 Task: Look for space in Polavaram, India from 5th June, 2023 to 16th June, 2023 for 2 adults in price range Rs.14000 to Rs.18000. Place can be entire place with 1  bedroom having 1 bed and 1 bathroom. Property type can be house, flat, guest house, hotel. Booking option can be shelf check-in. Required host language is English.
Action: Mouse moved to (475, 62)
Screenshot: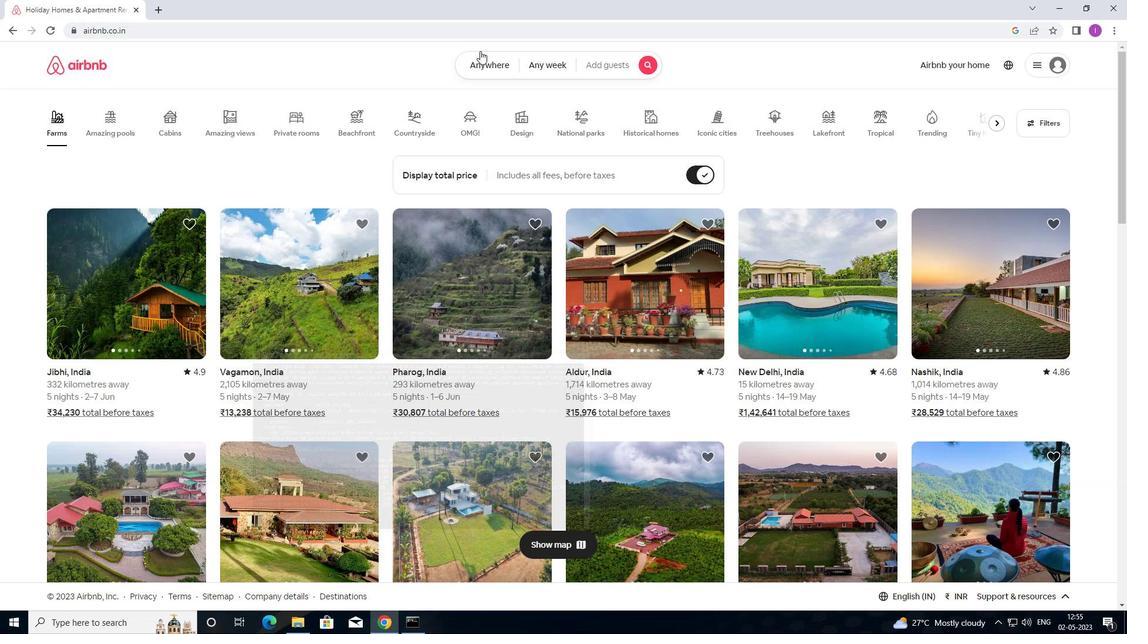 
Action: Mouse pressed left at (475, 62)
Screenshot: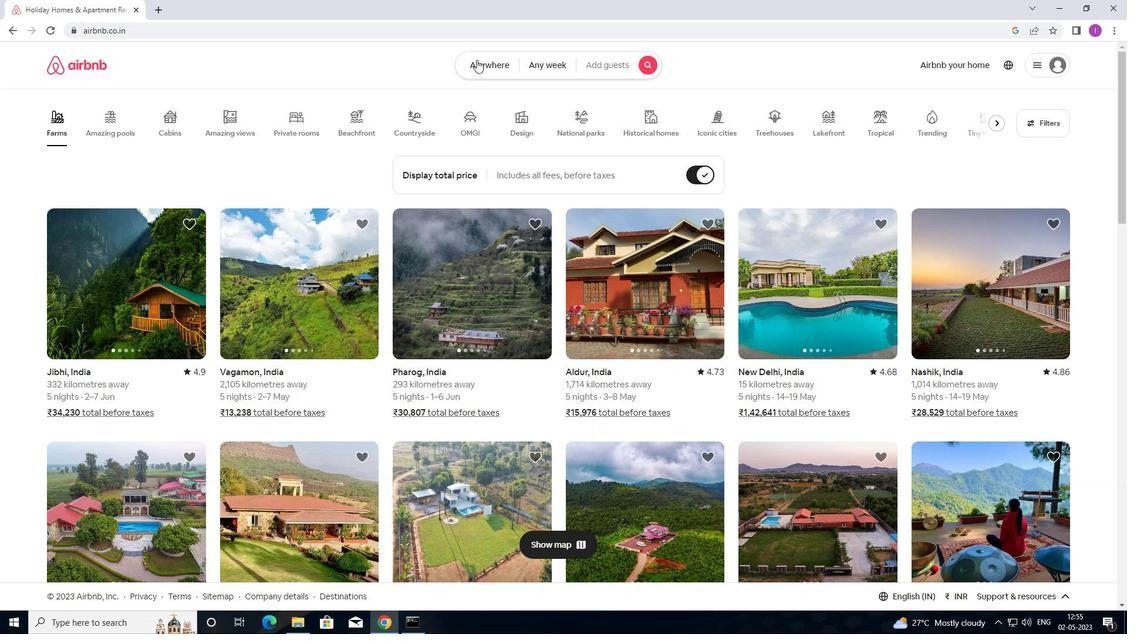 
Action: Mouse moved to (384, 113)
Screenshot: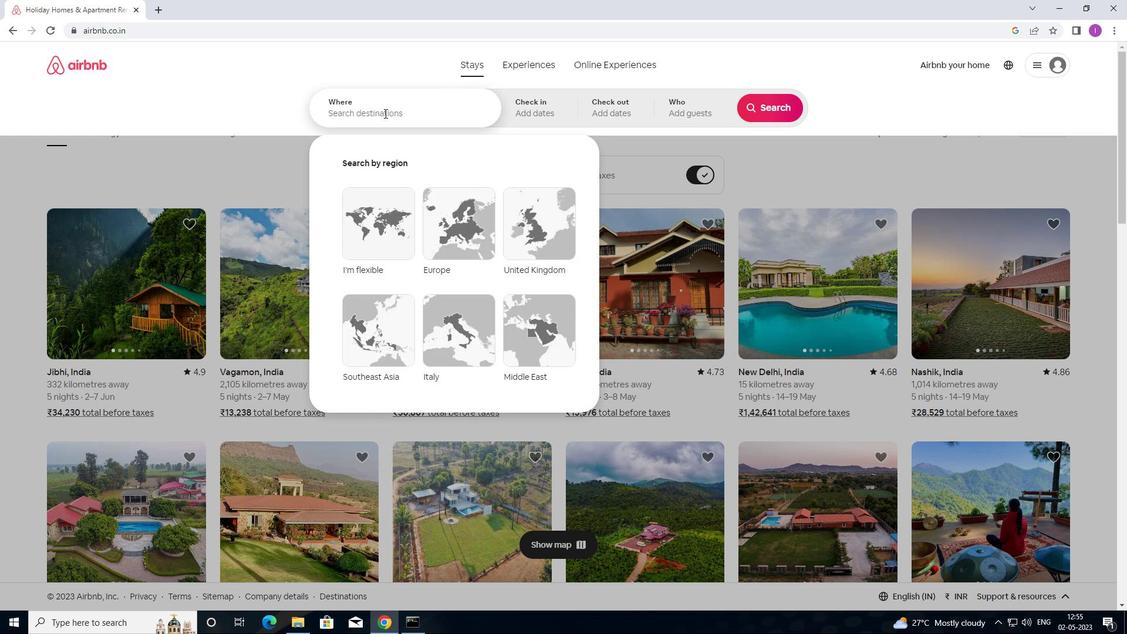 
Action: Mouse pressed left at (384, 113)
Screenshot: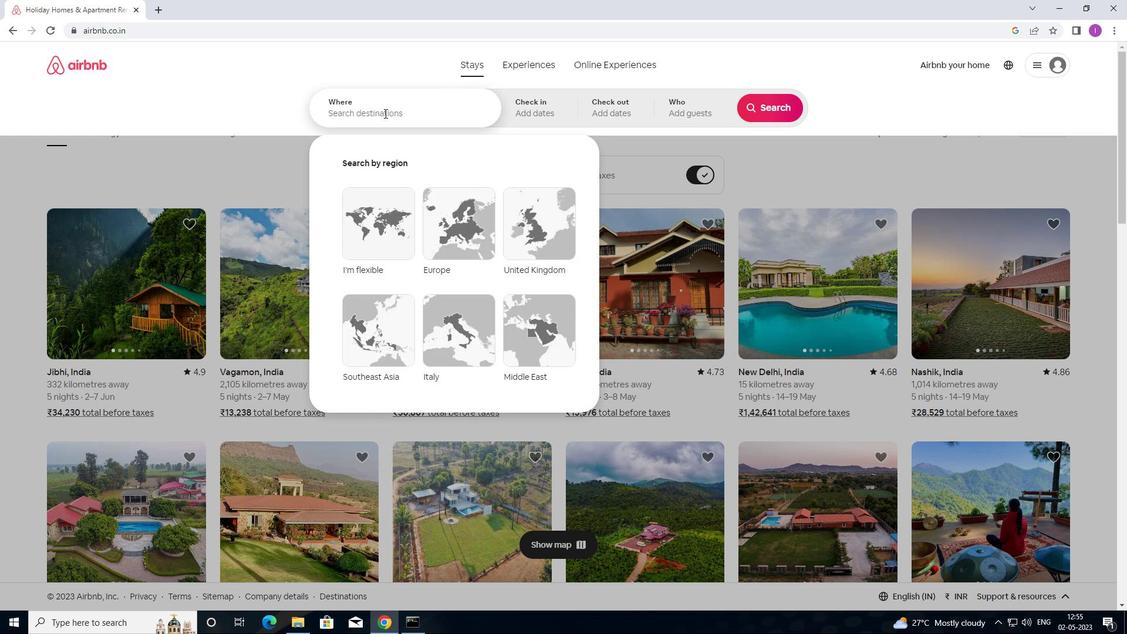 
Action: Mouse moved to (469, 102)
Screenshot: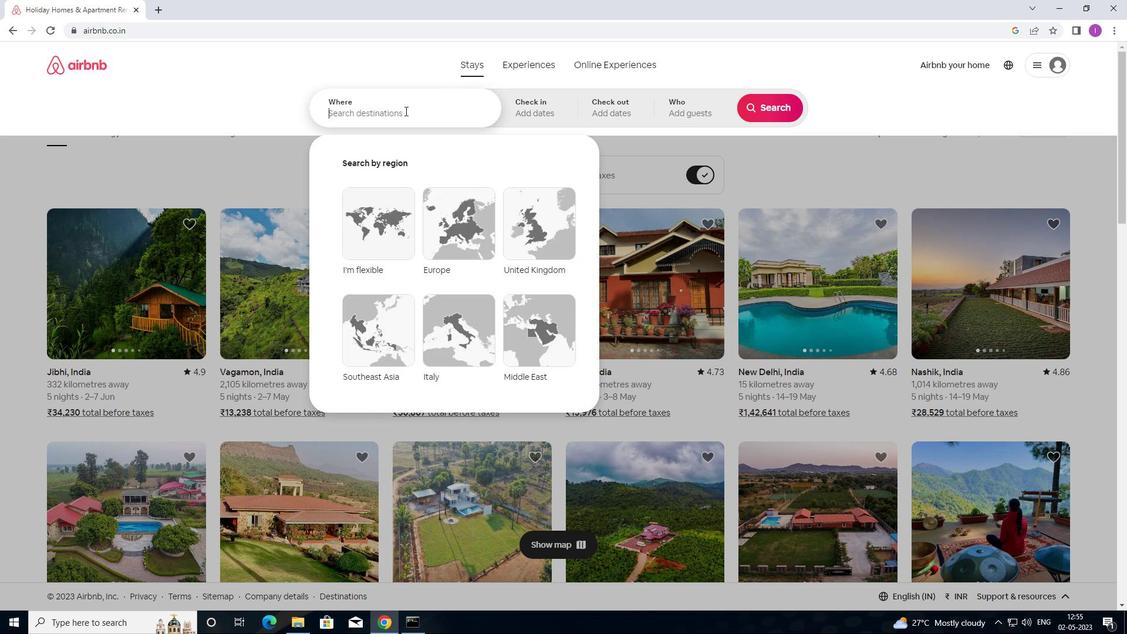 
Action: Key pressed <Key.shift>POLAVARAM,<Key.shift>INDIA
Screenshot: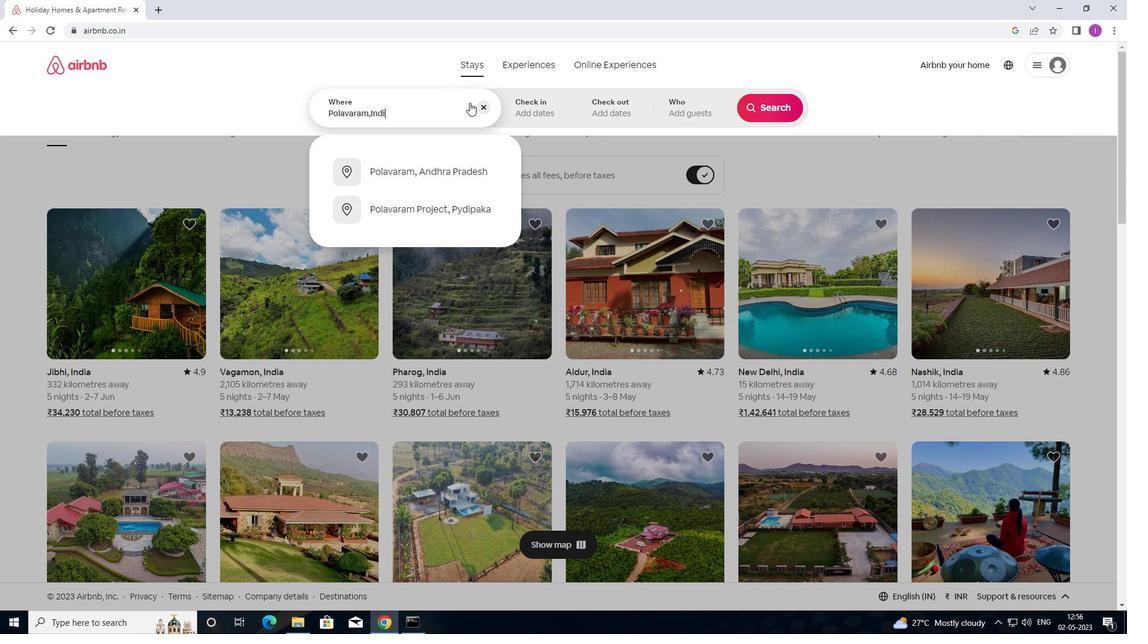 
Action: Mouse moved to (521, 105)
Screenshot: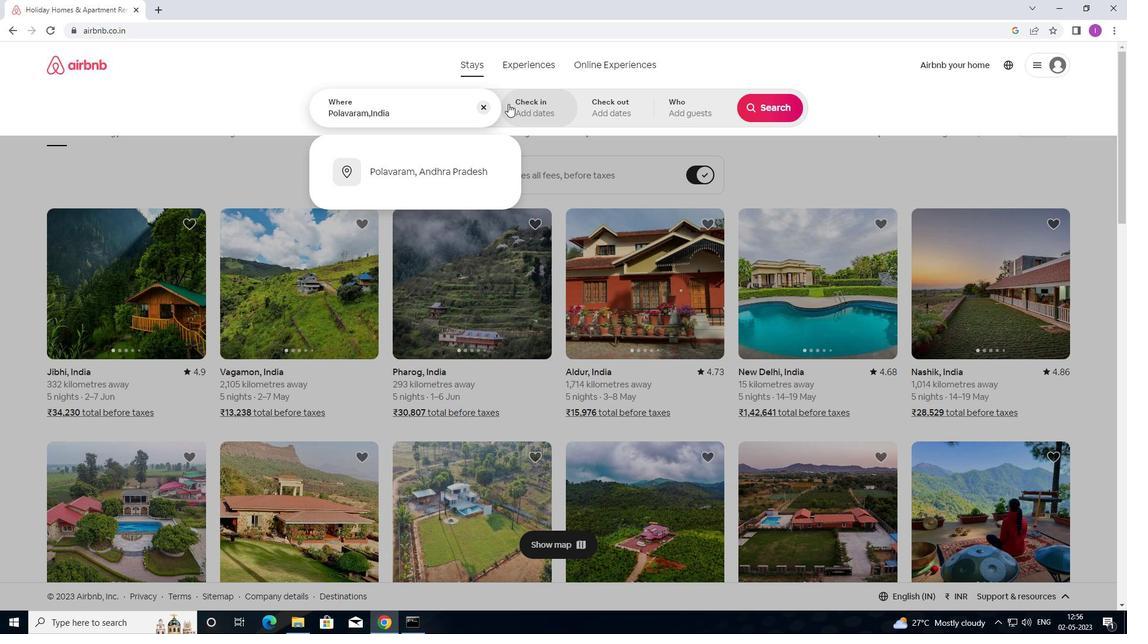 
Action: Mouse pressed left at (521, 105)
Screenshot: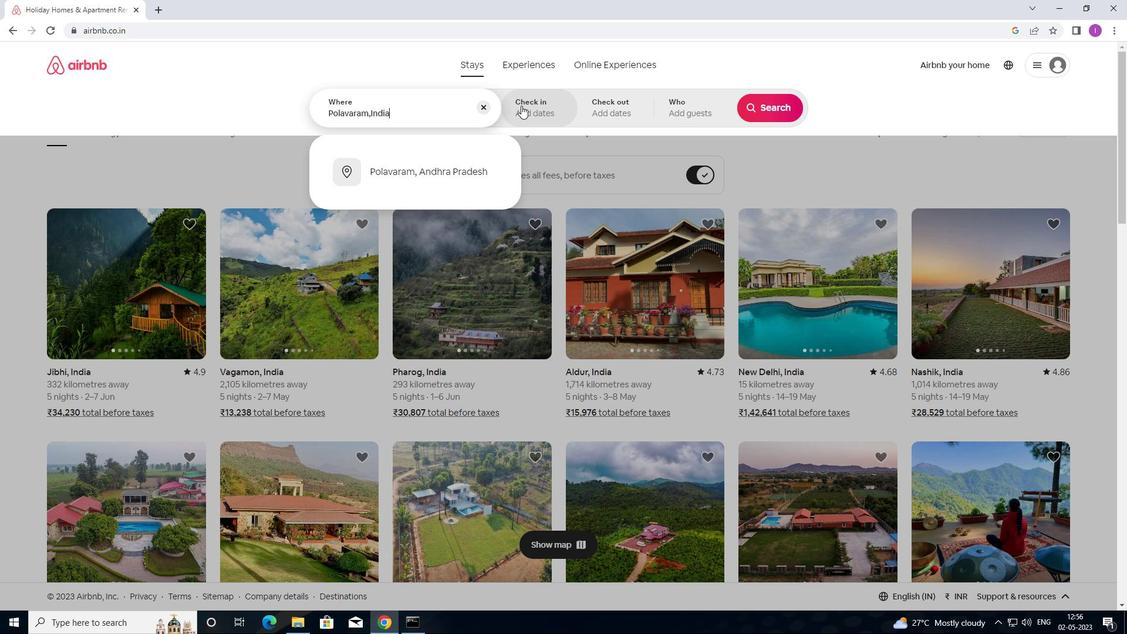 
Action: Mouse moved to (613, 278)
Screenshot: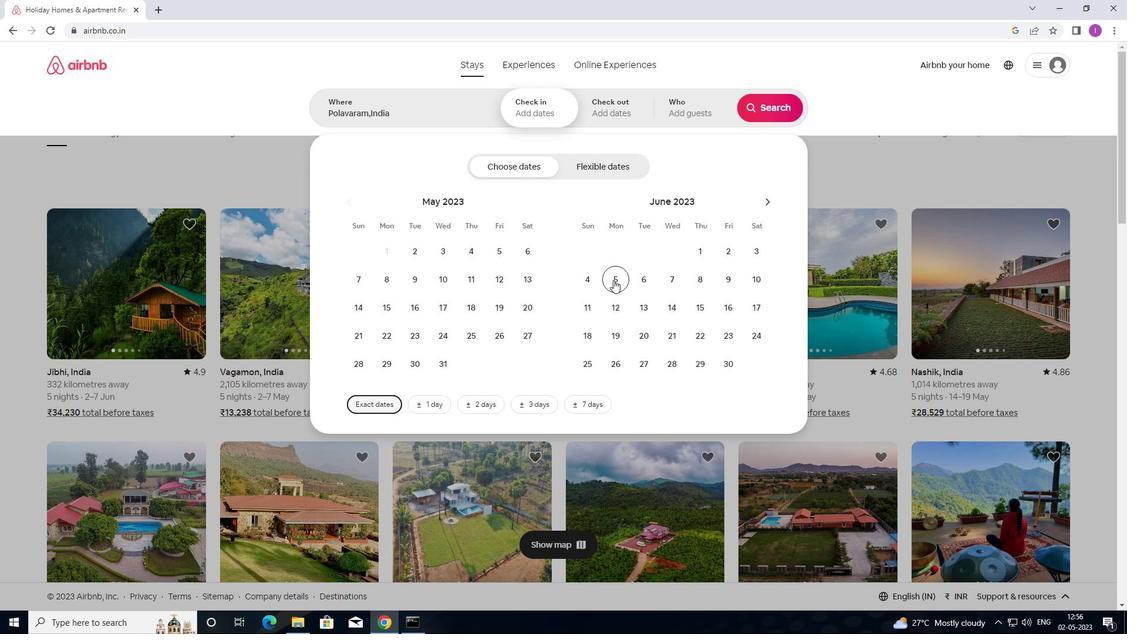 
Action: Mouse pressed left at (613, 278)
Screenshot: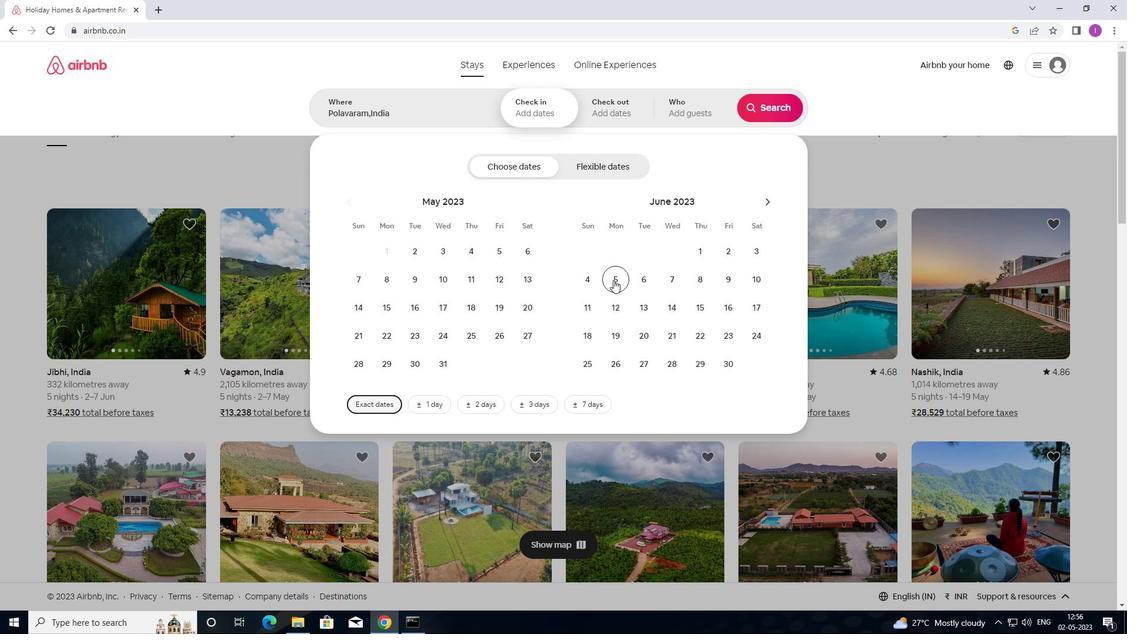 
Action: Mouse moved to (724, 304)
Screenshot: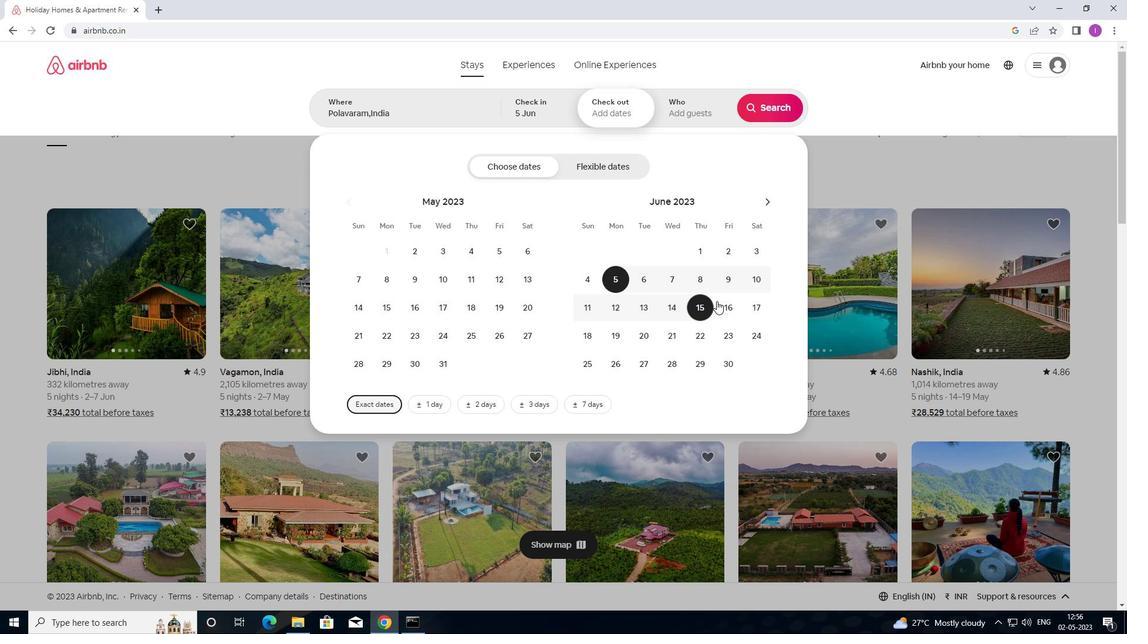 
Action: Mouse pressed left at (724, 304)
Screenshot: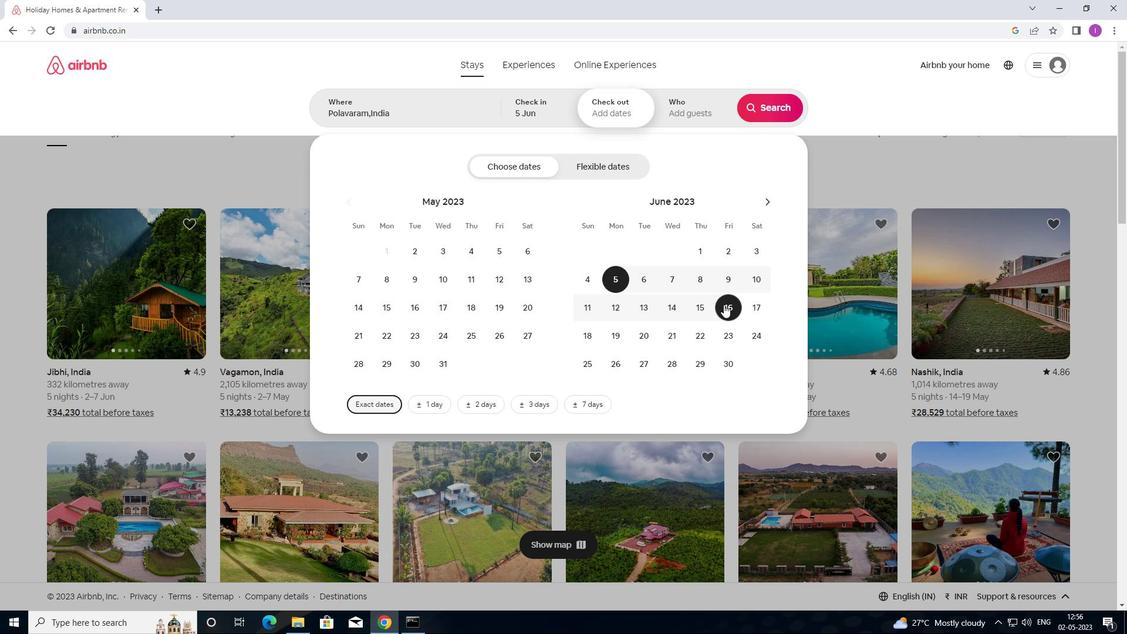 
Action: Mouse moved to (719, 104)
Screenshot: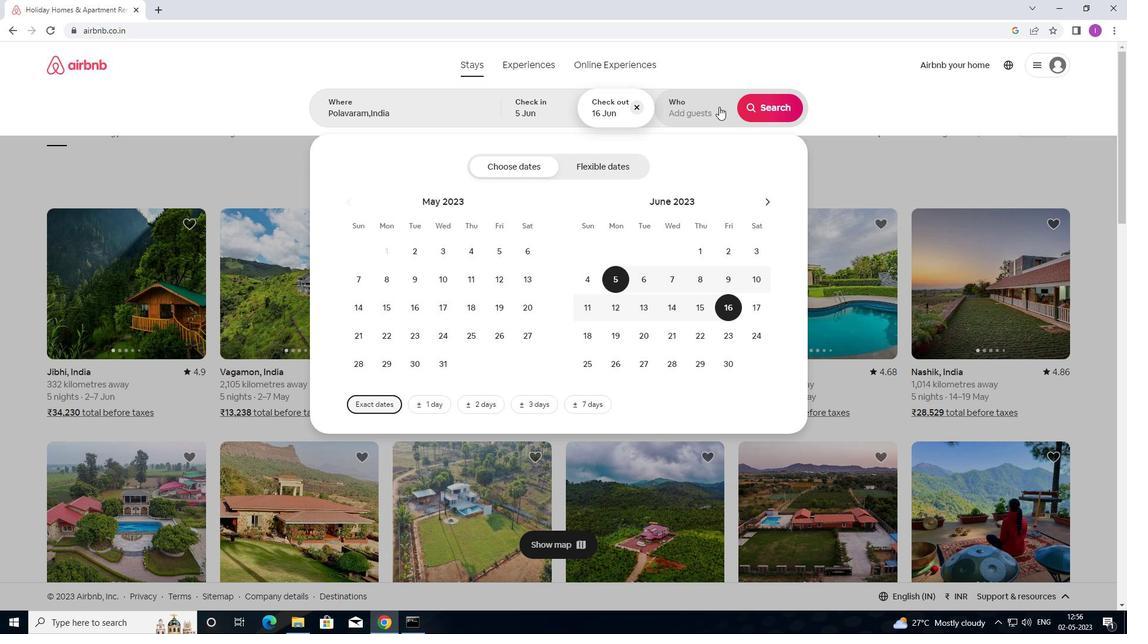 
Action: Mouse pressed left at (719, 104)
Screenshot: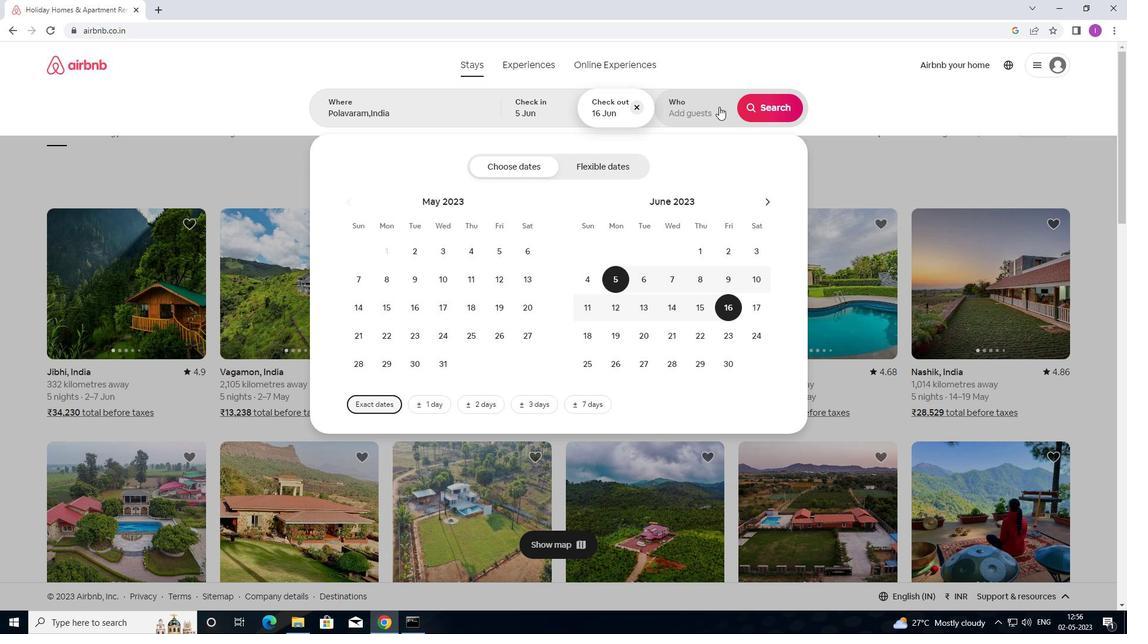 
Action: Mouse moved to (775, 163)
Screenshot: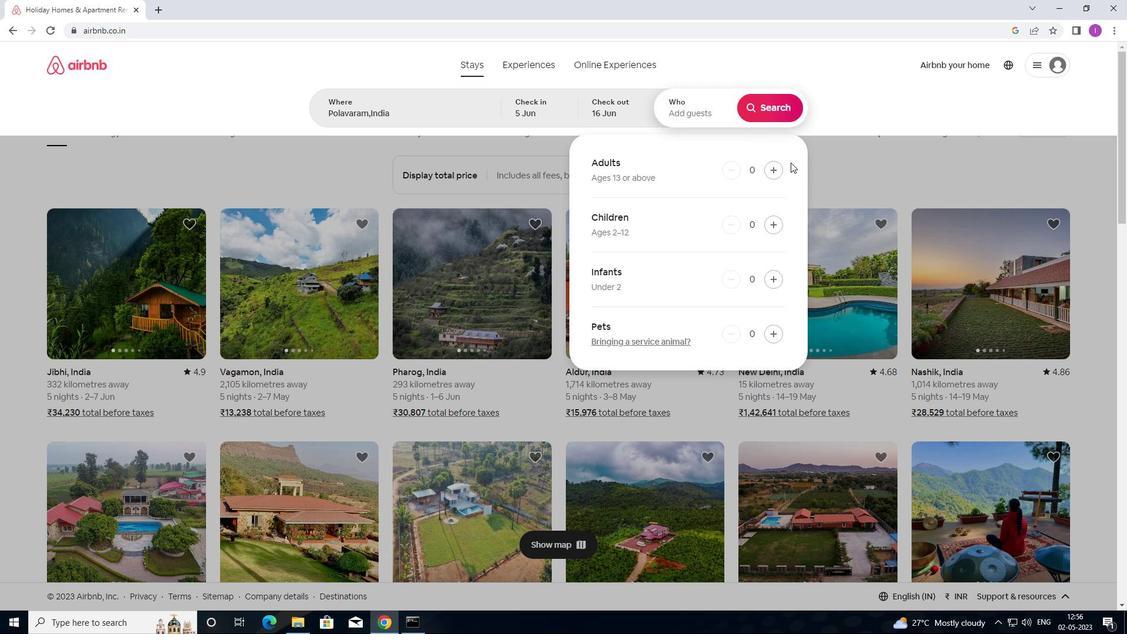 
Action: Mouse pressed left at (775, 163)
Screenshot: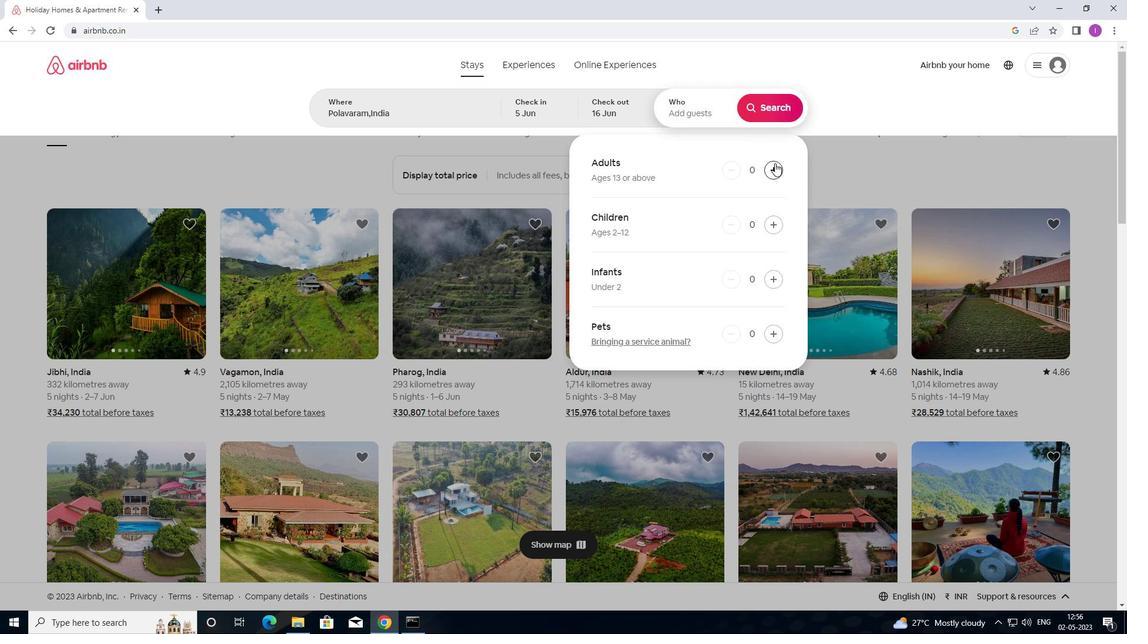 
Action: Mouse pressed left at (775, 163)
Screenshot: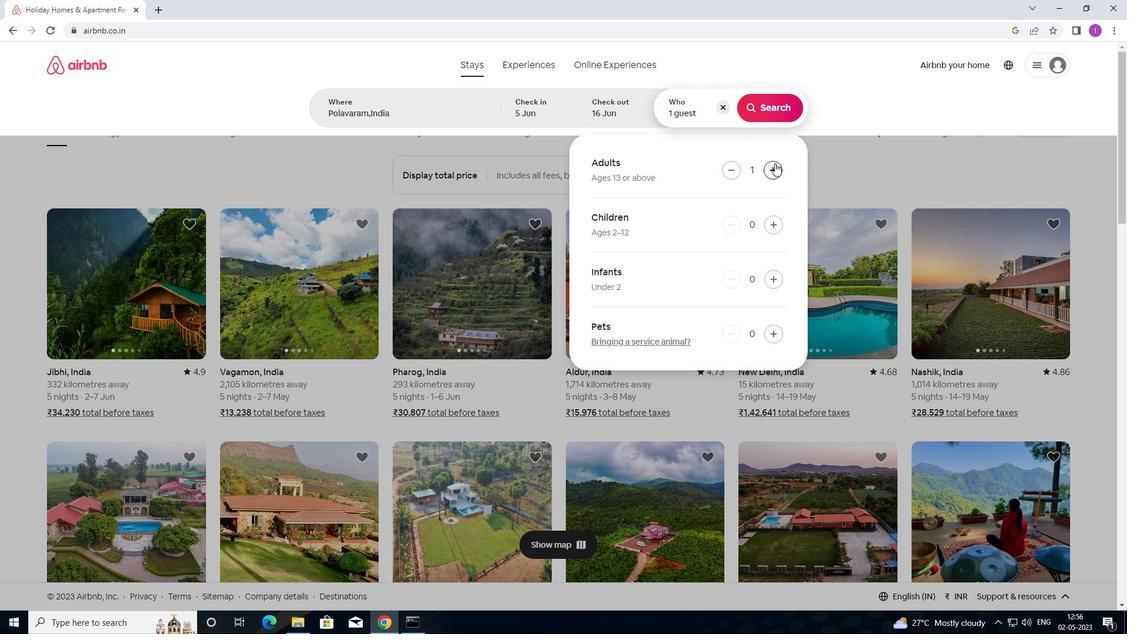 
Action: Mouse moved to (771, 109)
Screenshot: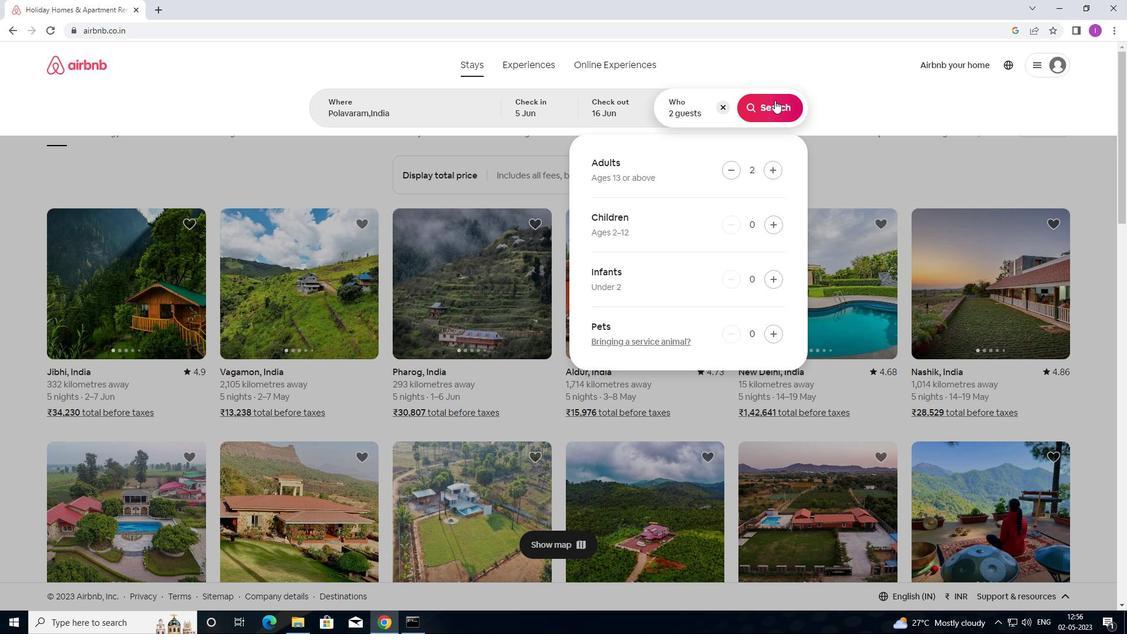
Action: Mouse pressed left at (771, 109)
Screenshot: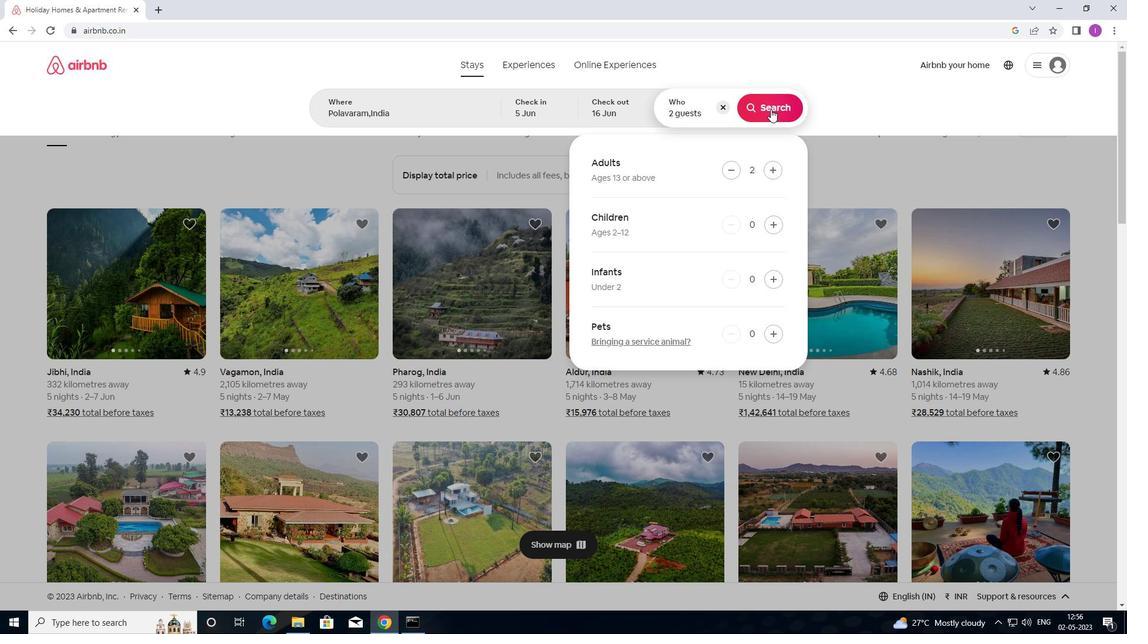 
Action: Mouse moved to (1084, 119)
Screenshot: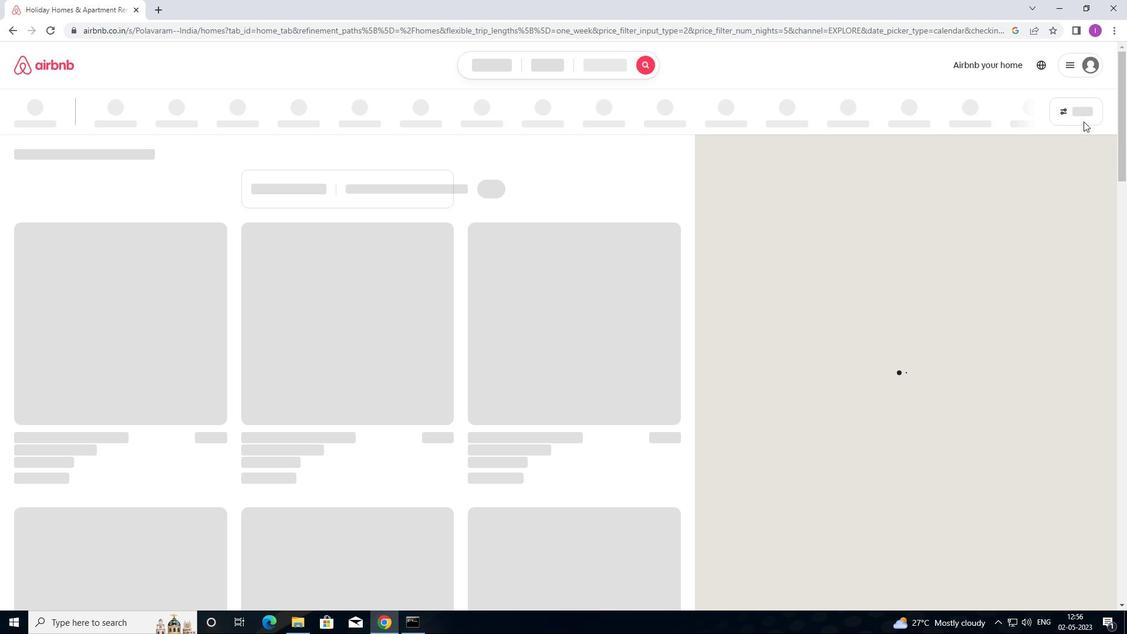 
Action: Mouse pressed left at (1084, 119)
Screenshot: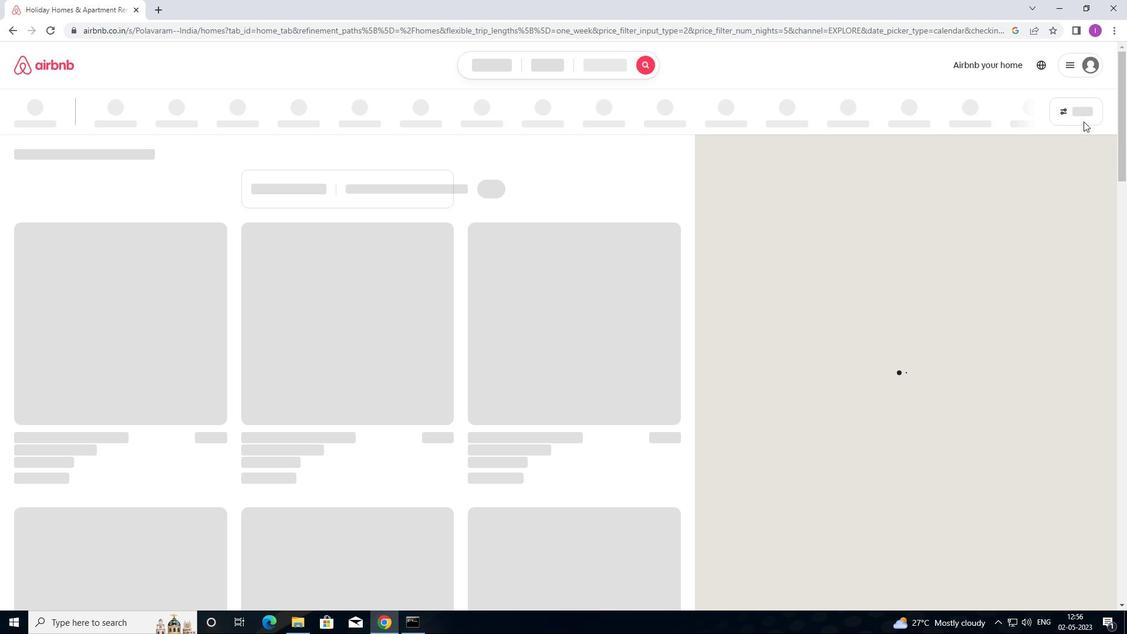 
Action: Mouse moved to (429, 255)
Screenshot: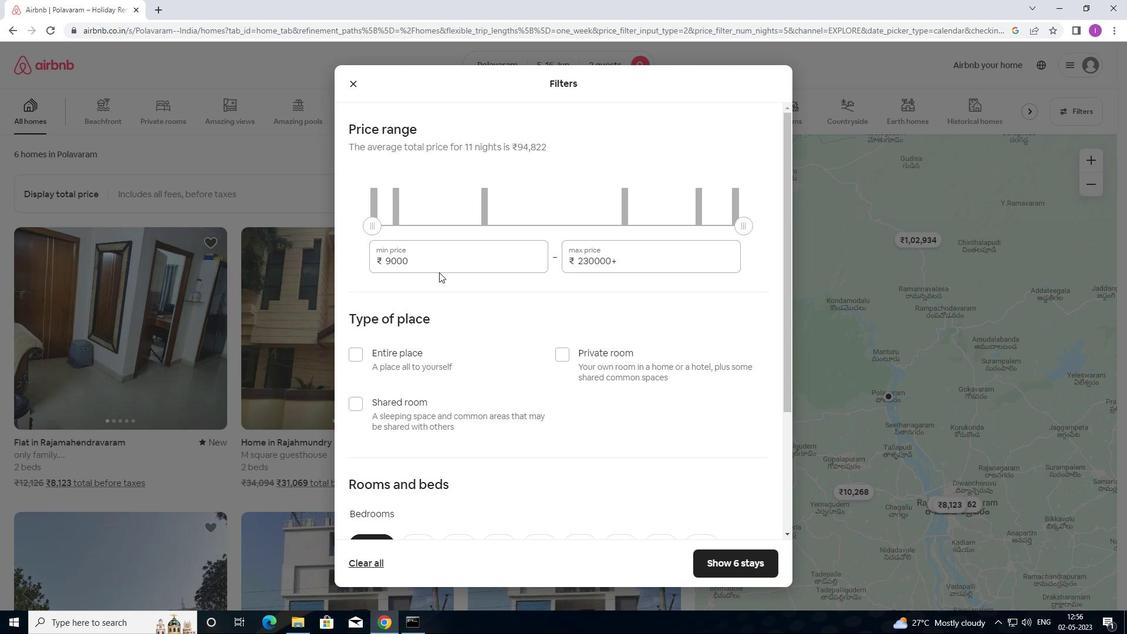 
Action: Mouse pressed left at (429, 255)
Screenshot: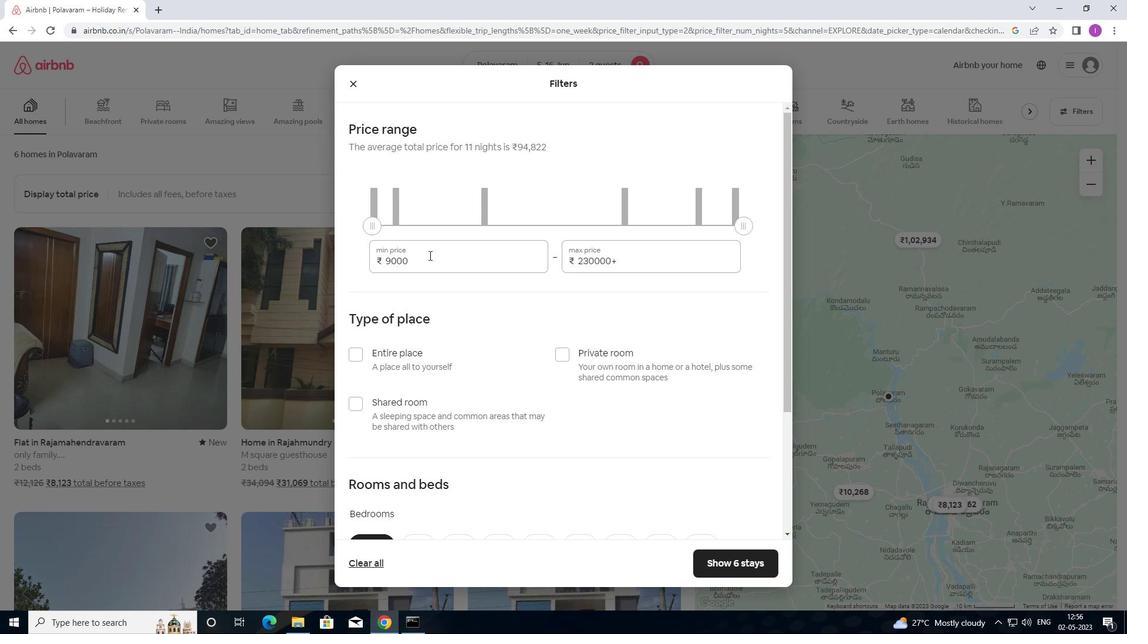 
Action: Mouse moved to (390, 247)
Screenshot: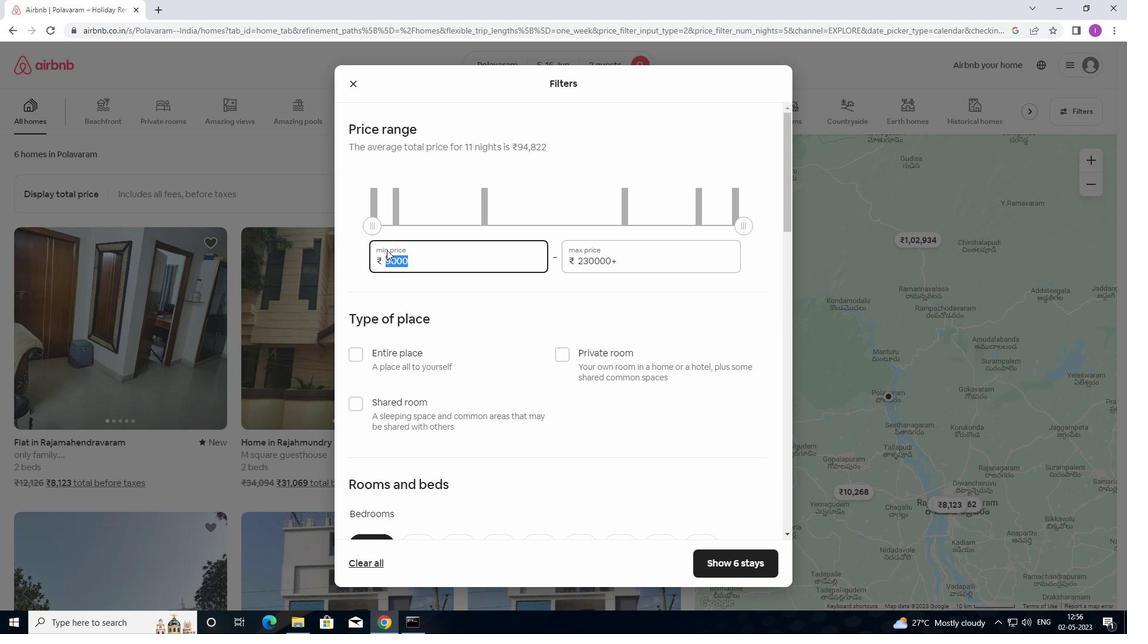 
Action: Key pressed 1
Screenshot: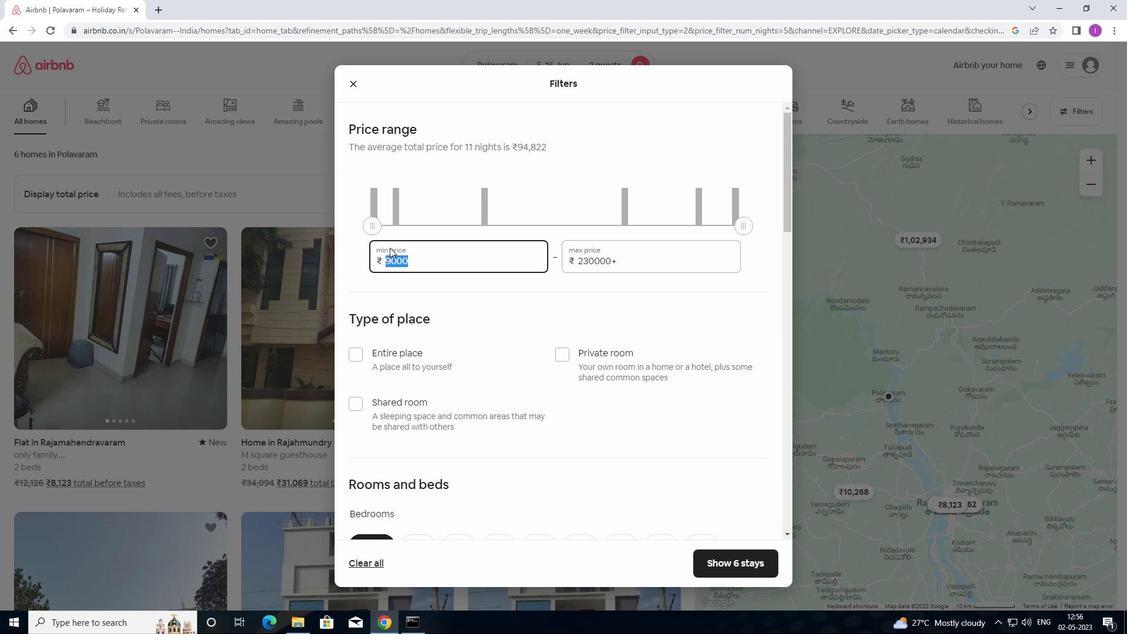 
Action: Mouse moved to (391, 247)
Screenshot: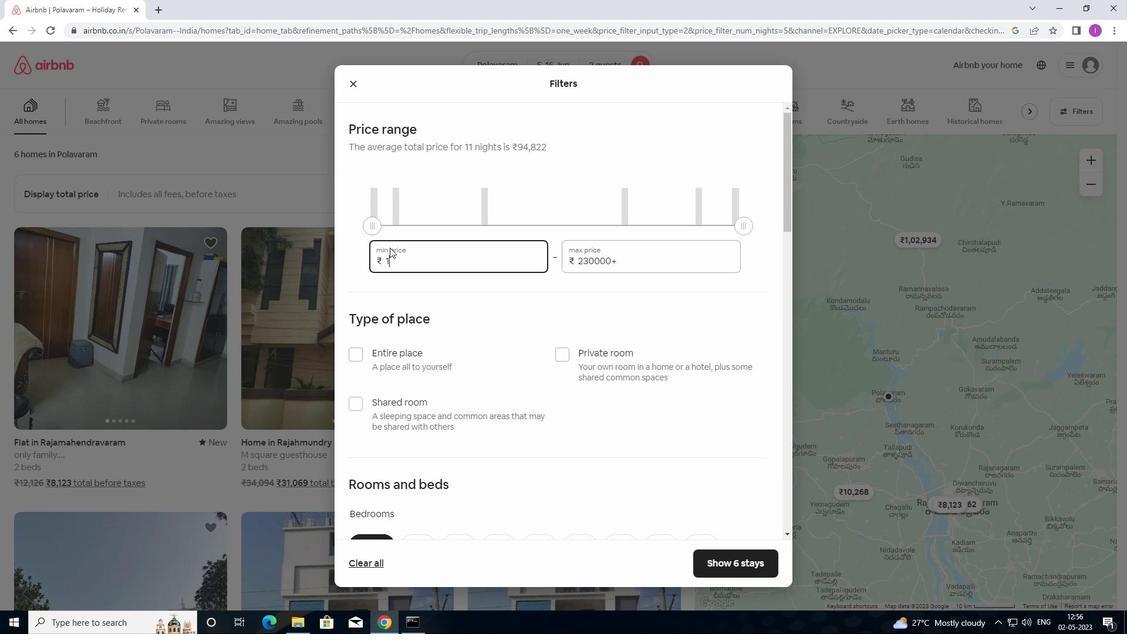
Action: Key pressed 4
Screenshot: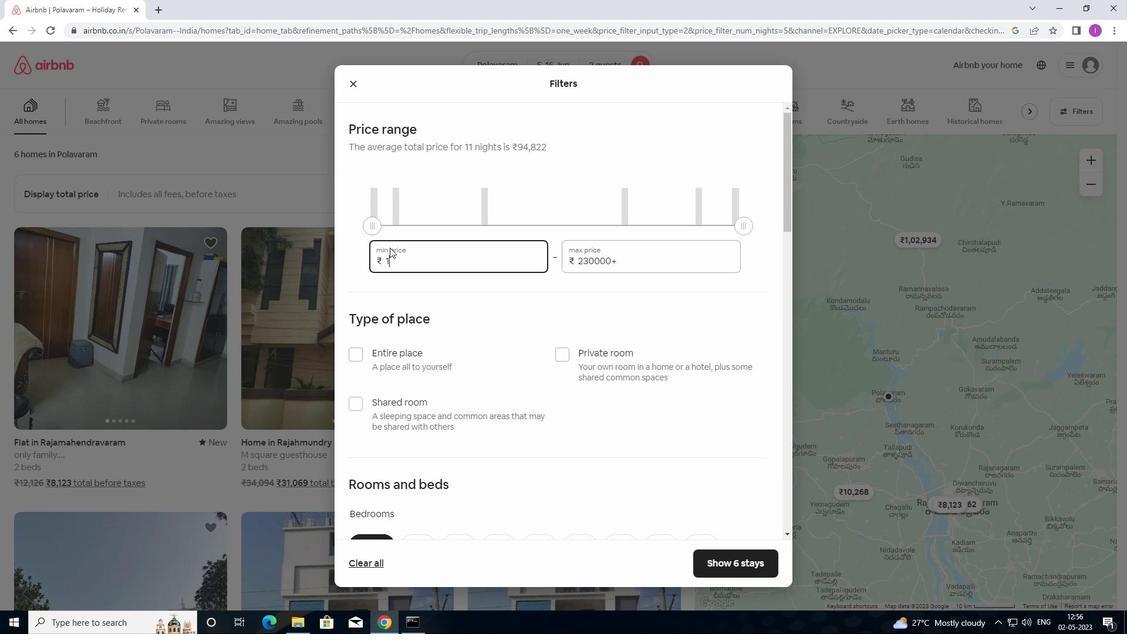 
Action: Mouse moved to (394, 244)
Screenshot: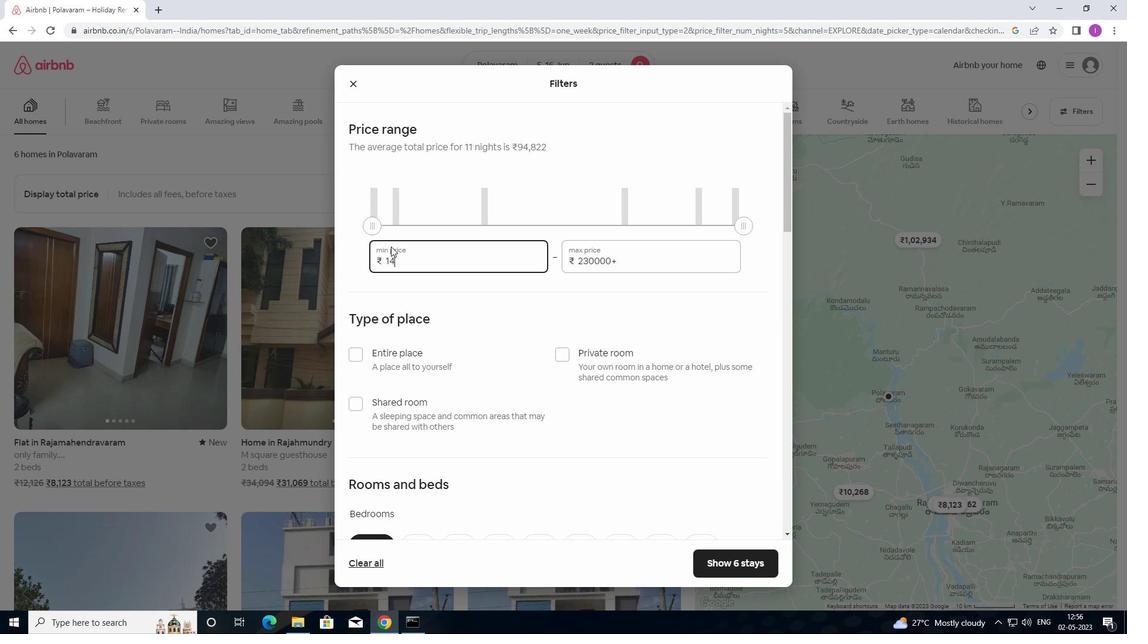 
Action: Key pressed 0
Screenshot: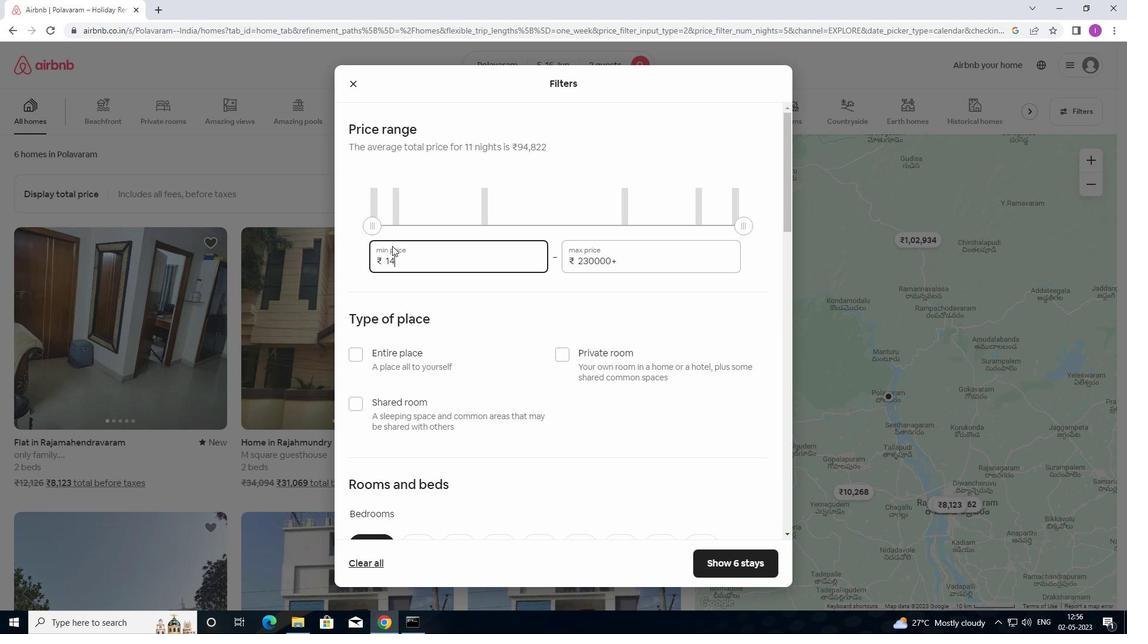 
Action: Mouse moved to (395, 244)
Screenshot: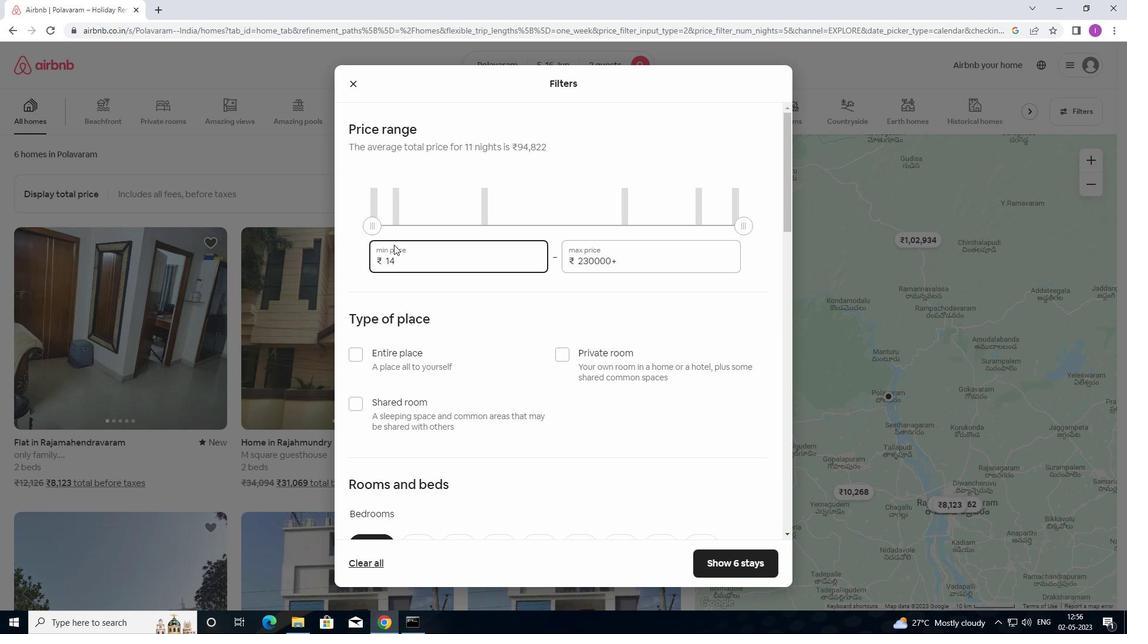 
Action: Key pressed 0
Screenshot: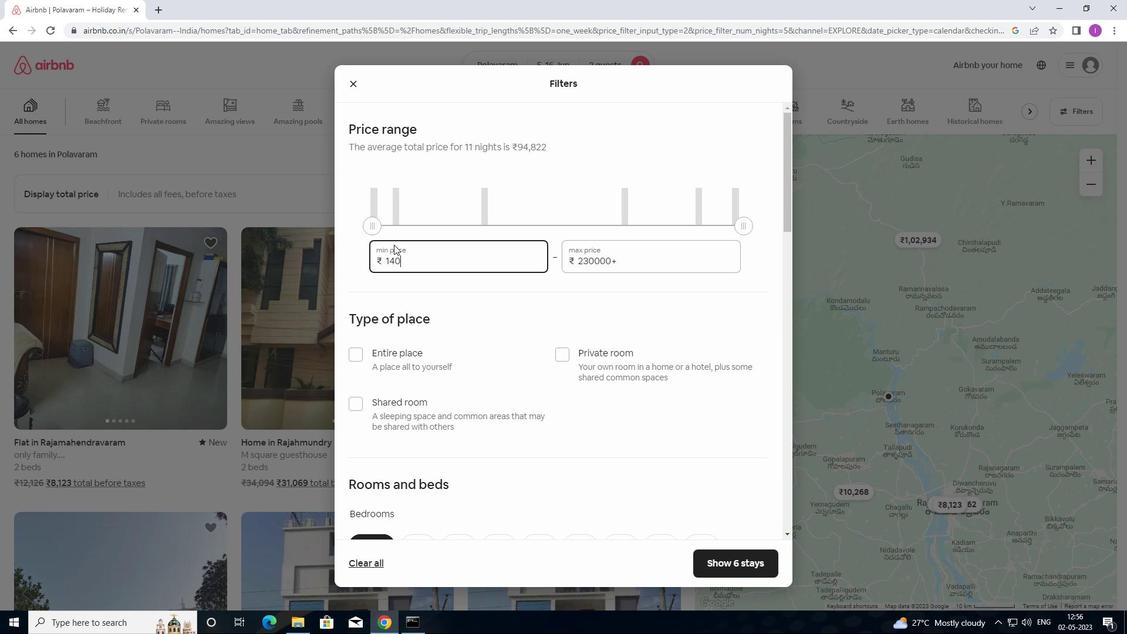 
Action: Mouse moved to (400, 240)
Screenshot: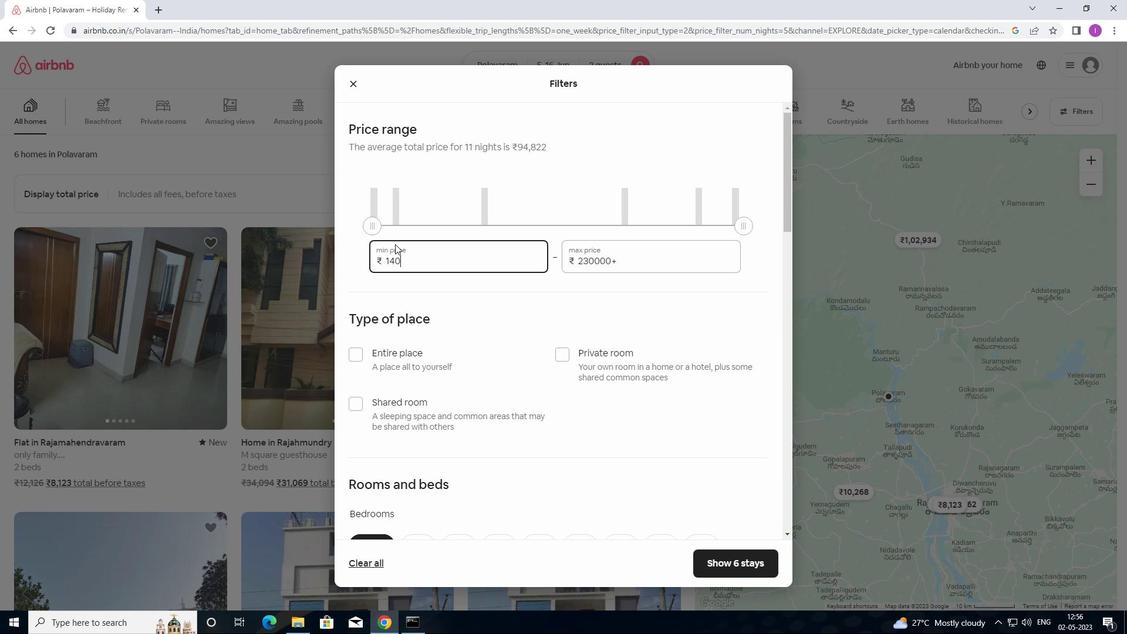 
Action: Key pressed 0
Screenshot: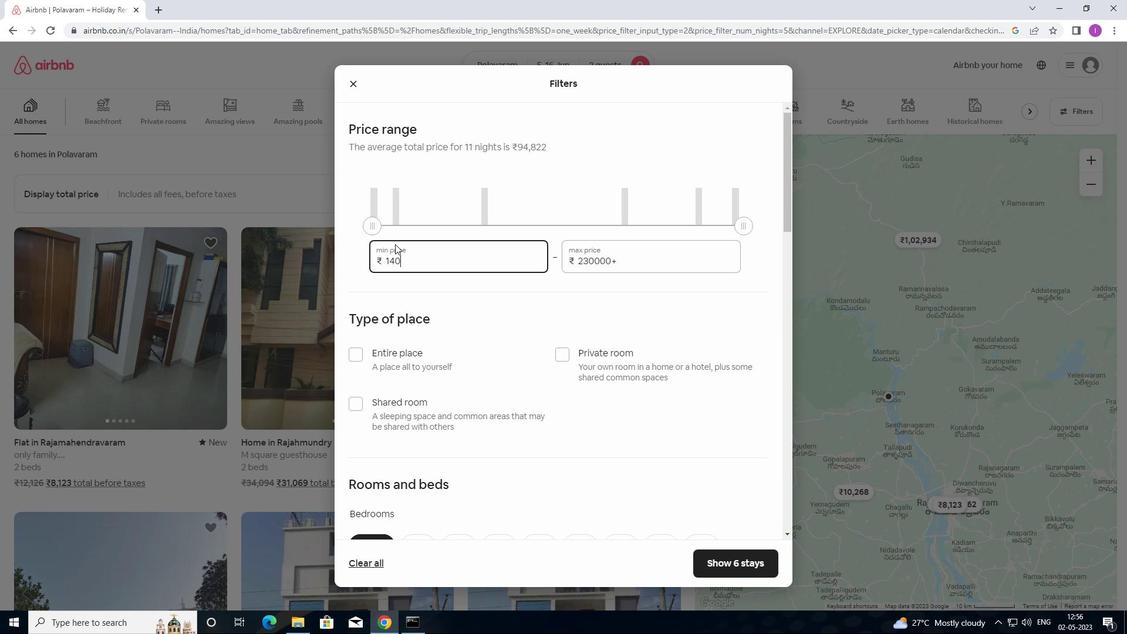 
Action: Mouse moved to (622, 261)
Screenshot: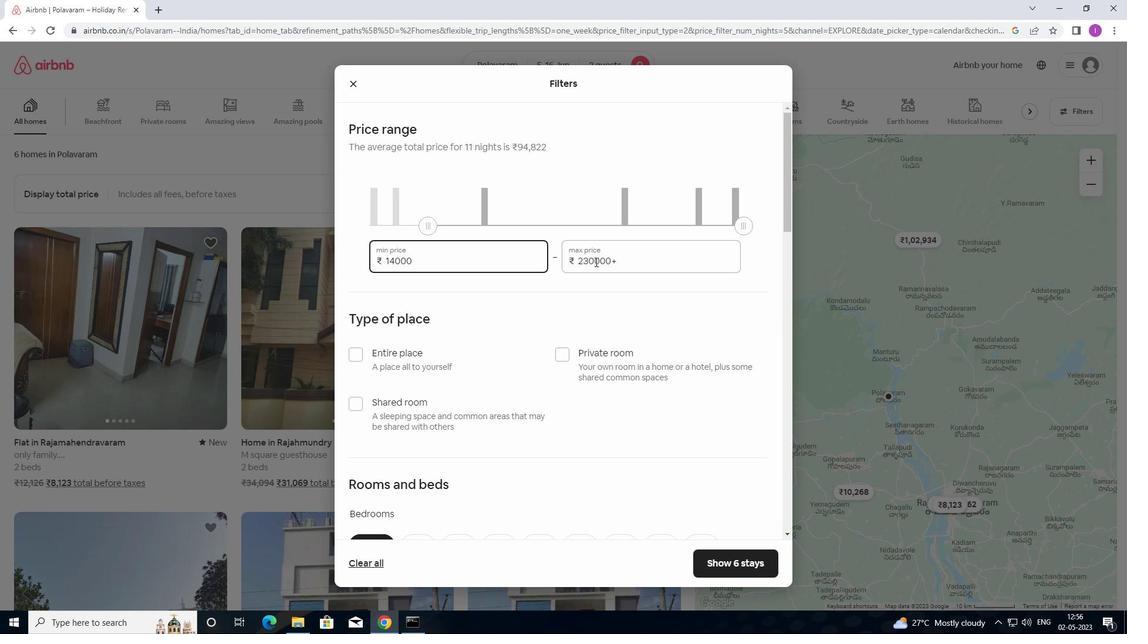 
Action: Mouse pressed left at (622, 261)
Screenshot: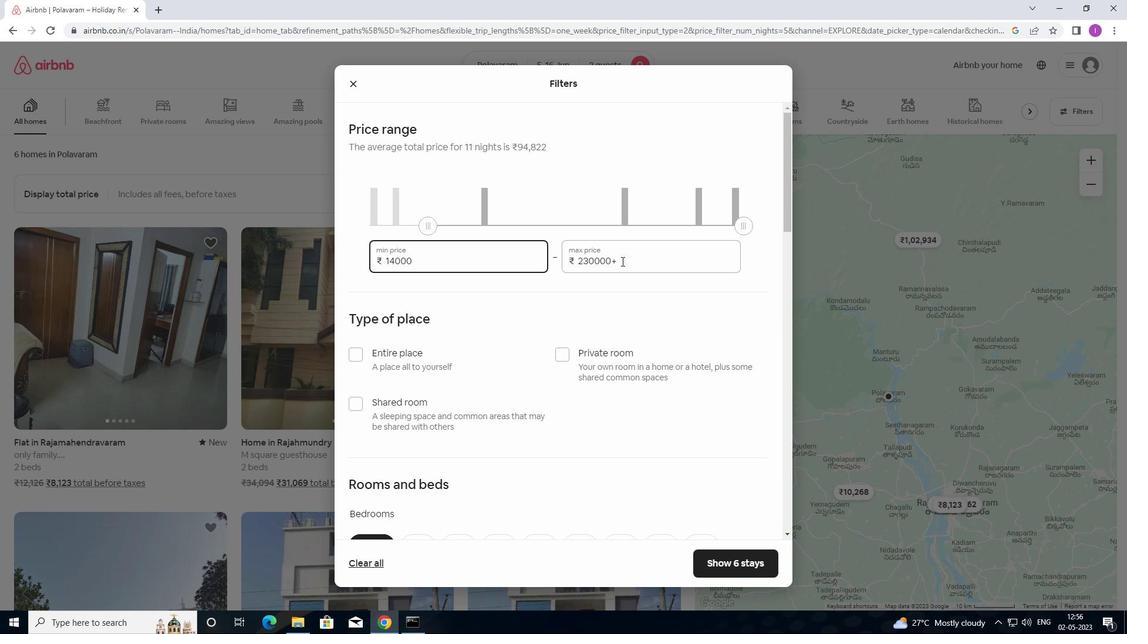 
Action: Mouse moved to (566, 268)
Screenshot: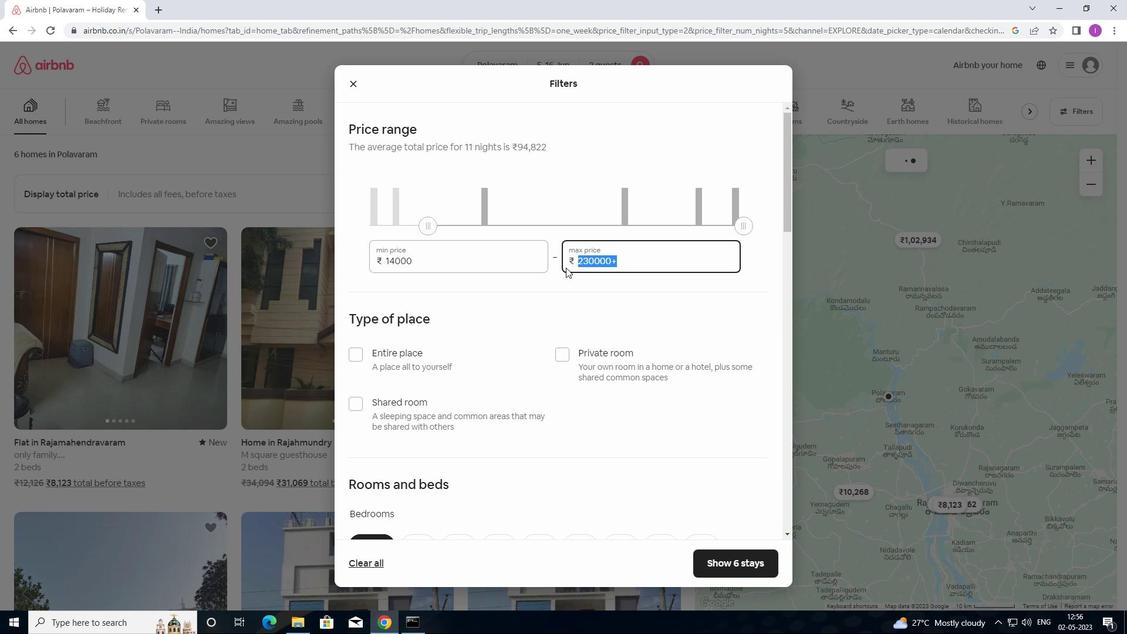 
Action: Key pressed 18000
Screenshot: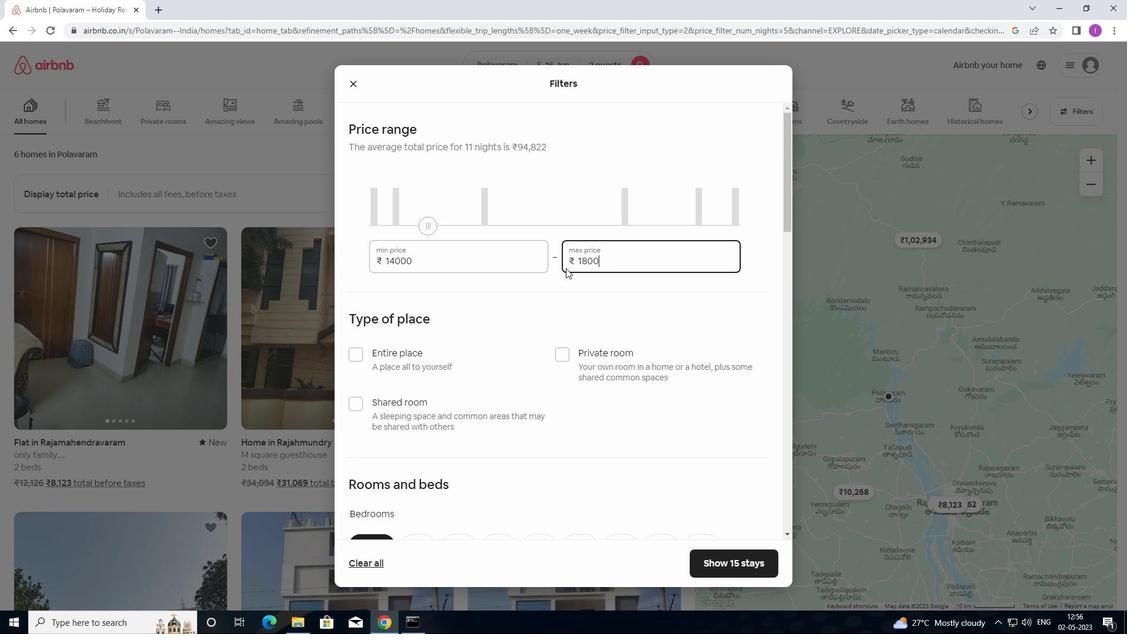
Action: Mouse moved to (582, 310)
Screenshot: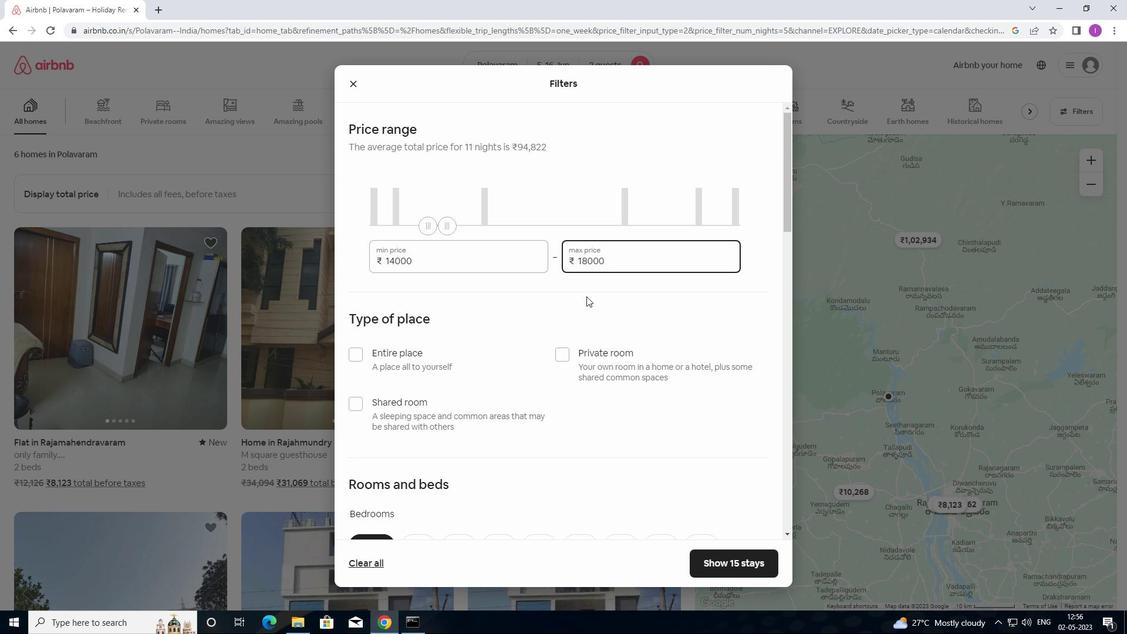 
Action: Mouse scrolled (582, 309) with delta (0, 0)
Screenshot: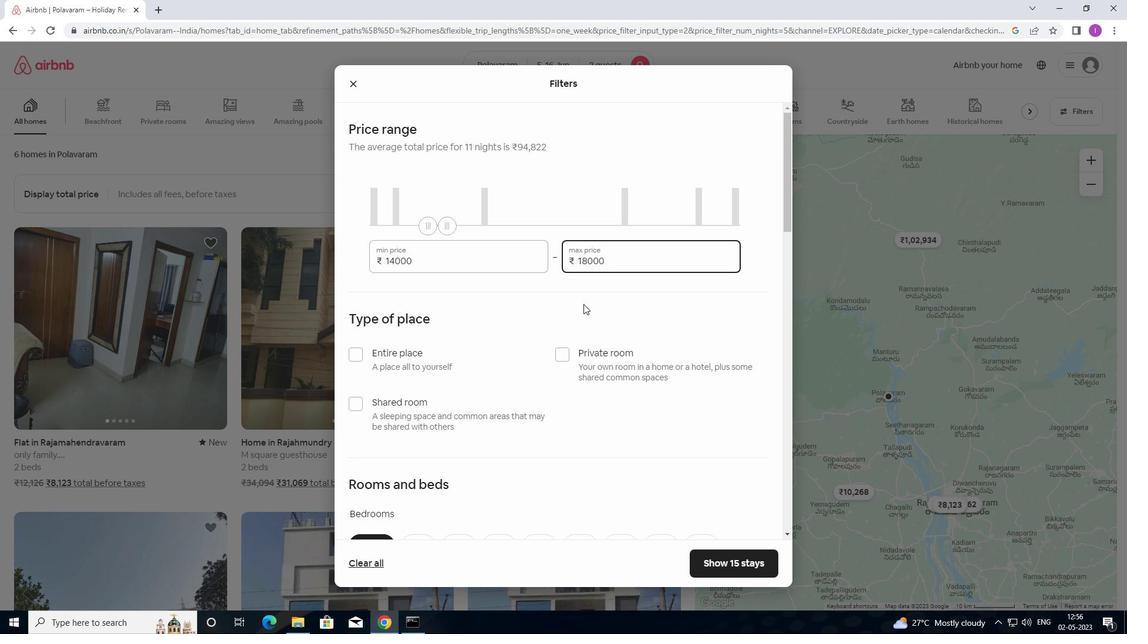 
Action: Mouse moved to (356, 297)
Screenshot: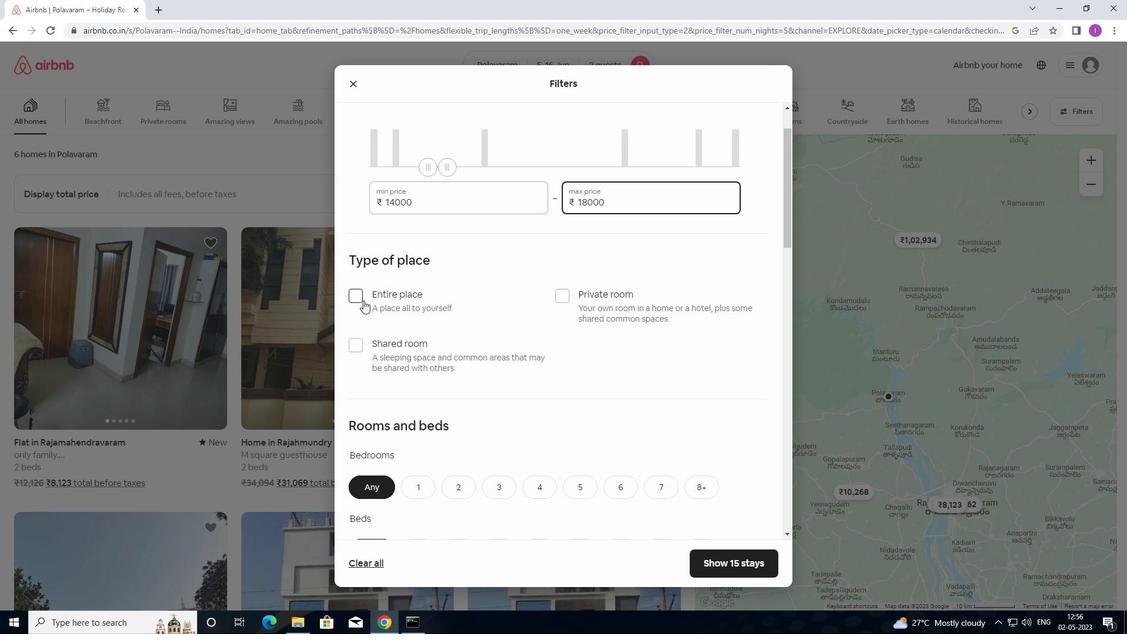 
Action: Mouse pressed left at (356, 297)
Screenshot: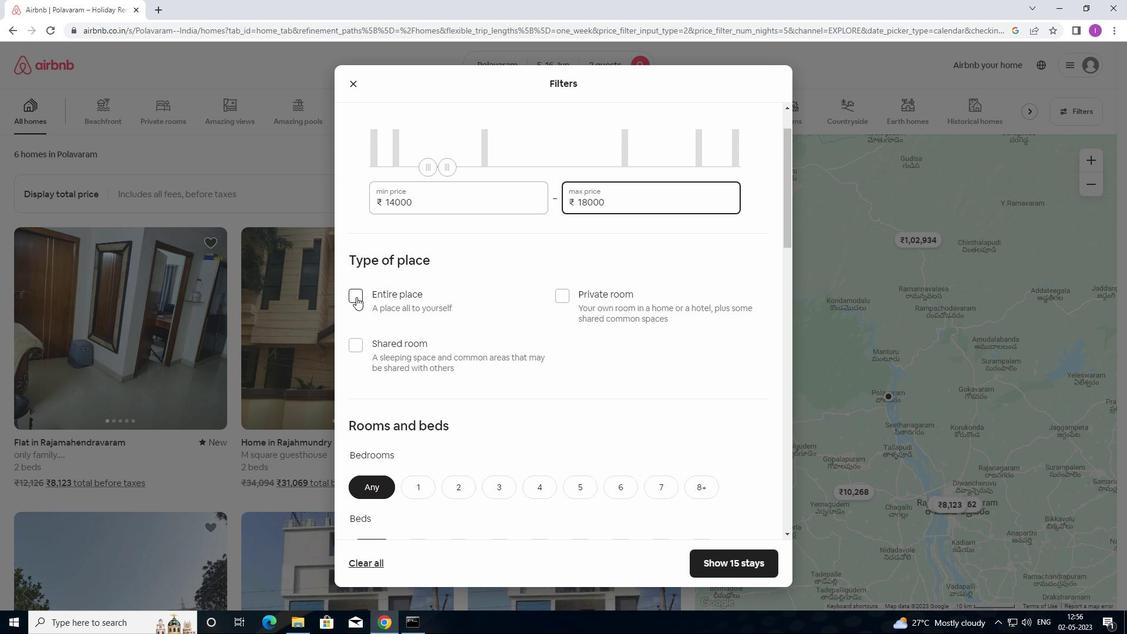 
Action: Mouse moved to (401, 328)
Screenshot: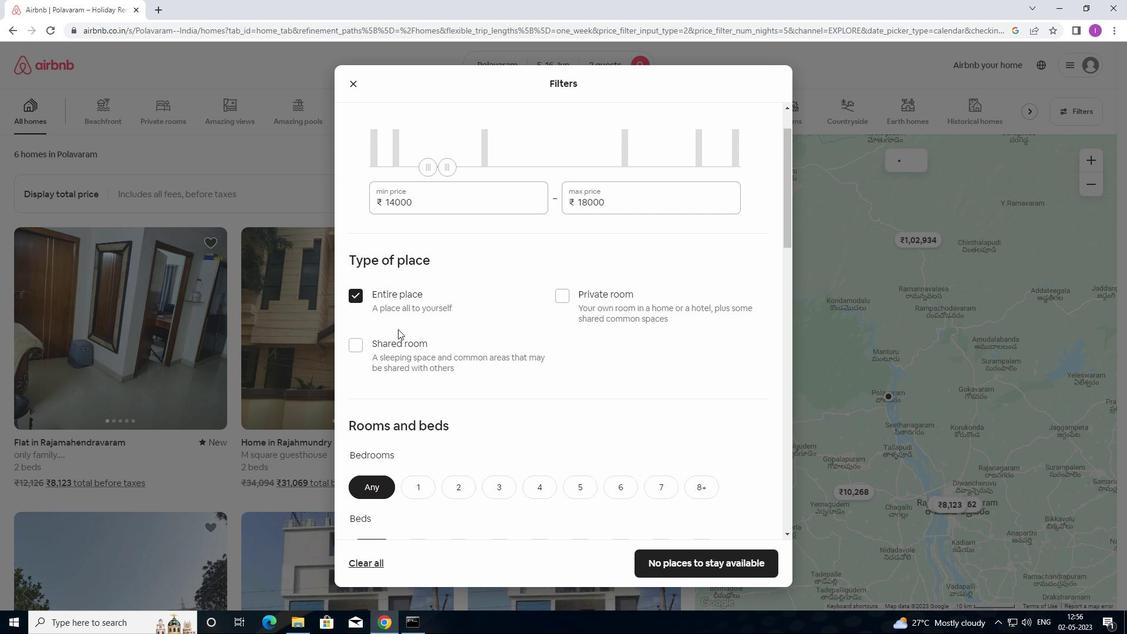 
Action: Mouse scrolled (401, 327) with delta (0, 0)
Screenshot: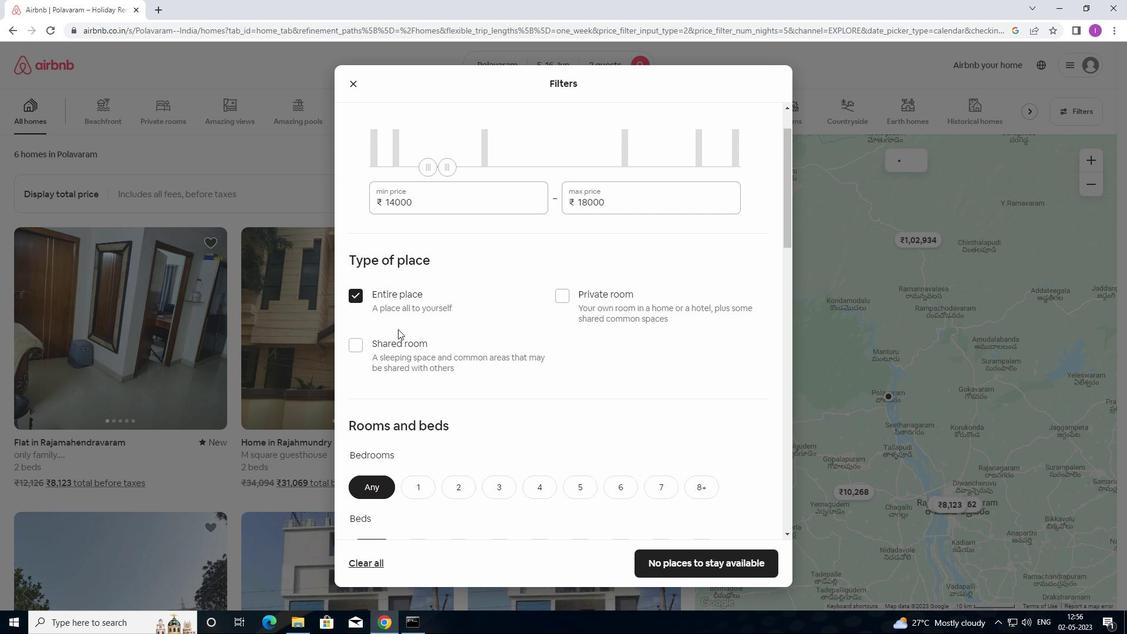 
Action: Mouse moved to (401, 328)
Screenshot: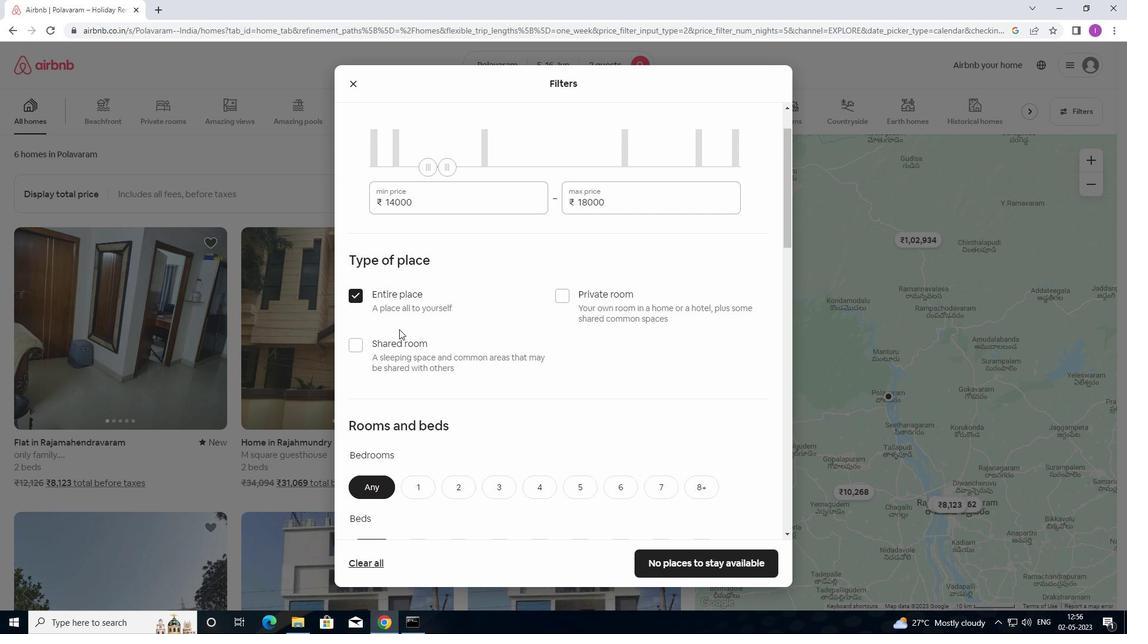 
Action: Mouse scrolled (401, 327) with delta (0, 0)
Screenshot: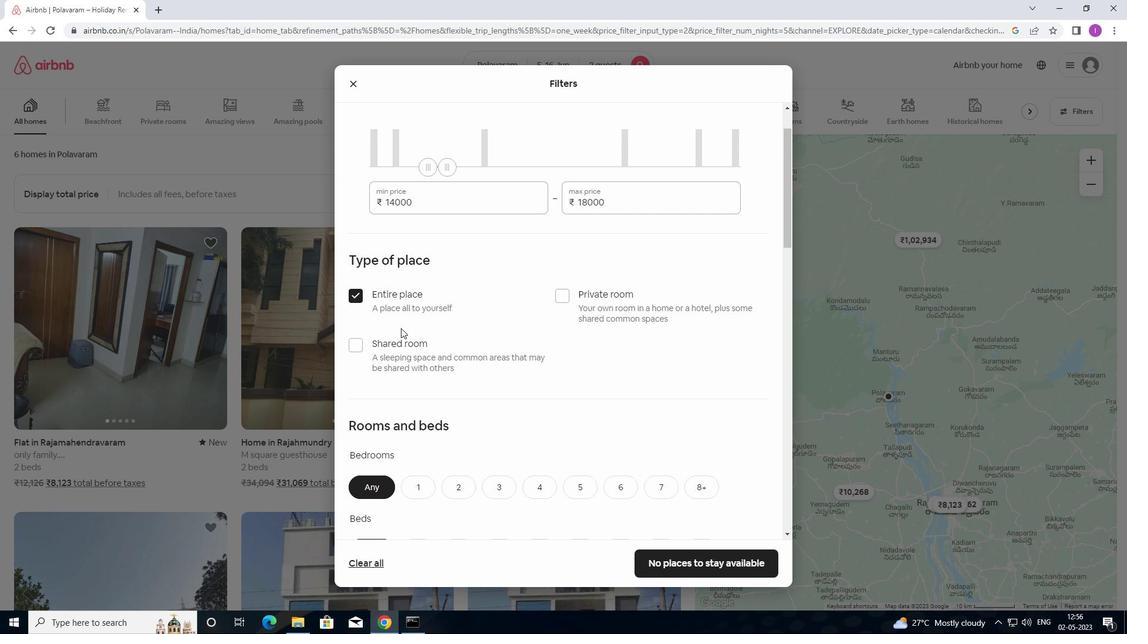 
Action: Mouse moved to (428, 370)
Screenshot: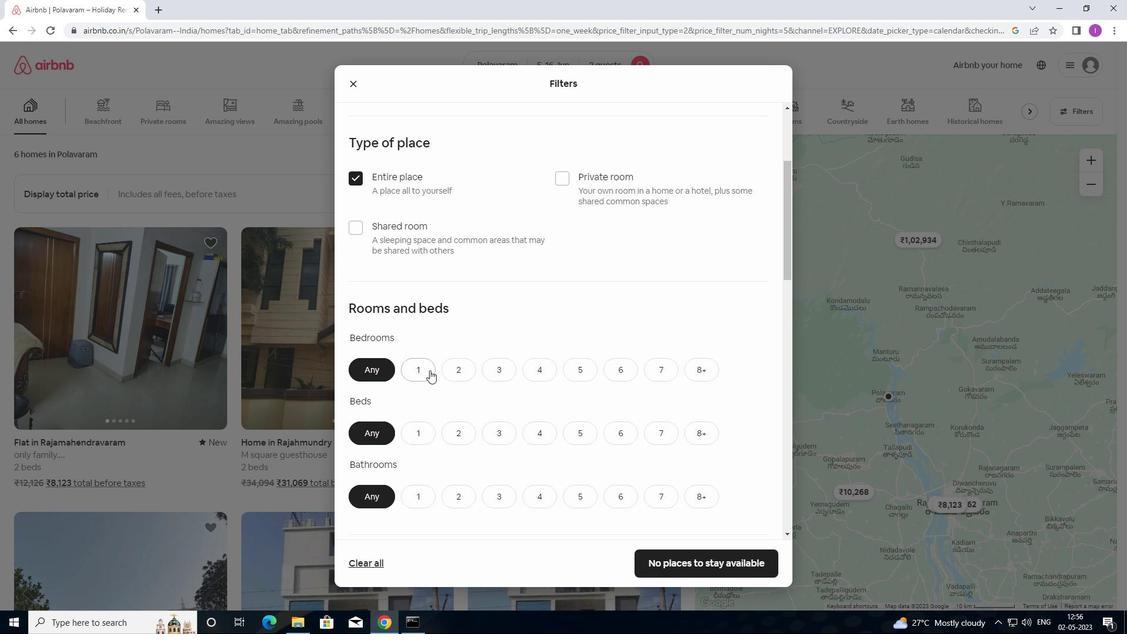 
Action: Mouse pressed left at (428, 370)
Screenshot: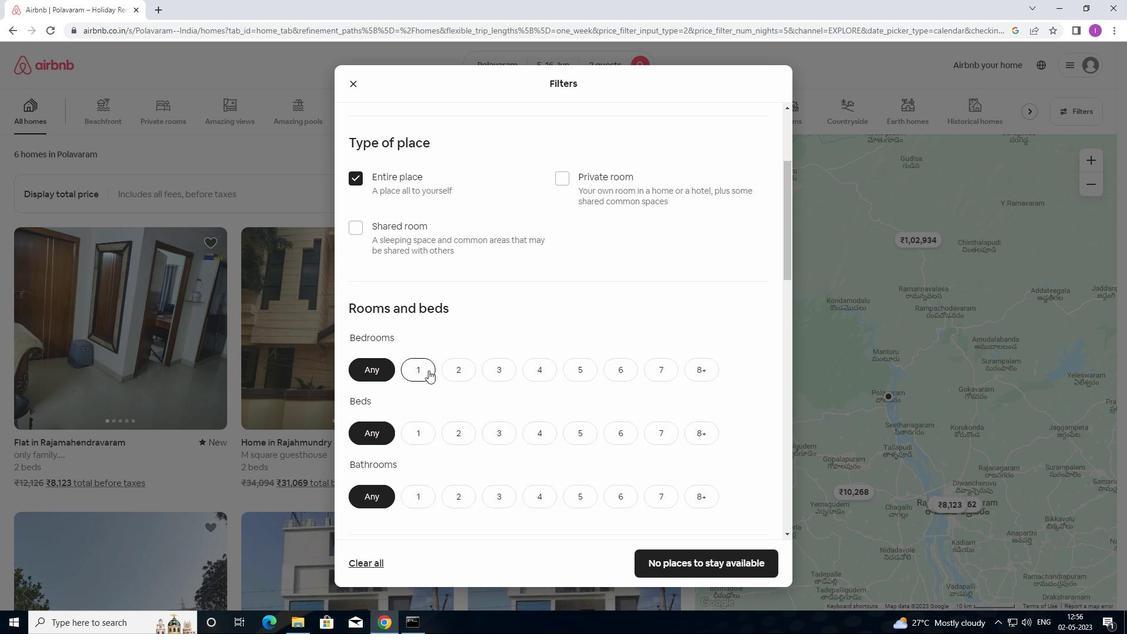 
Action: Mouse moved to (433, 363)
Screenshot: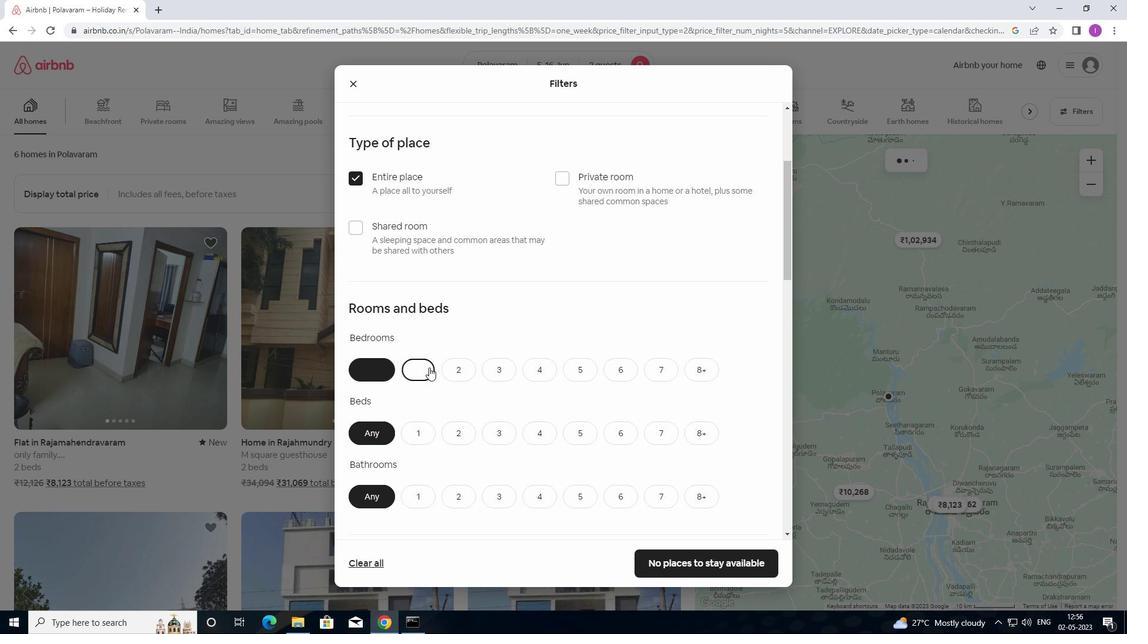 
Action: Mouse scrolled (433, 363) with delta (0, 0)
Screenshot: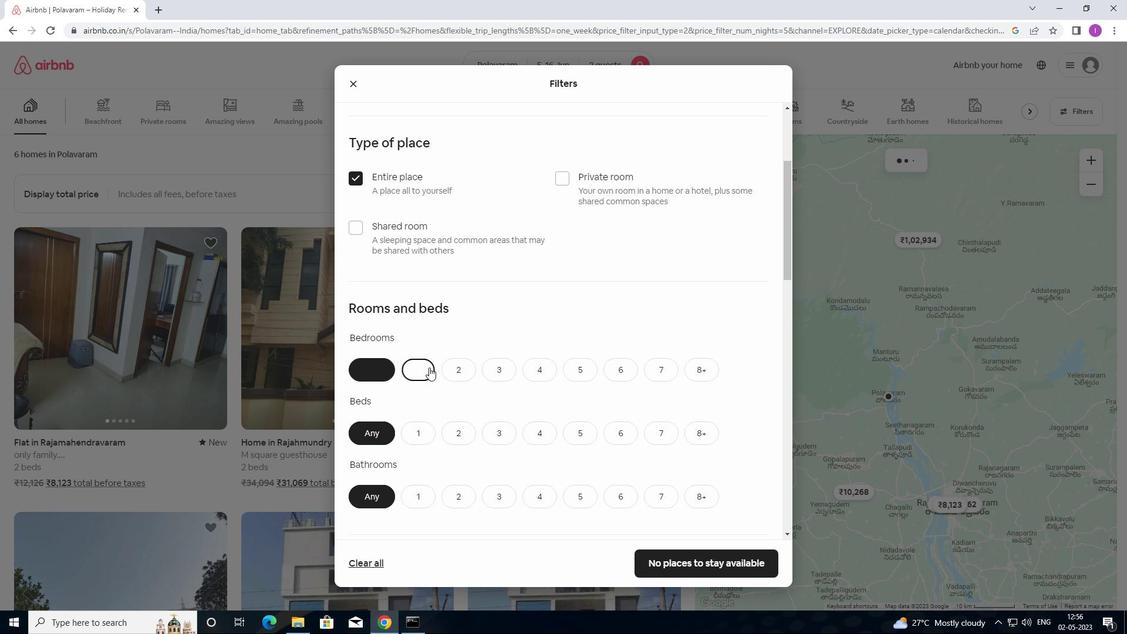 
Action: Mouse moved to (434, 363)
Screenshot: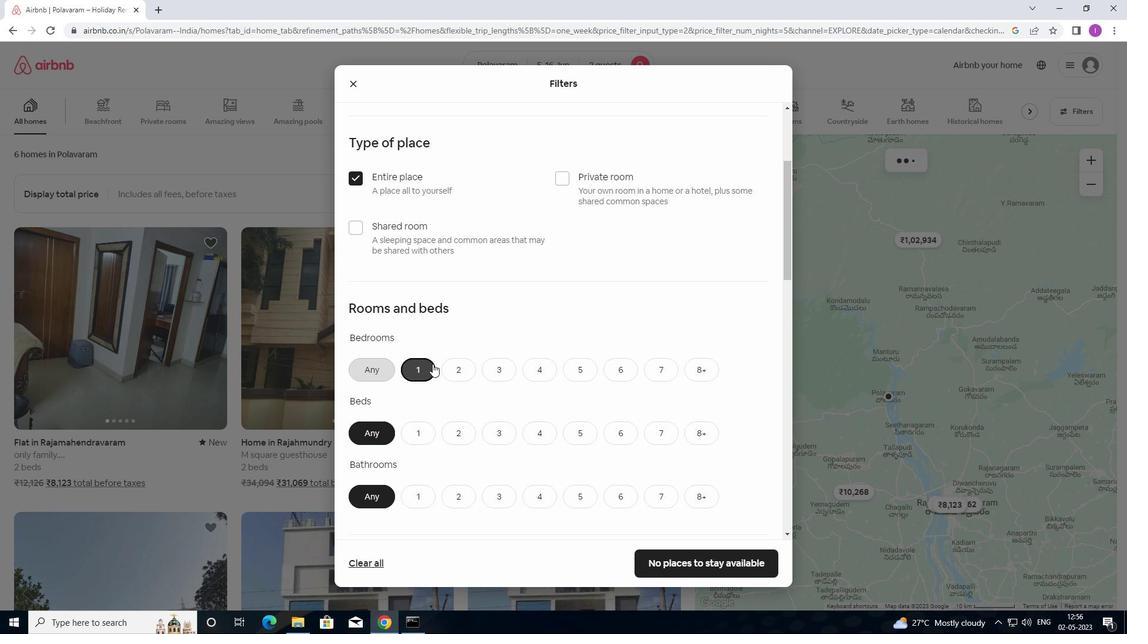 
Action: Mouse scrolled (434, 363) with delta (0, 0)
Screenshot: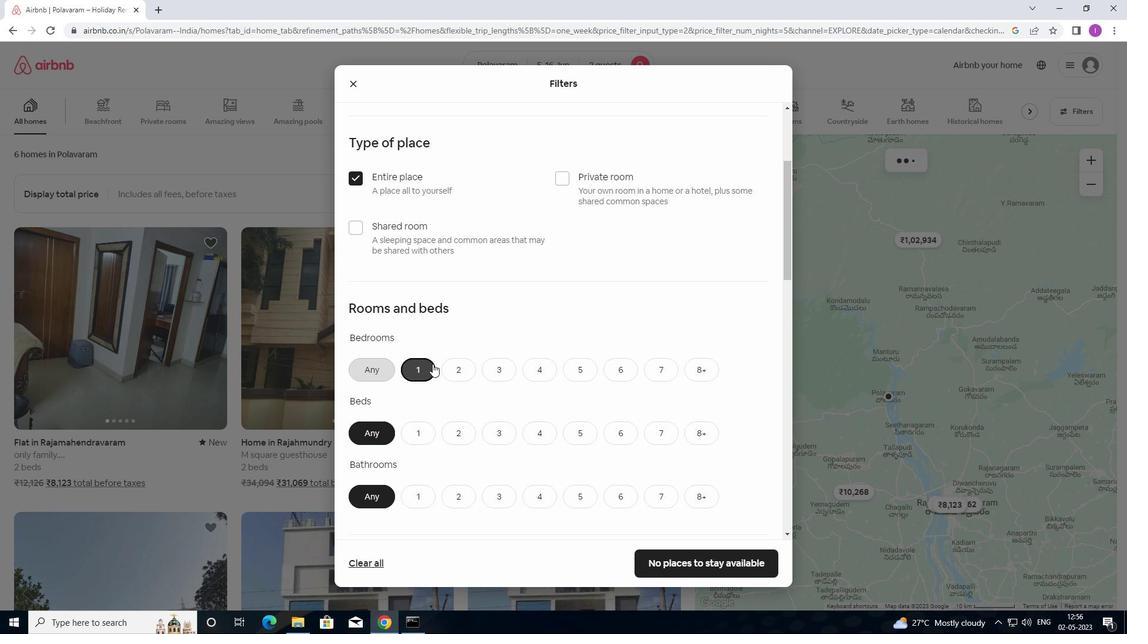 
Action: Mouse moved to (435, 364)
Screenshot: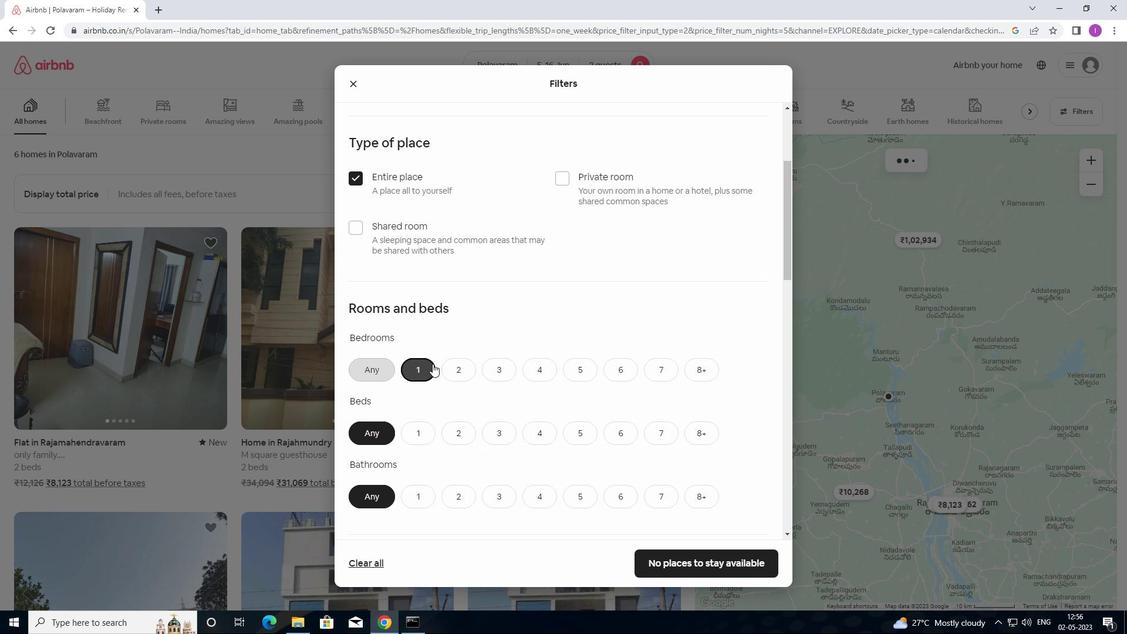 
Action: Mouse scrolled (435, 363) with delta (0, 0)
Screenshot: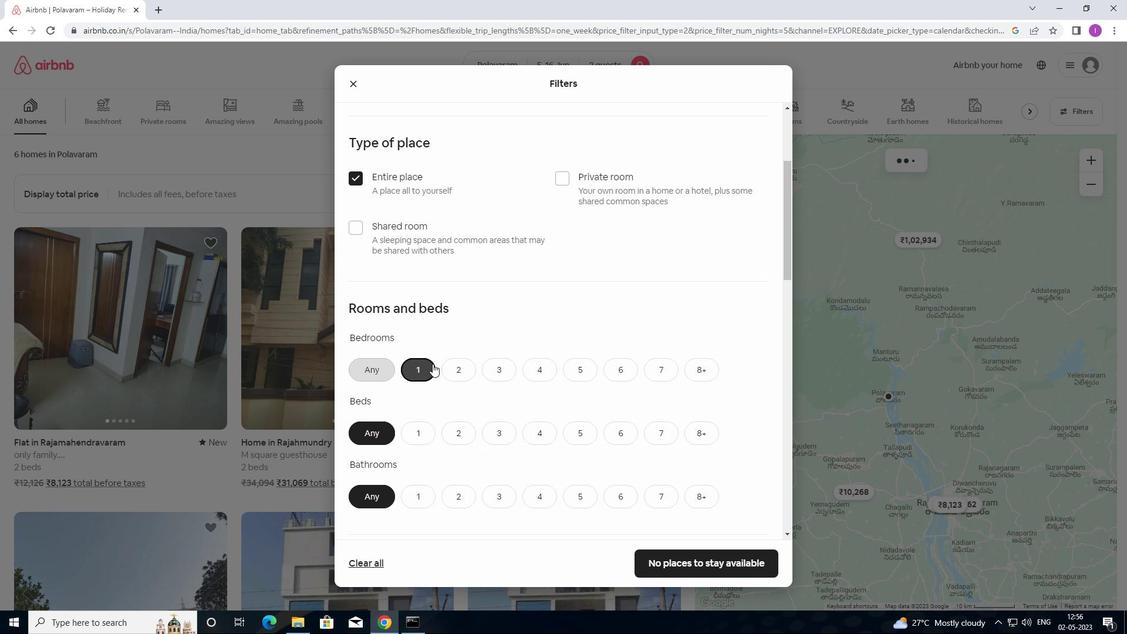 
Action: Mouse moved to (417, 253)
Screenshot: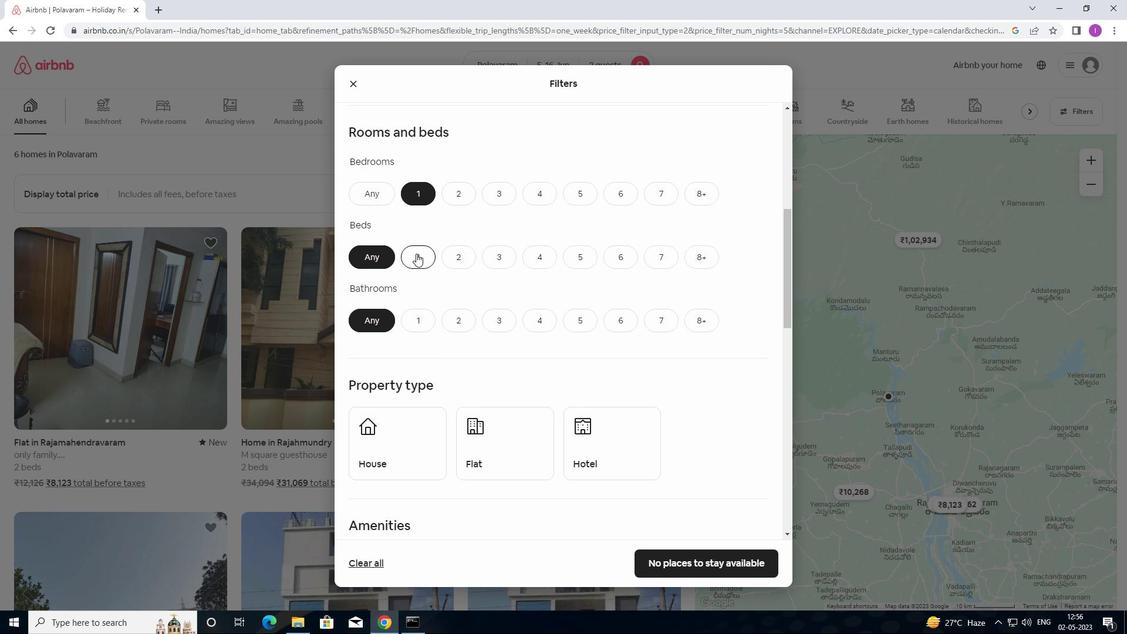 
Action: Mouse pressed left at (417, 253)
Screenshot: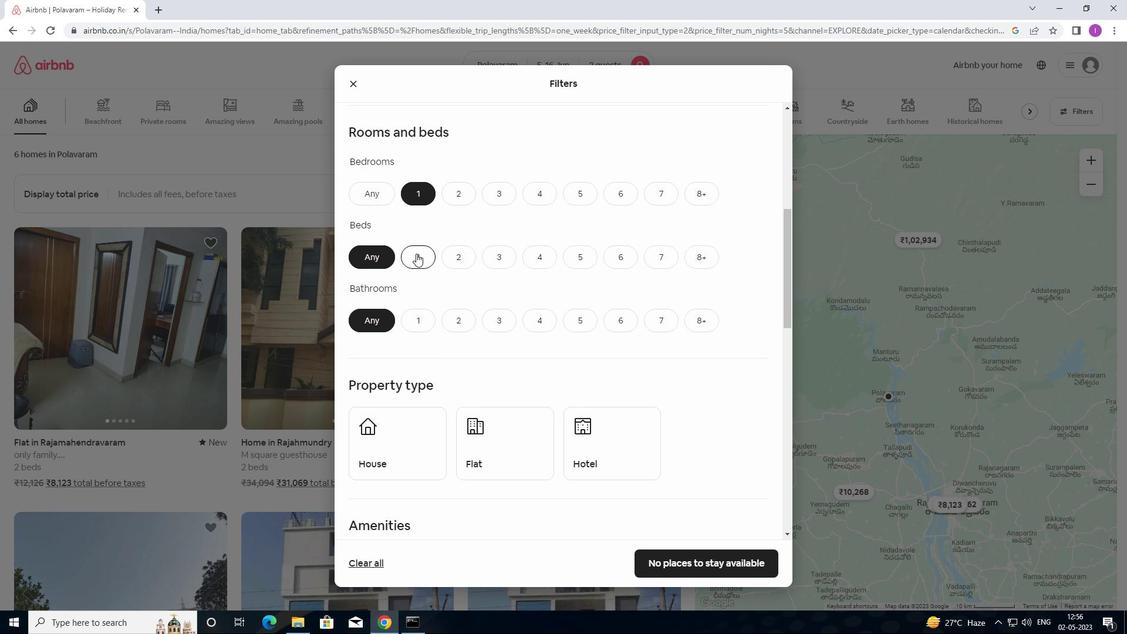 
Action: Mouse moved to (422, 314)
Screenshot: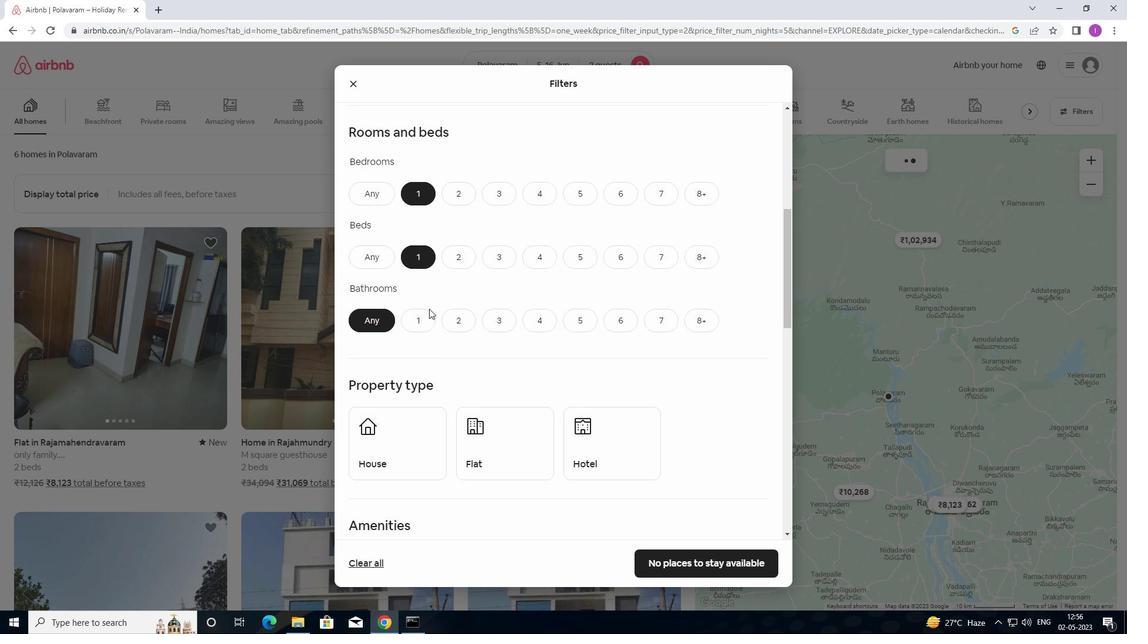 
Action: Mouse pressed left at (422, 314)
Screenshot: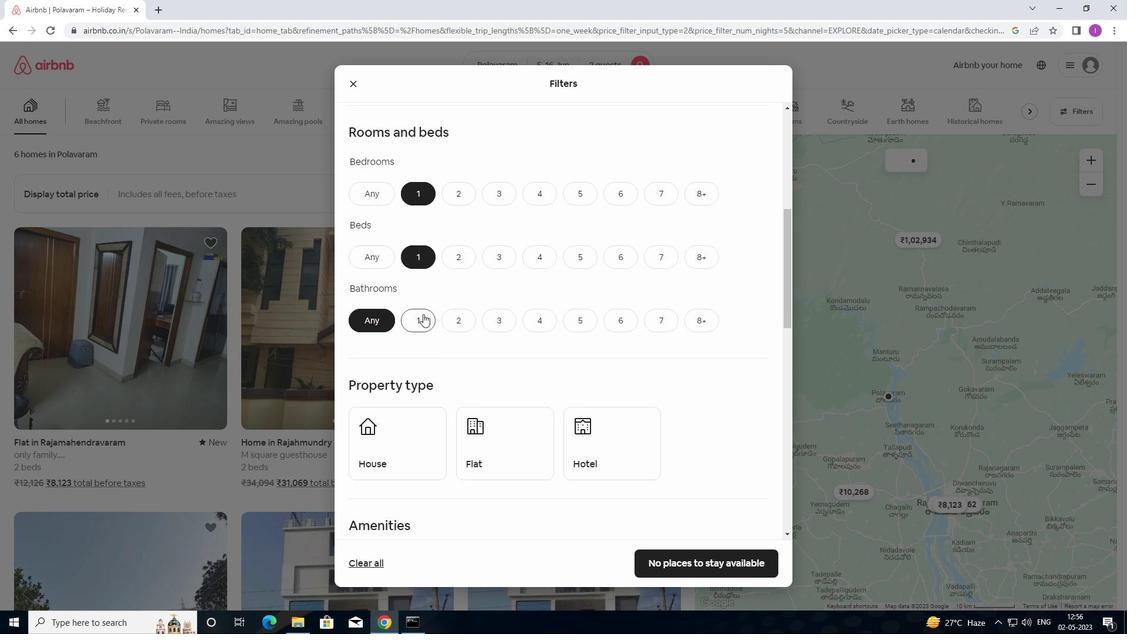 
Action: Mouse moved to (421, 318)
Screenshot: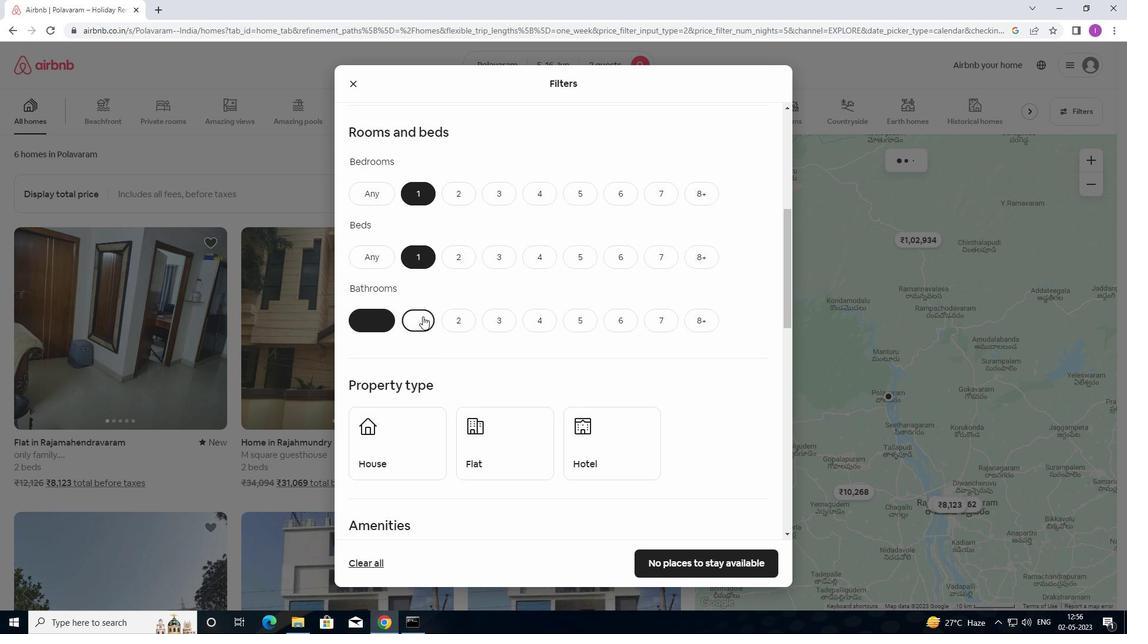 
Action: Mouse scrolled (421, 318) with delta (0, 0)
Screenshot: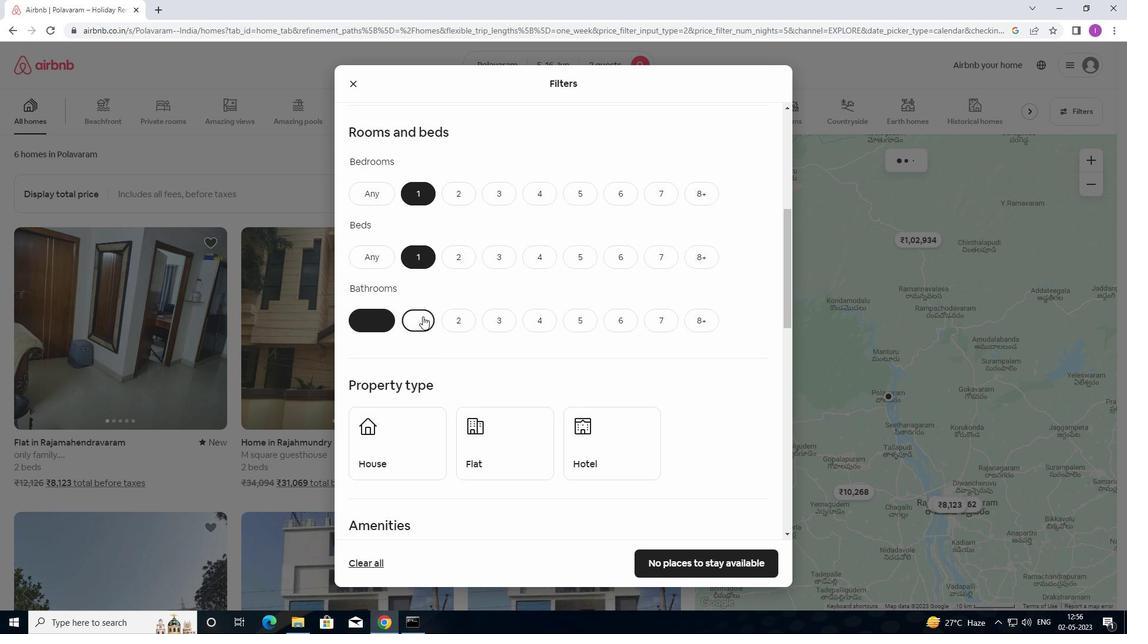 
Action: Mouse moved to (421, 321)
Screenshot: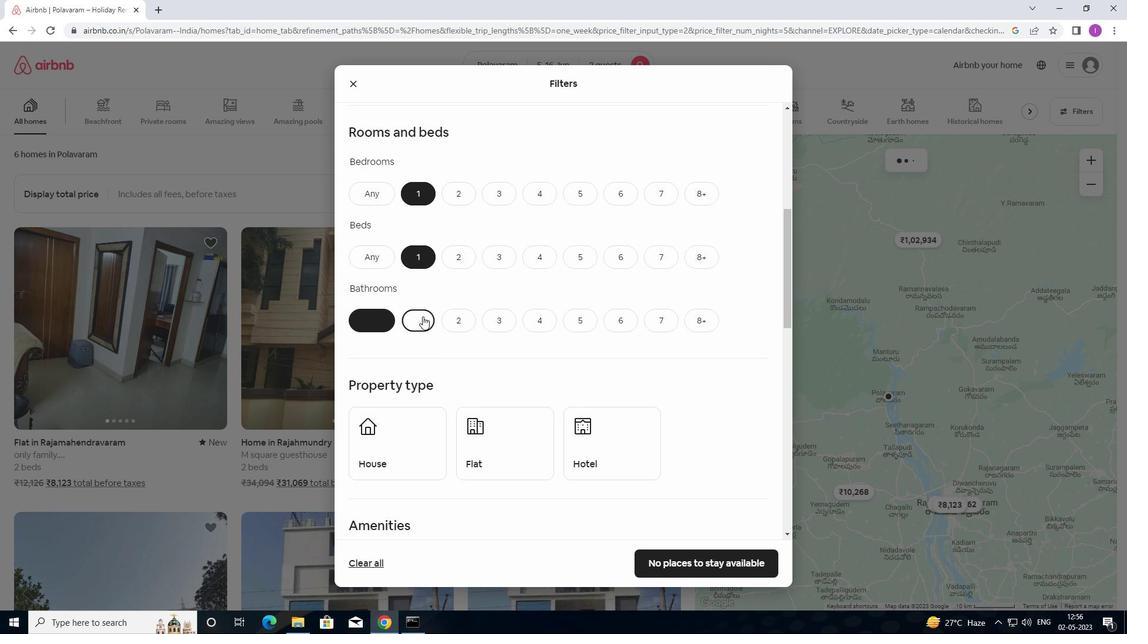 
Action: Mouse scrolled (421, 320) with delta (0, 0)
Screenshot: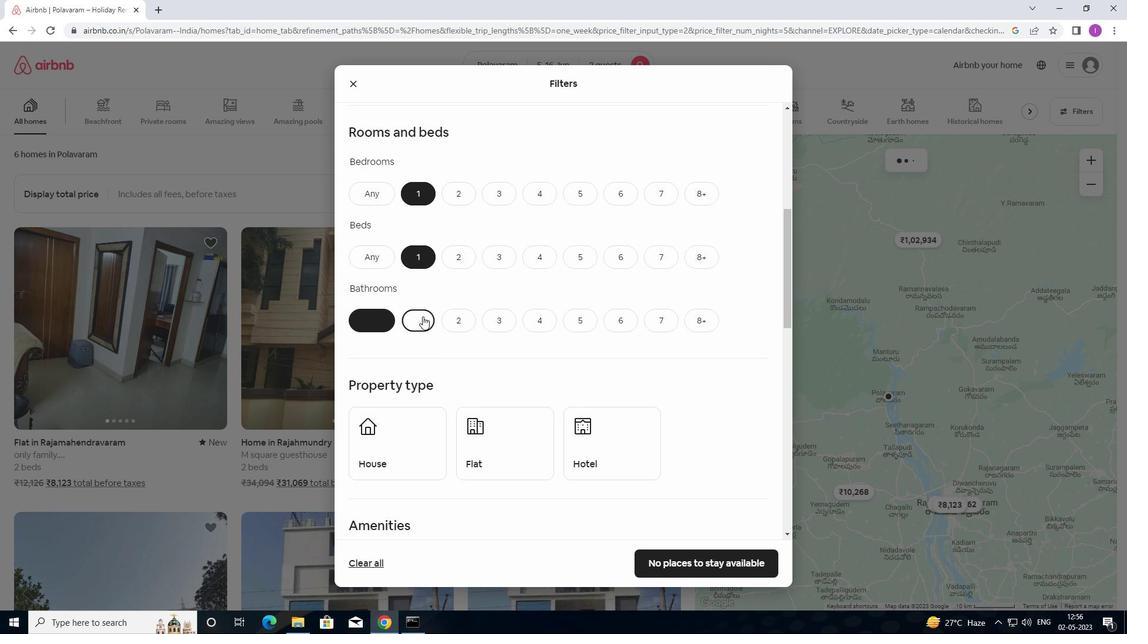 
Action: Mouse moved to (370, 306)
Screenshot: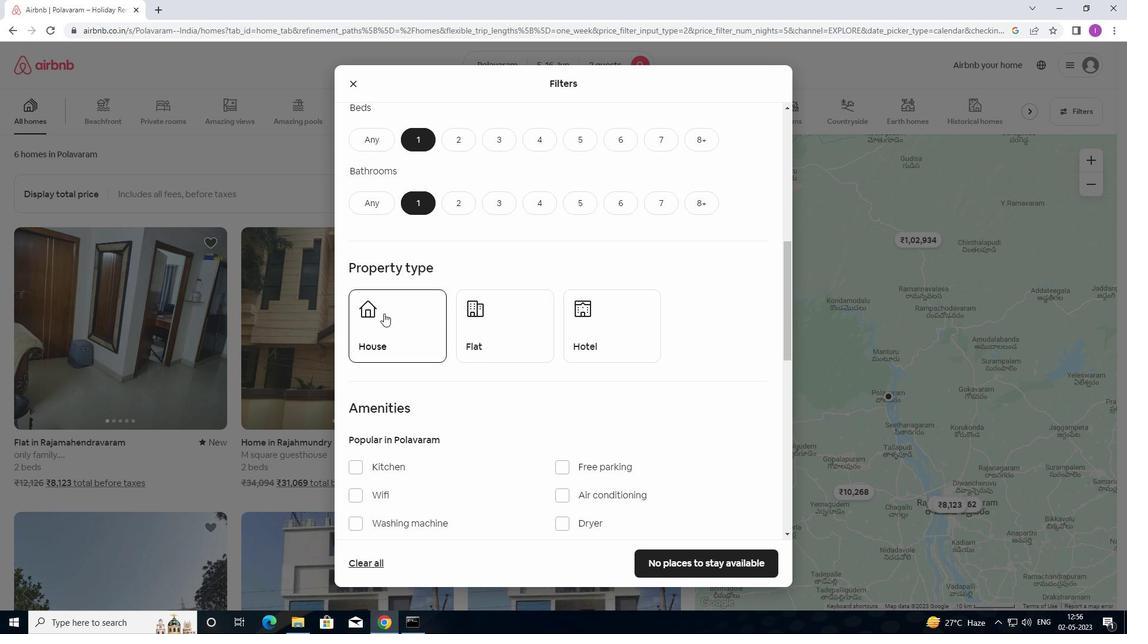 
Action: Mouse pressed left at (370, 306)
Screenshot: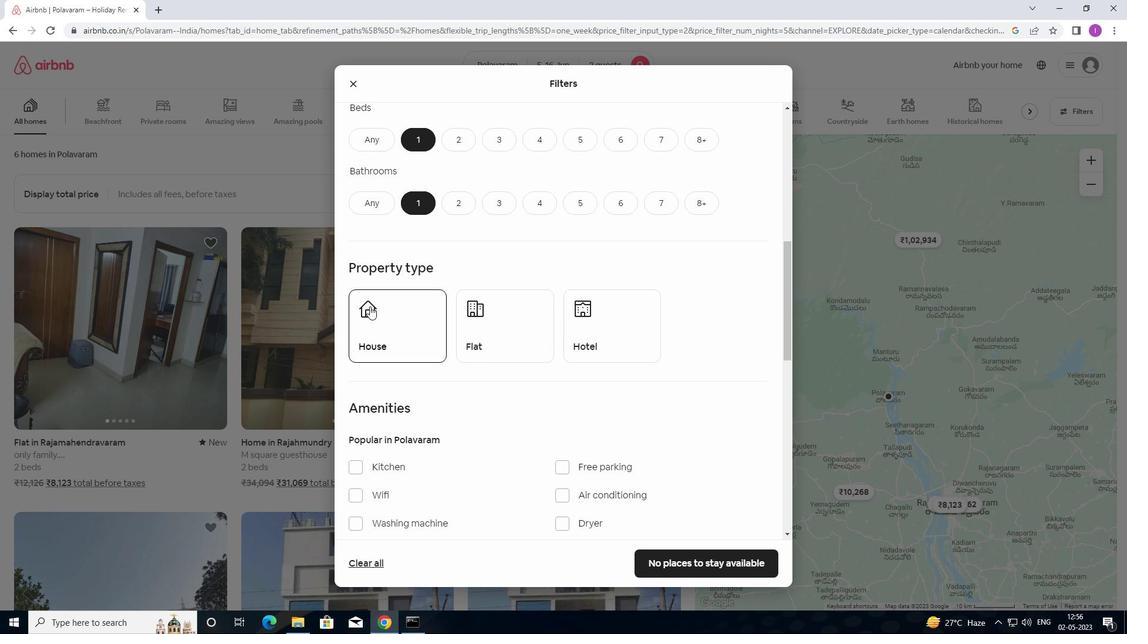 
Action: Mouse moved to (508, 339)
Screenshot: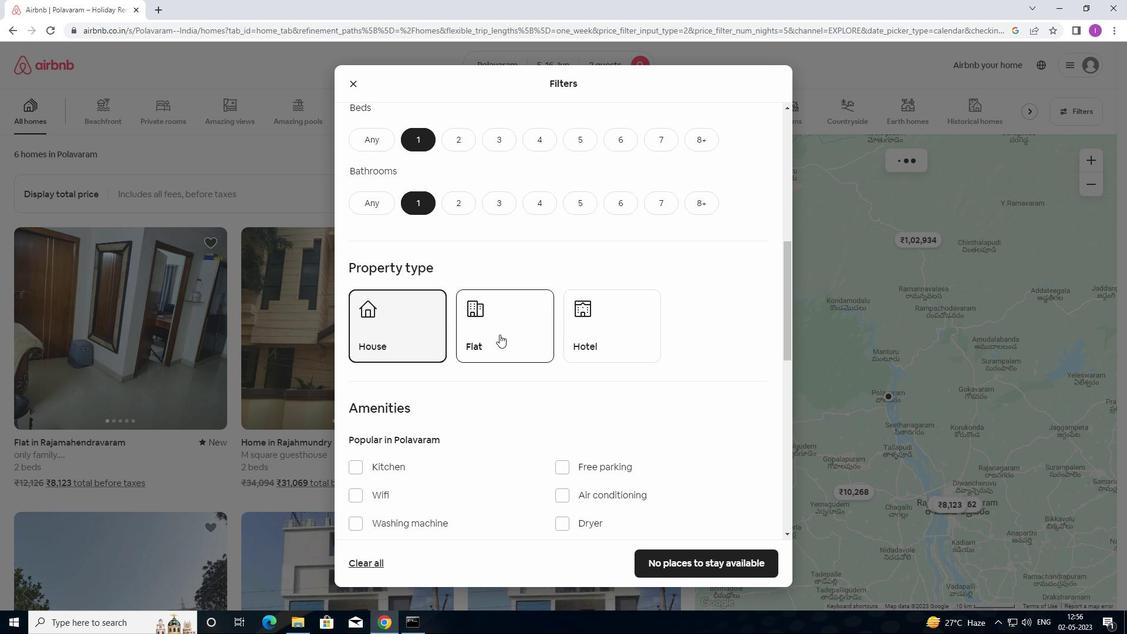 
Action: Mouse pressed left at (508, 339)
Screenshot: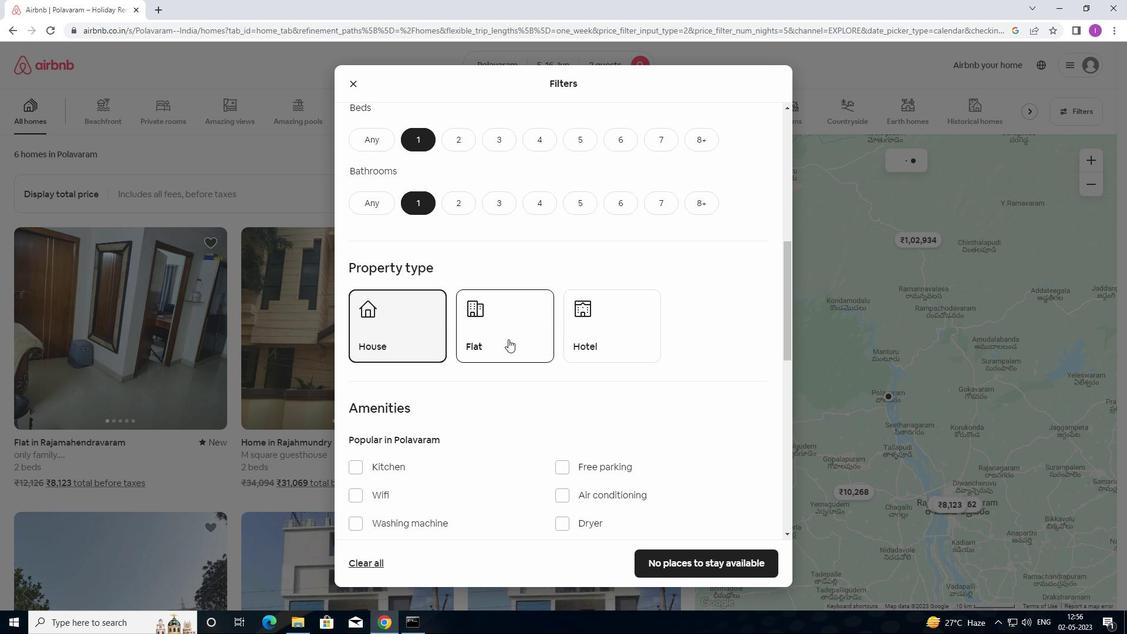 
Action: Mouse moved to (602, 334)
Screenshot: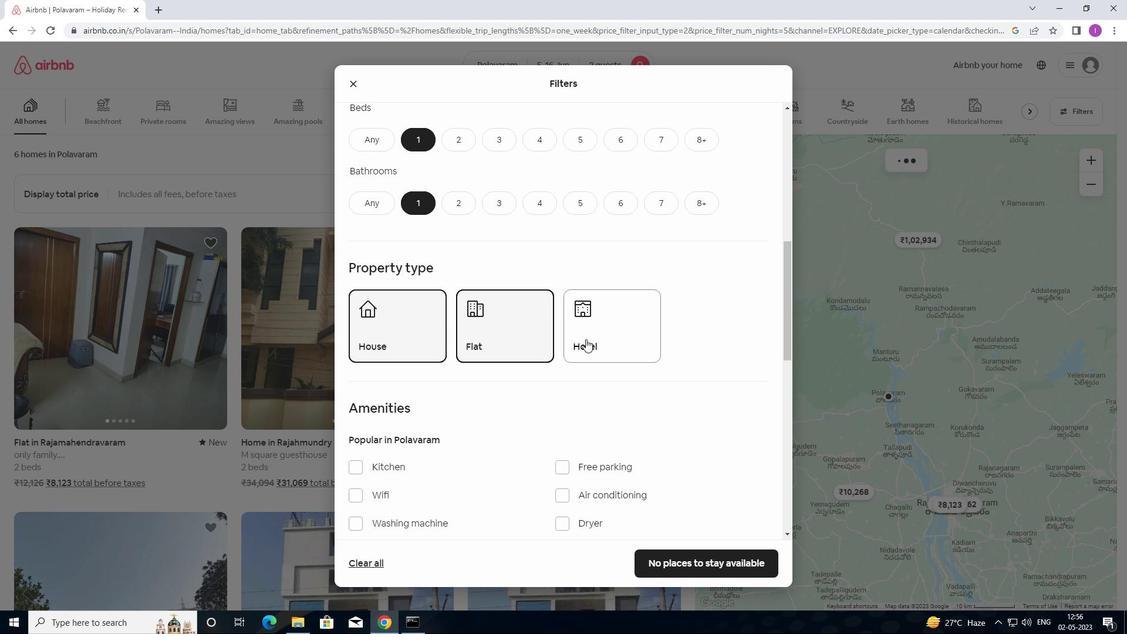 
Action: Mouse pressed left at (602, 334)
Screenshot: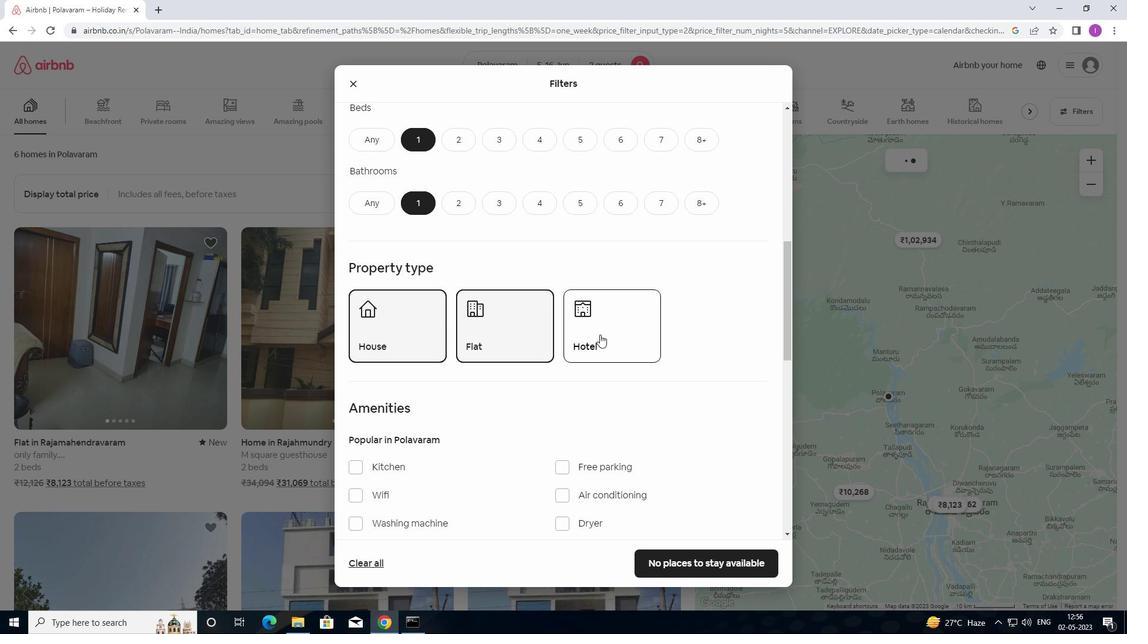 
Action: Mouse moved to (608, 340)
Screenshot: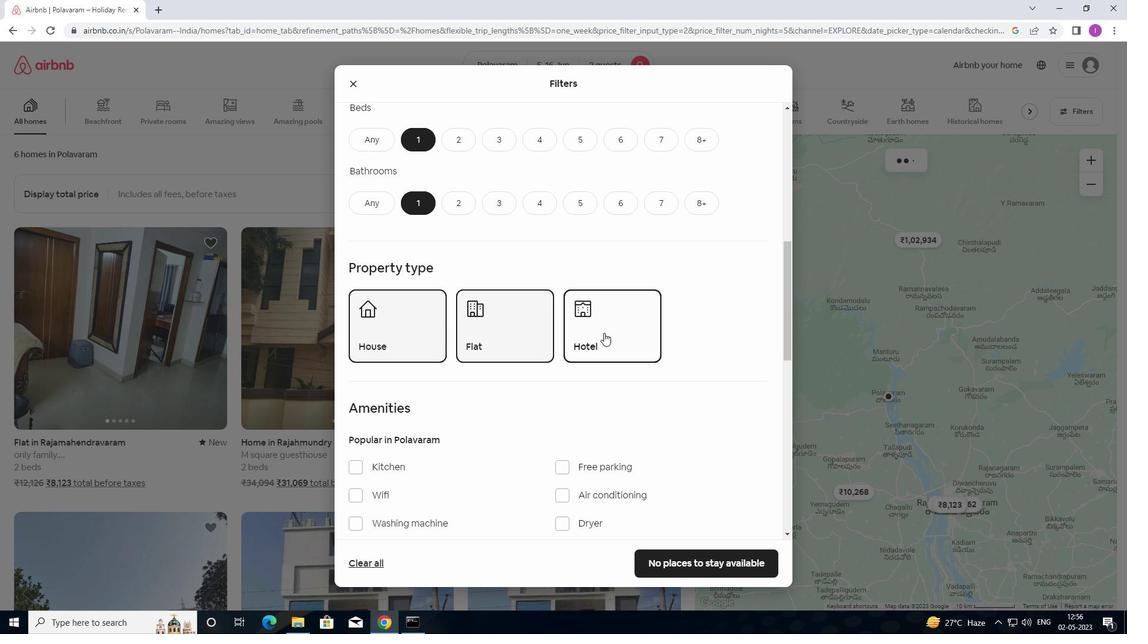 
Action: Mouse scrolled (608, 339) with delta (0, 0)
Screenshot: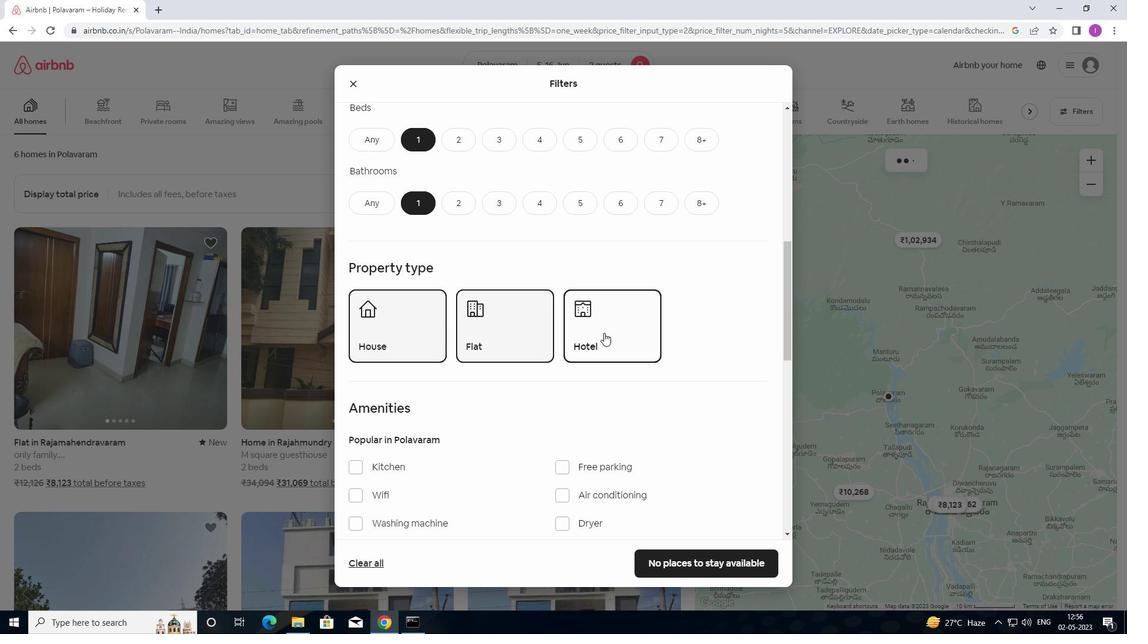
Action: Mouse moved to (610, 344)
Screenshot: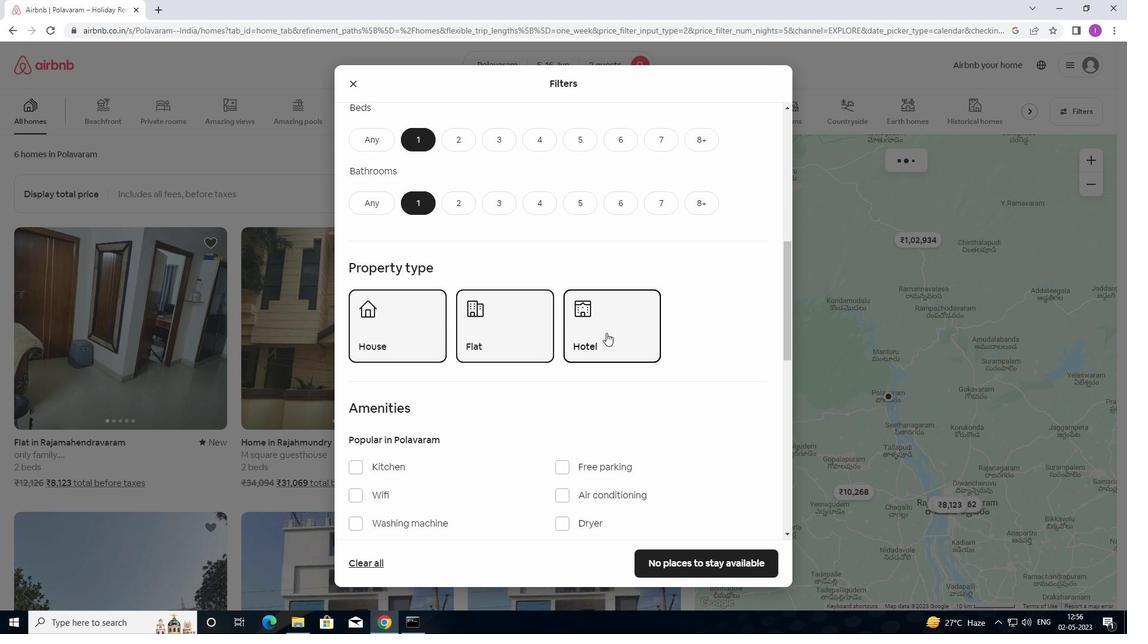 
Action: Mouse scrolled (610, 343) with delta (0, 0)
Screenshot: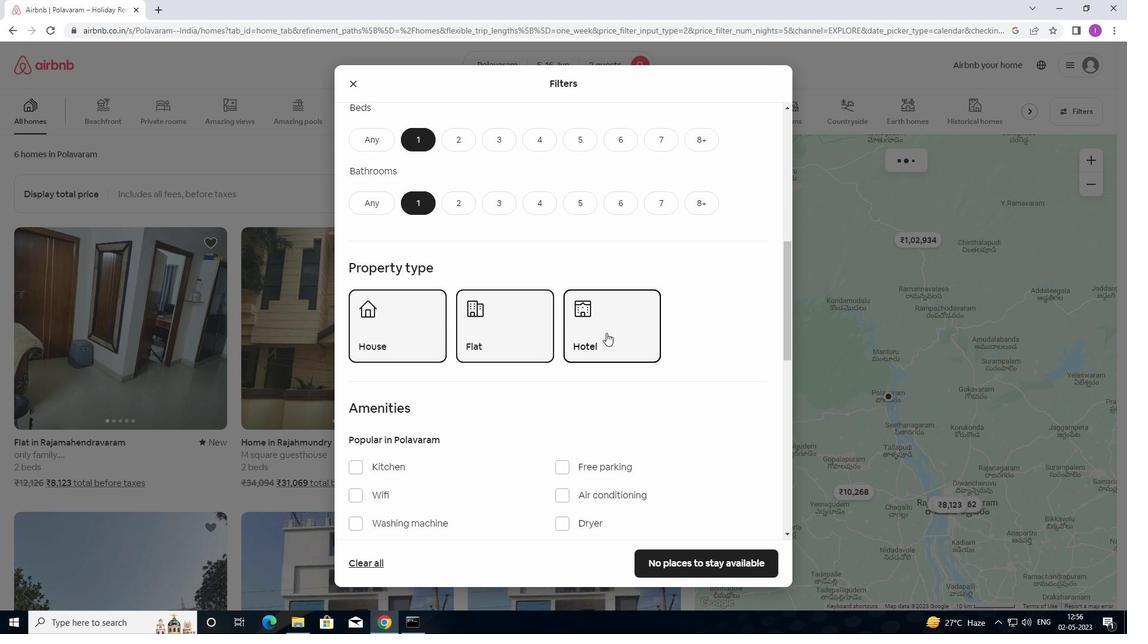 
Action: Mouse moved to (612, 347)
Screenshot: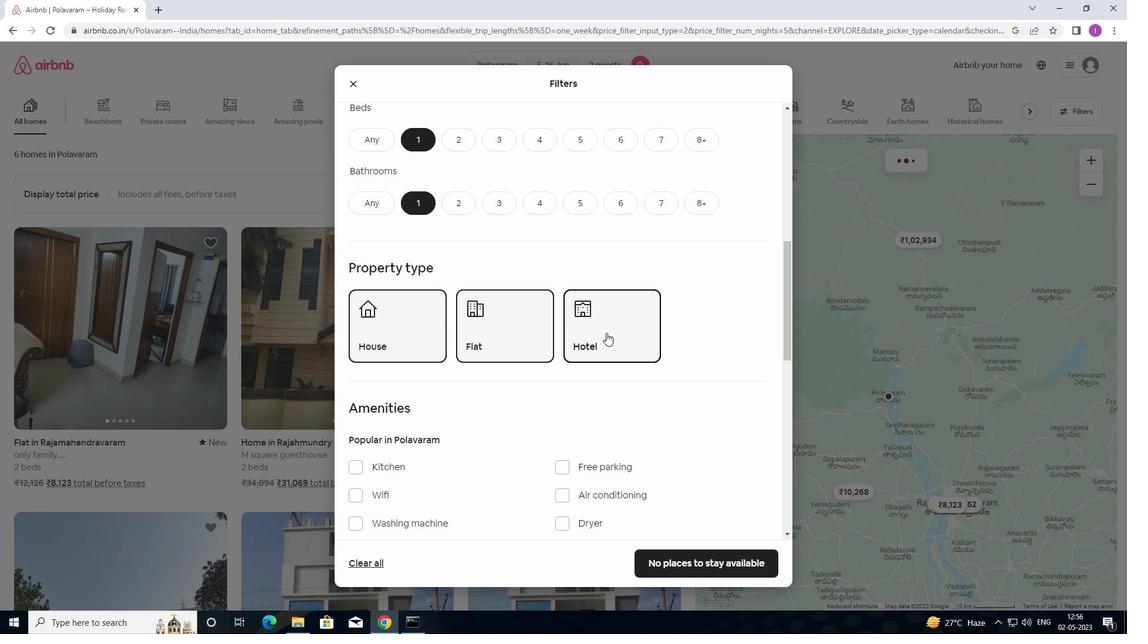 
Action: Mouse scrolled (612, 347) with delta (0, 0)
Screenshot: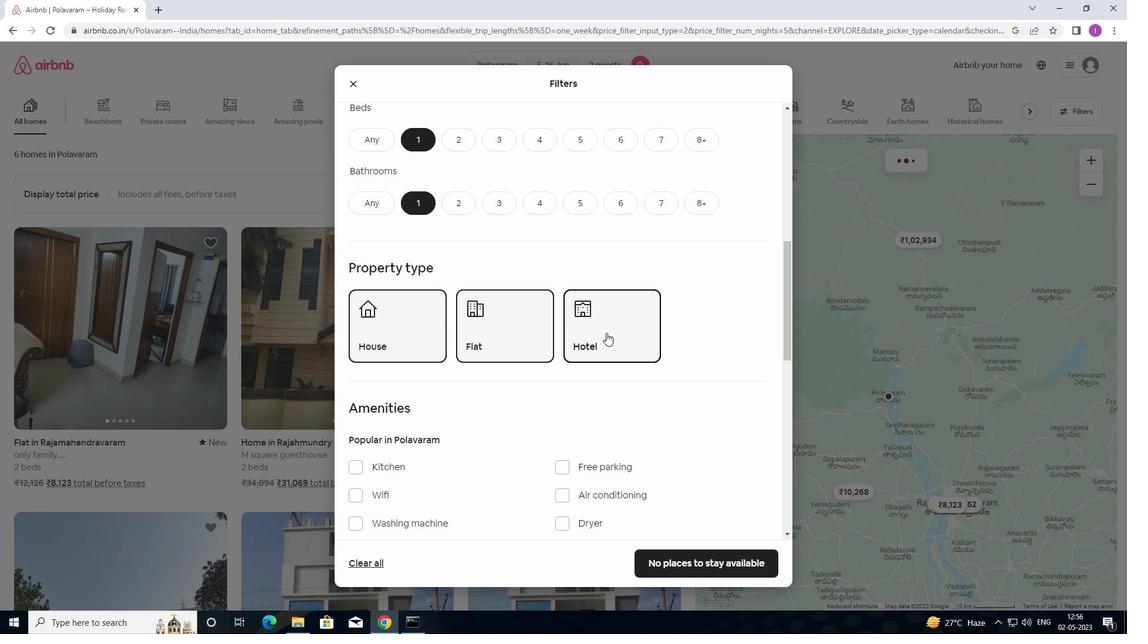 
Action: Mouse moved to (612, 348)
Screenshot: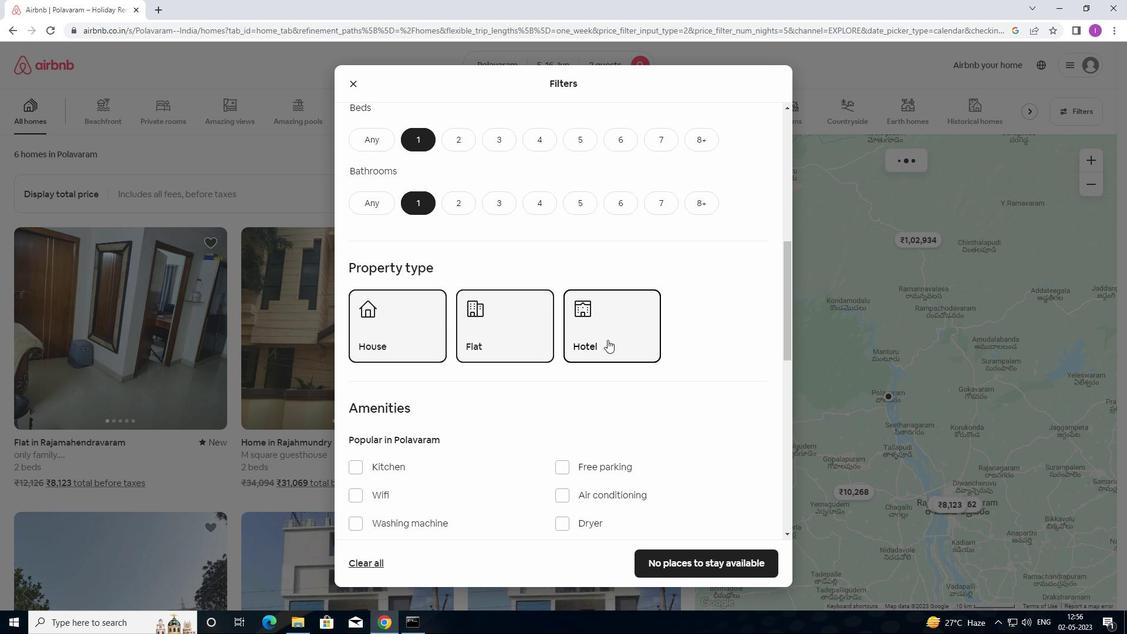 
Action: Mouse scrolled (612, 347) with delta (0, 0)
Screenshot: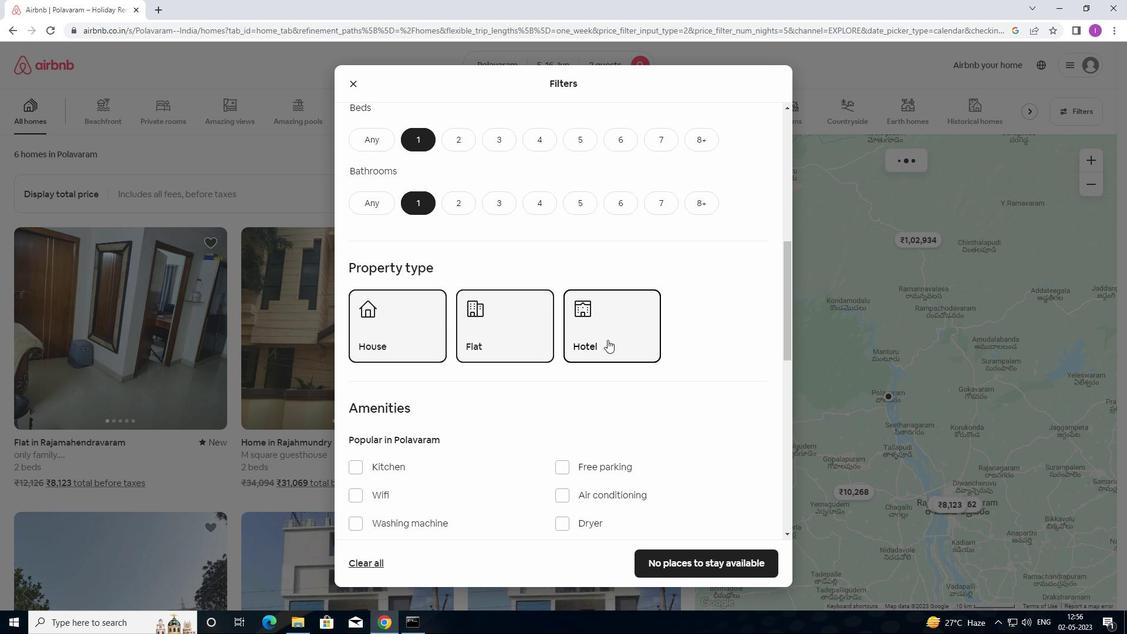 
Action: Mouse moved to (692, 377)
Screenshot: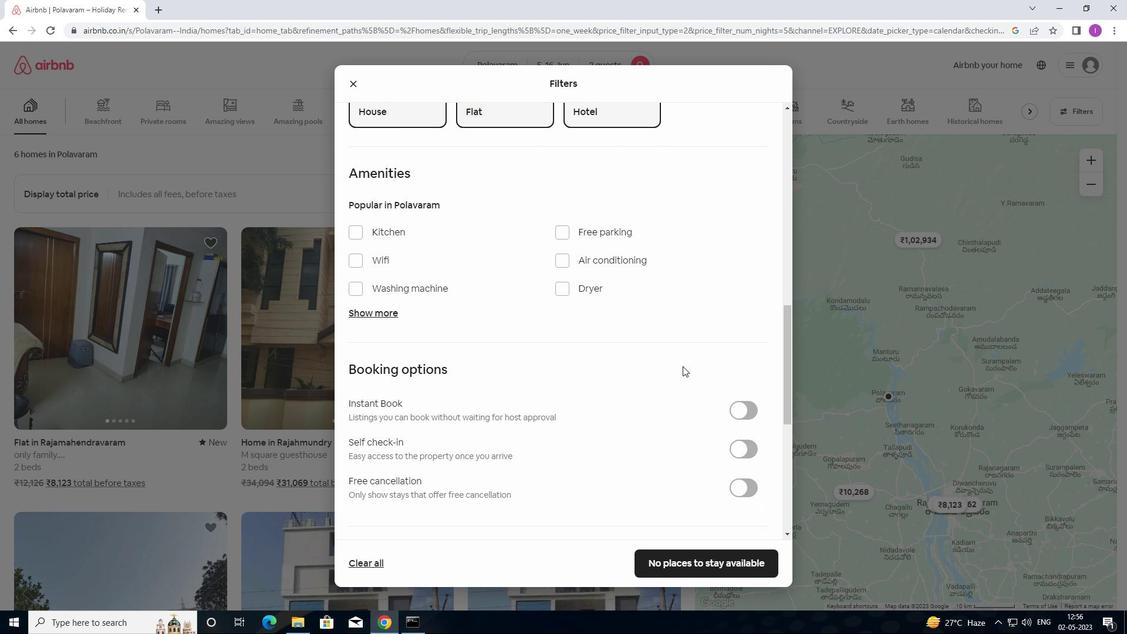 
Action: Mouse scrolled (692, 377) with delta (0, 0)
Screenshot: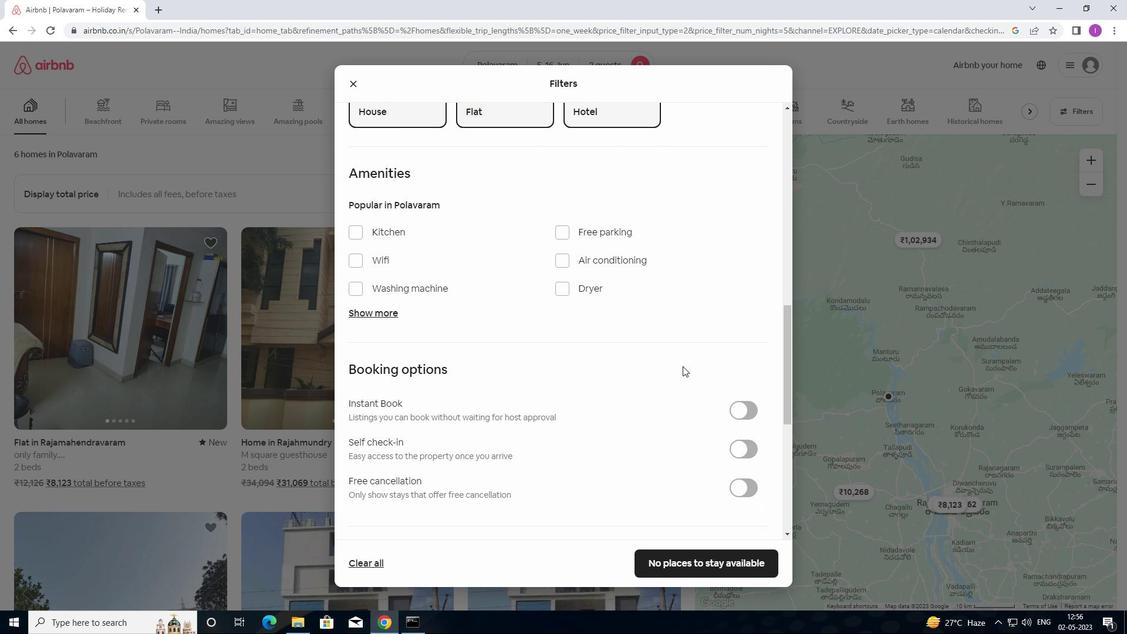 
Action: Mouse moved to (694, 378)
Screenshot: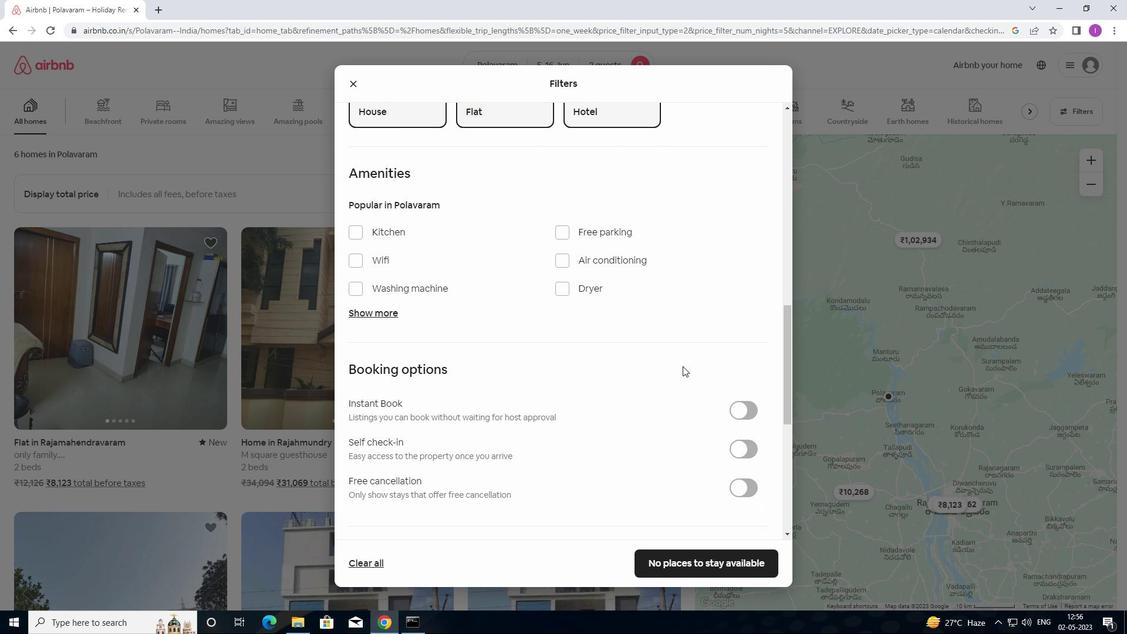
Action: Mouse scrolled (694, 378) with delta (0, 0)
Screenshot: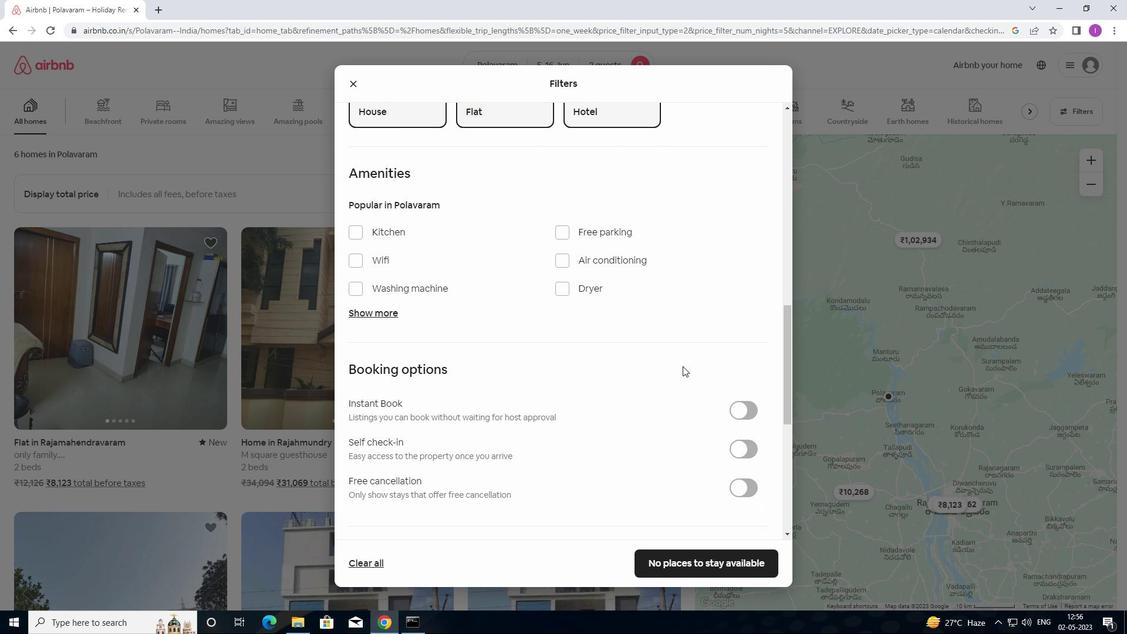 
Action: Mouse moved to (695, 379)
Screenshot: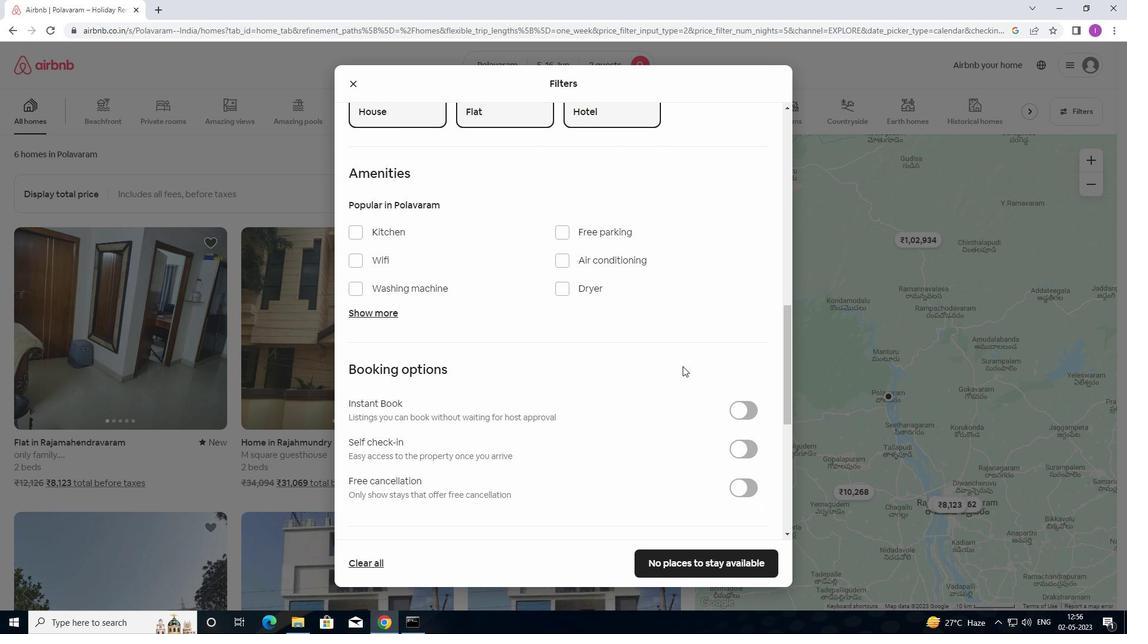 
Action: Mouse scrolled (695, 378) with delta (0, 0)
Screenshot: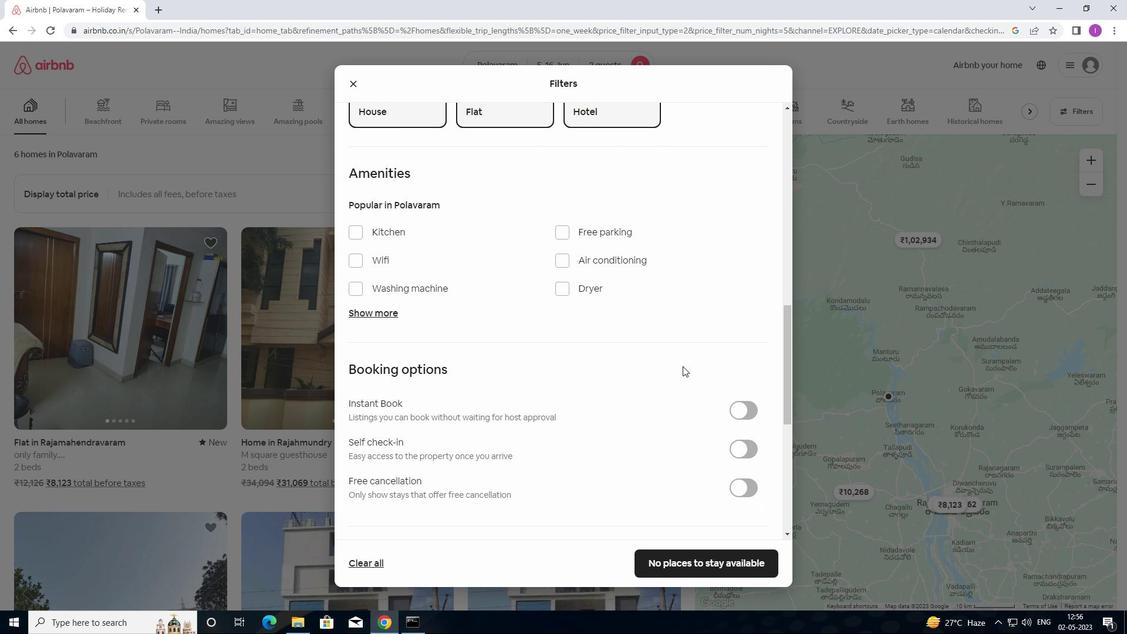 
Action: Mouse moved to (696, 379)
Screenshot: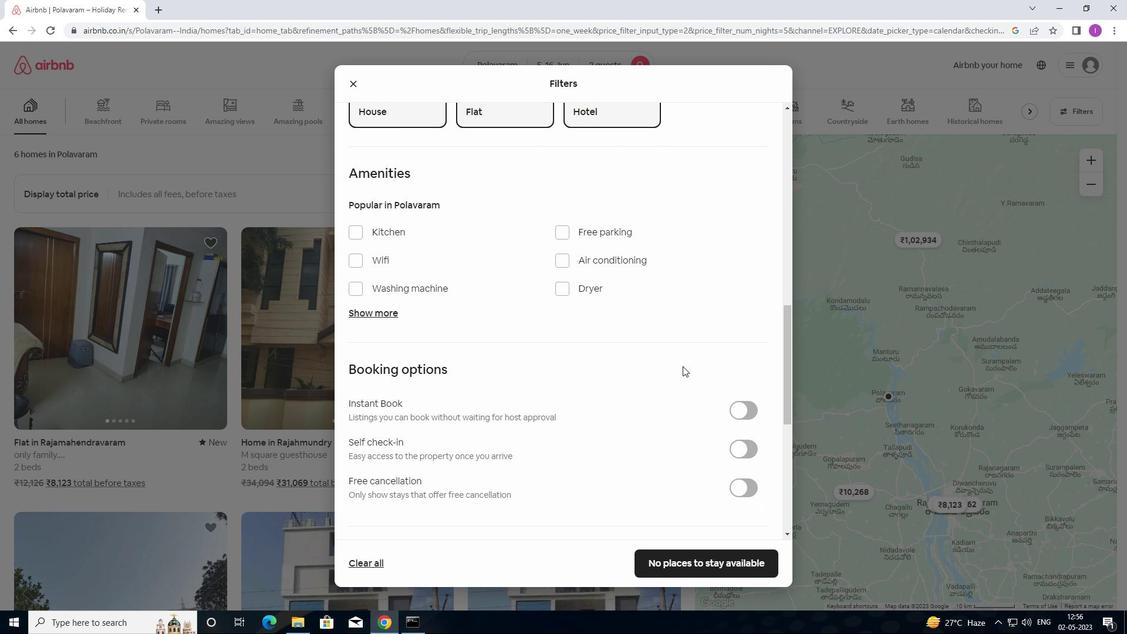 
Action: Mouse scrolled (696, 378) with delta (0, 0)
Screenshot: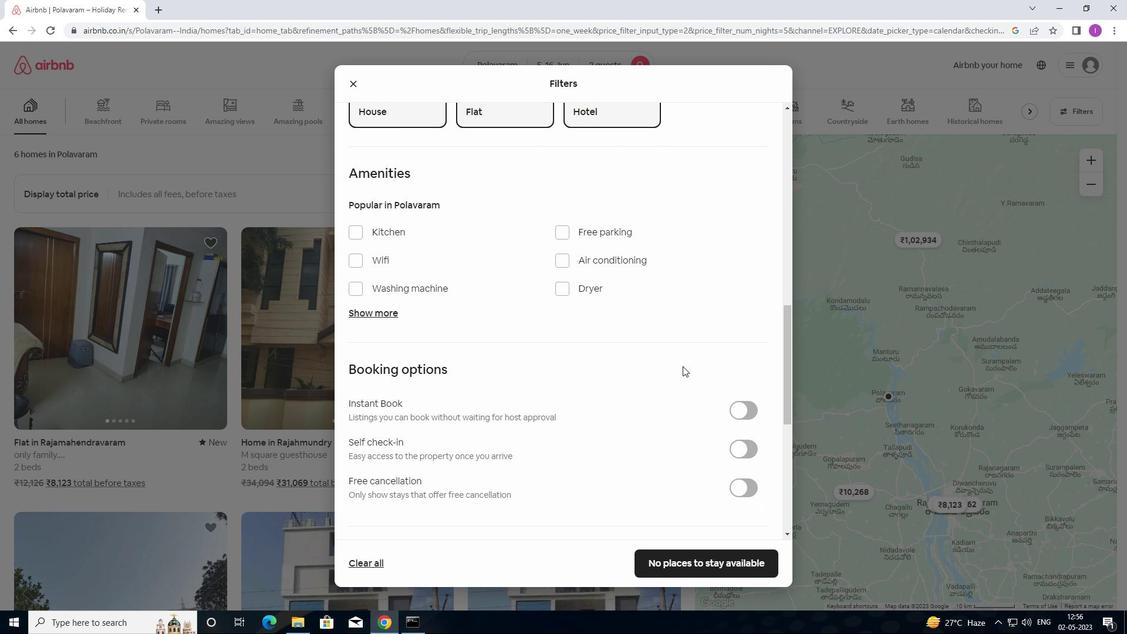 
Action: Mouse moved to (744, 221)
Screenshot: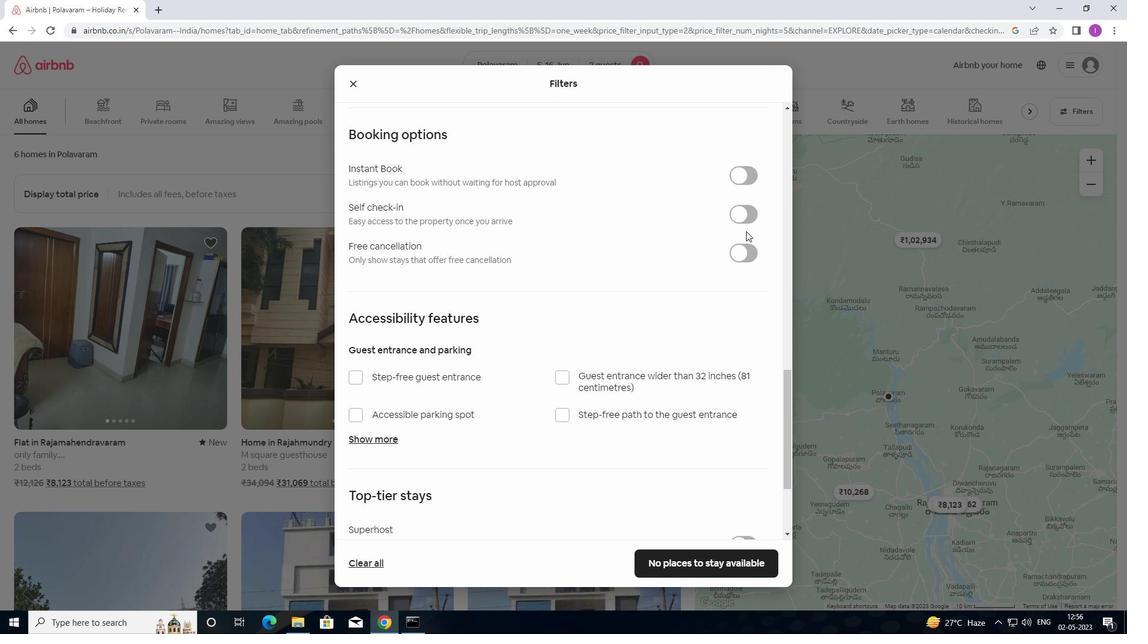 
Action: Mouse pressed left at (744, 221)
Screenshot: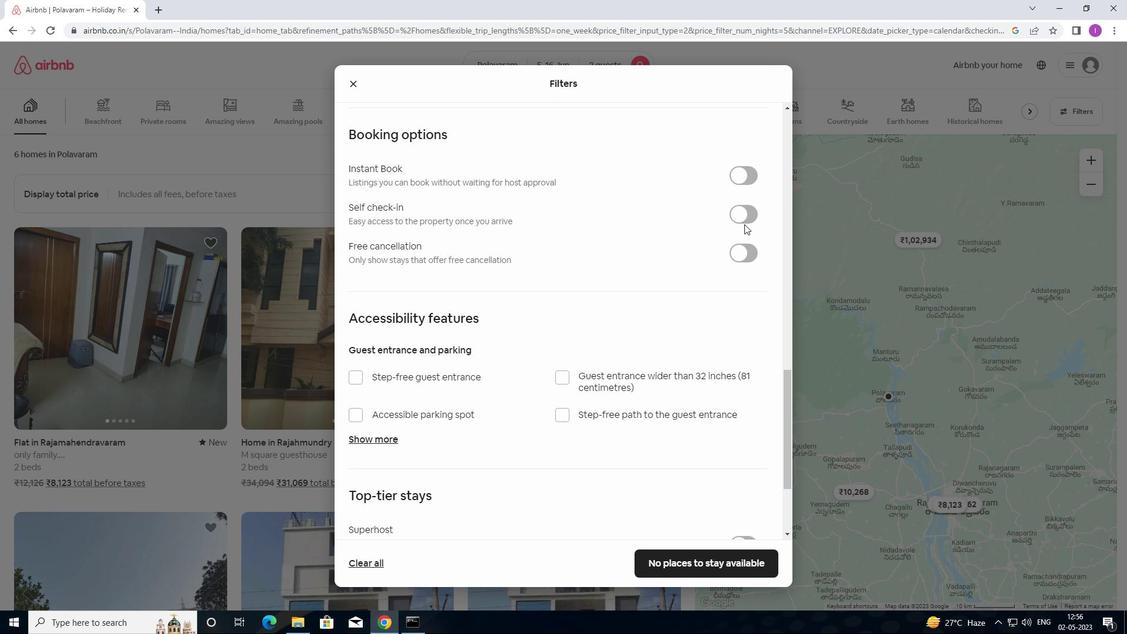 
Action: Mouse moved to (502, 417)
Screenshot: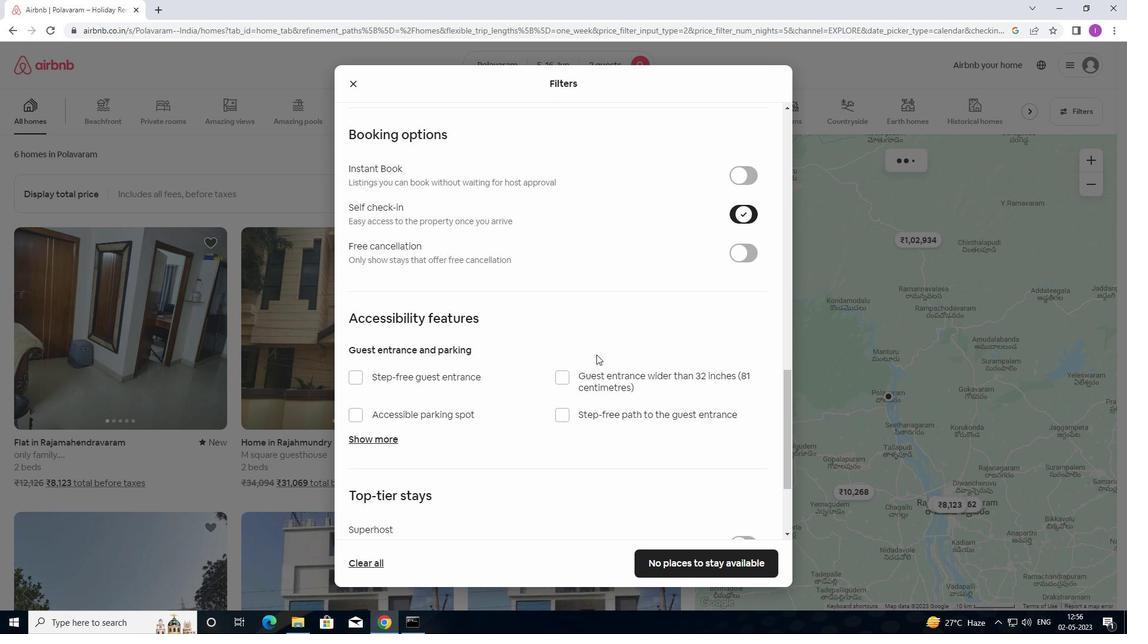 
Action: Mouse scrolled (502, 417) with delta (0, 0)
Screenshot: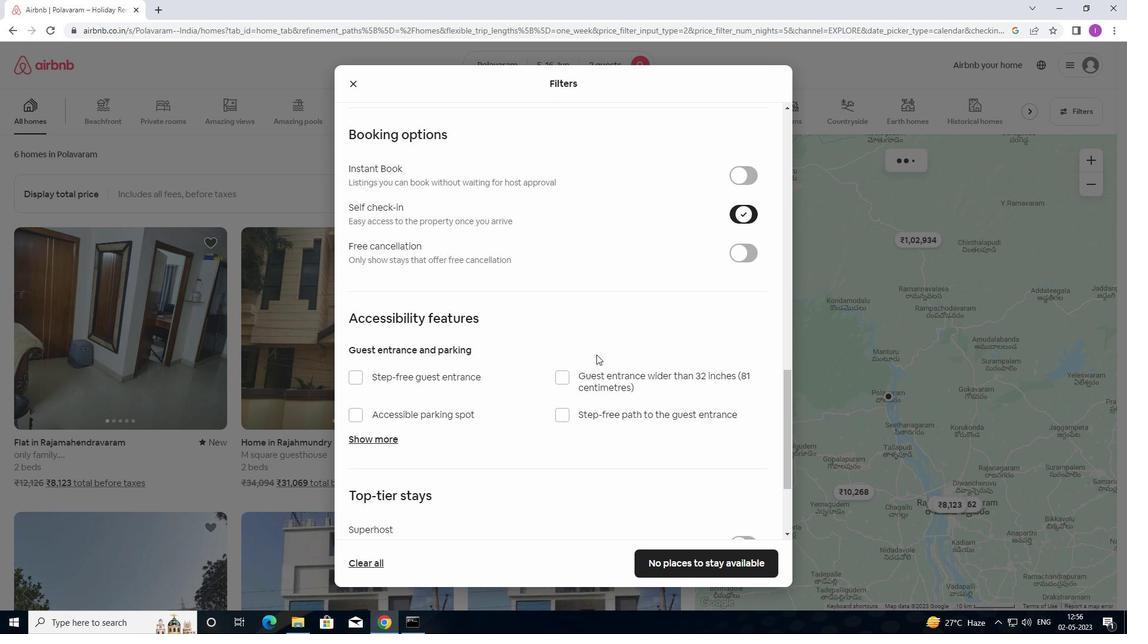 
Action: Mouse moved to (499, 424)
Screenshot: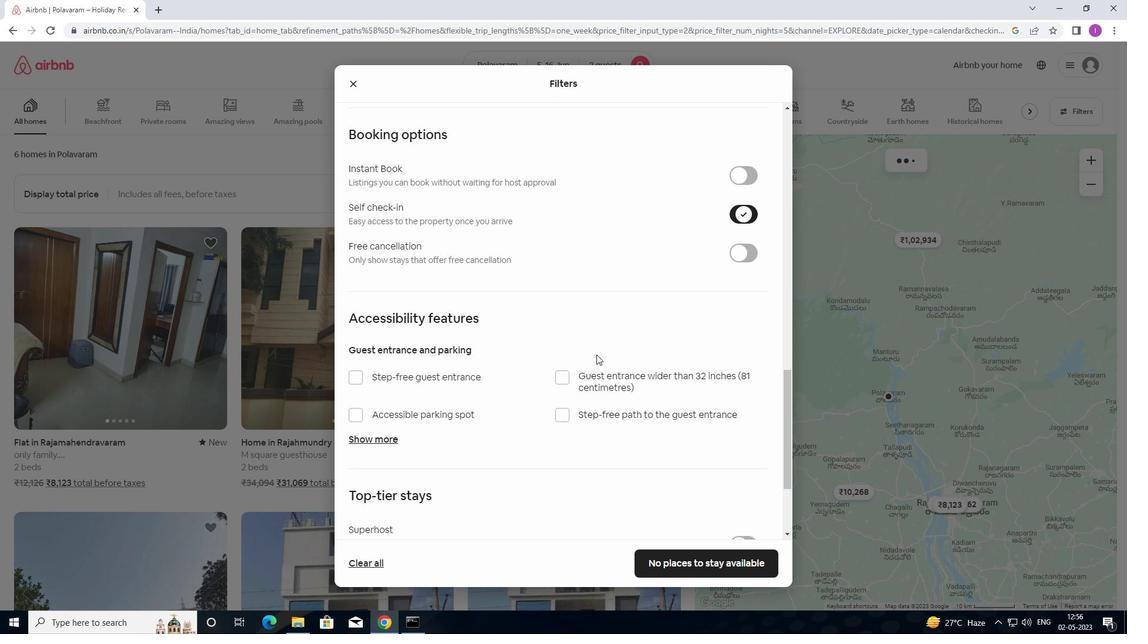 
Action: Mouse scrolled (499, 423) with delta (0, 0)
Screenshot: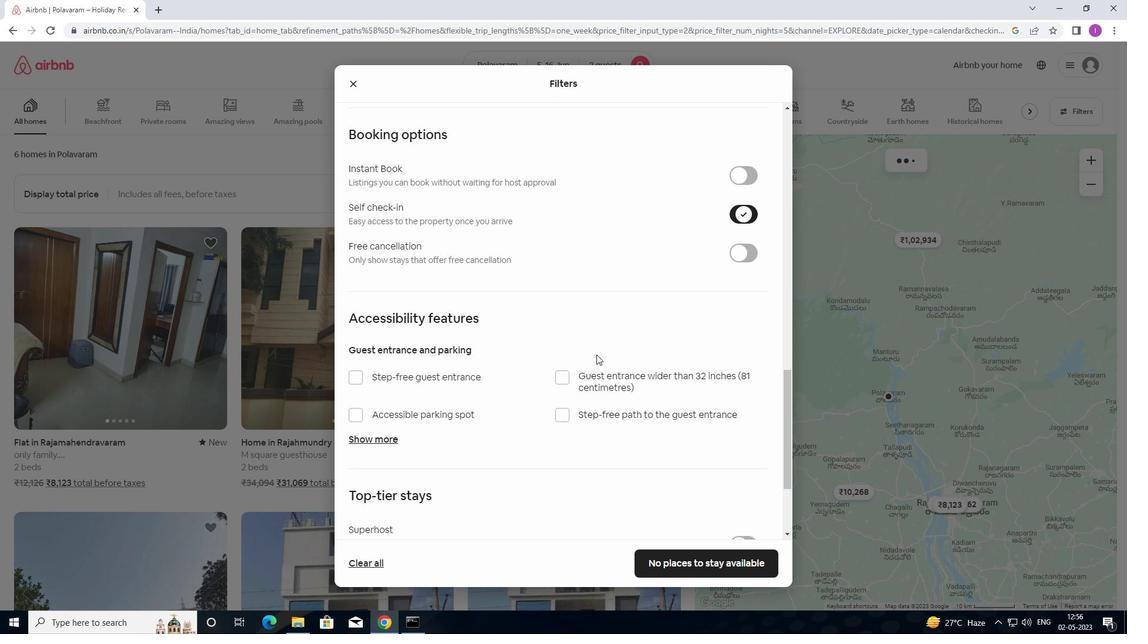 
Action: Mouse moved to (498, 428)
Screenshot: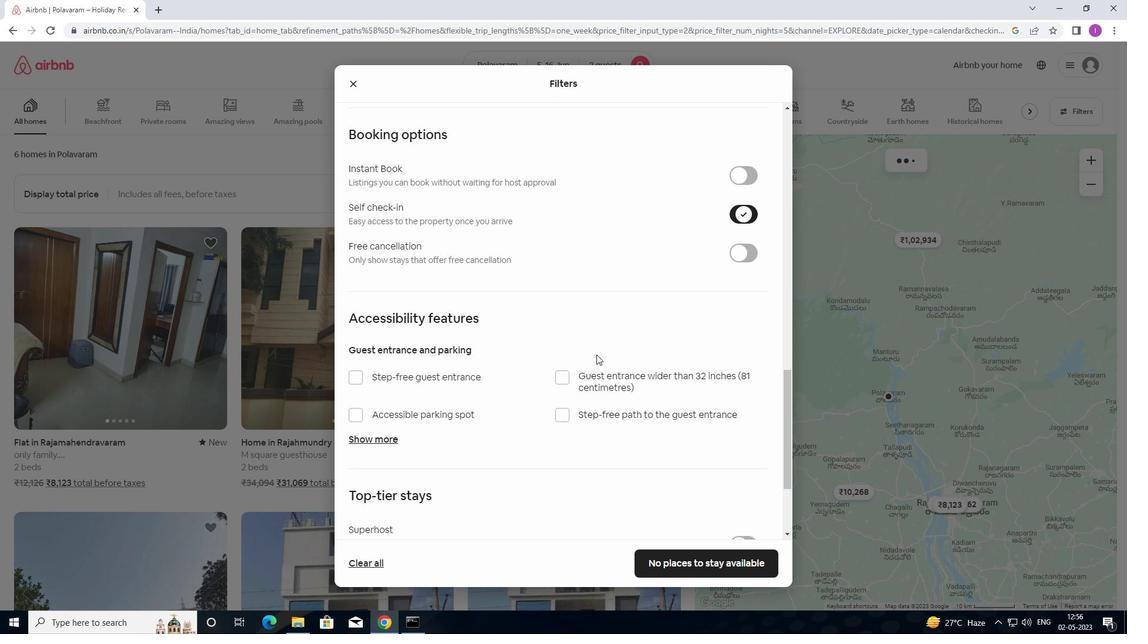
Action: Mouse scrolled (498, 428) with delta (0, 0)
Screenshot: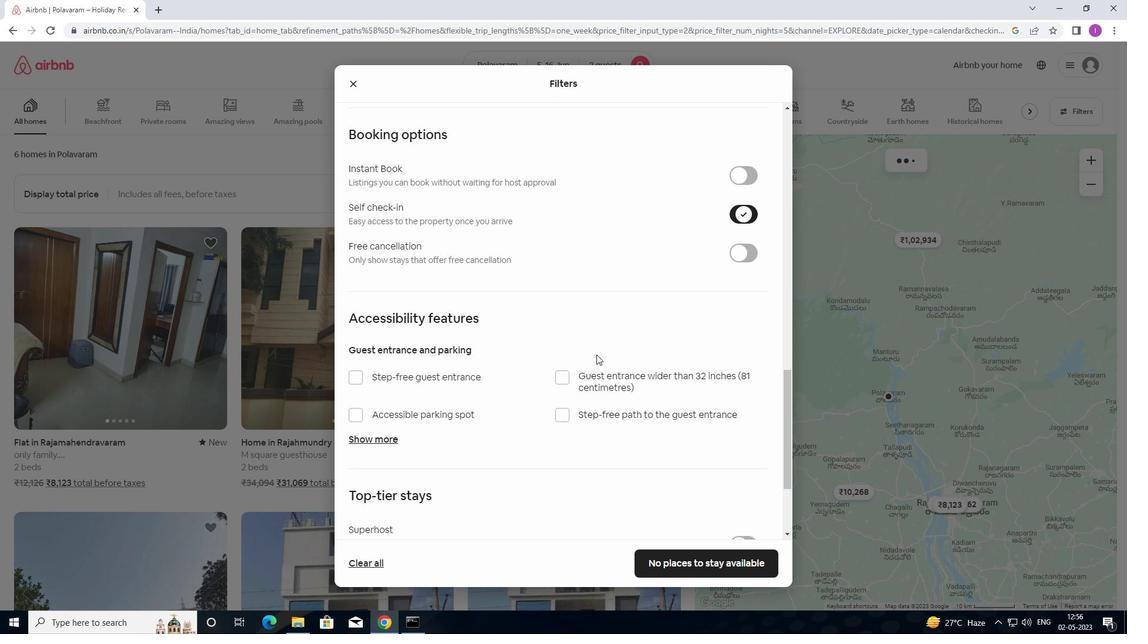 
Action: Mouse moved to (498, 430)
Screenshot: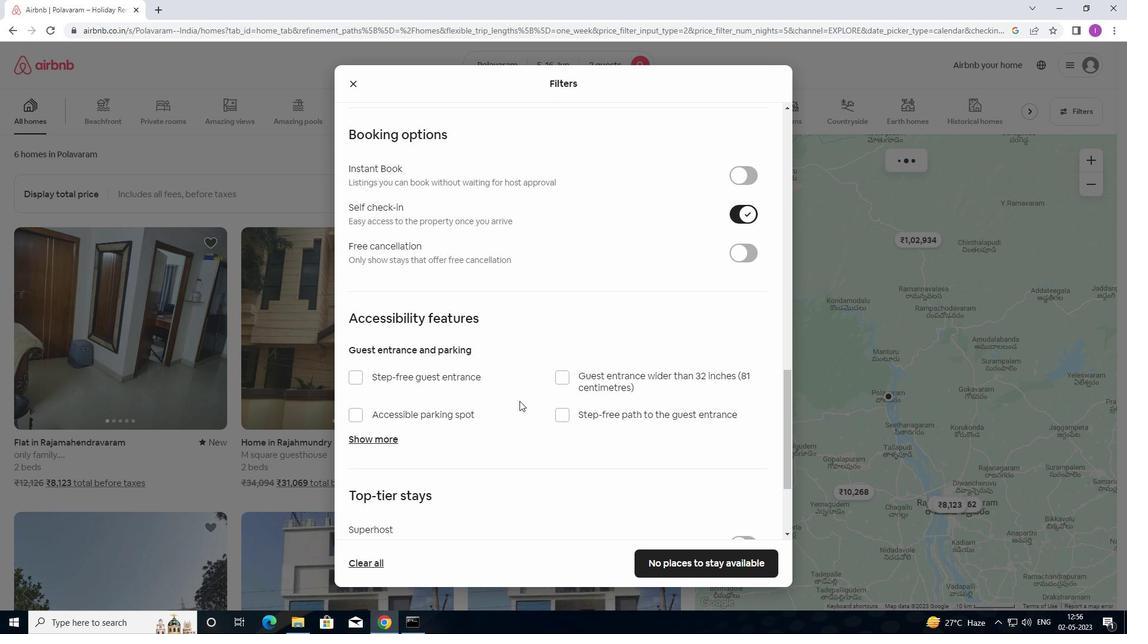
Action: Mouse scrolled (498, 430) with delta (0, 0)
Screenshot: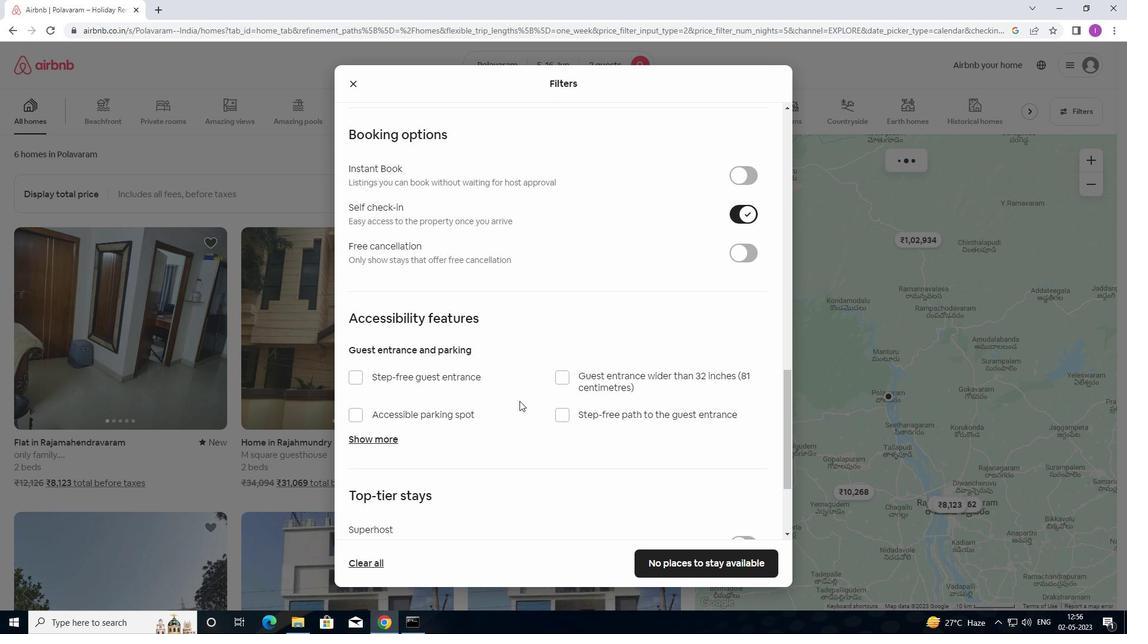 
Action: Mouse moved to (496, 431)
Screenshot: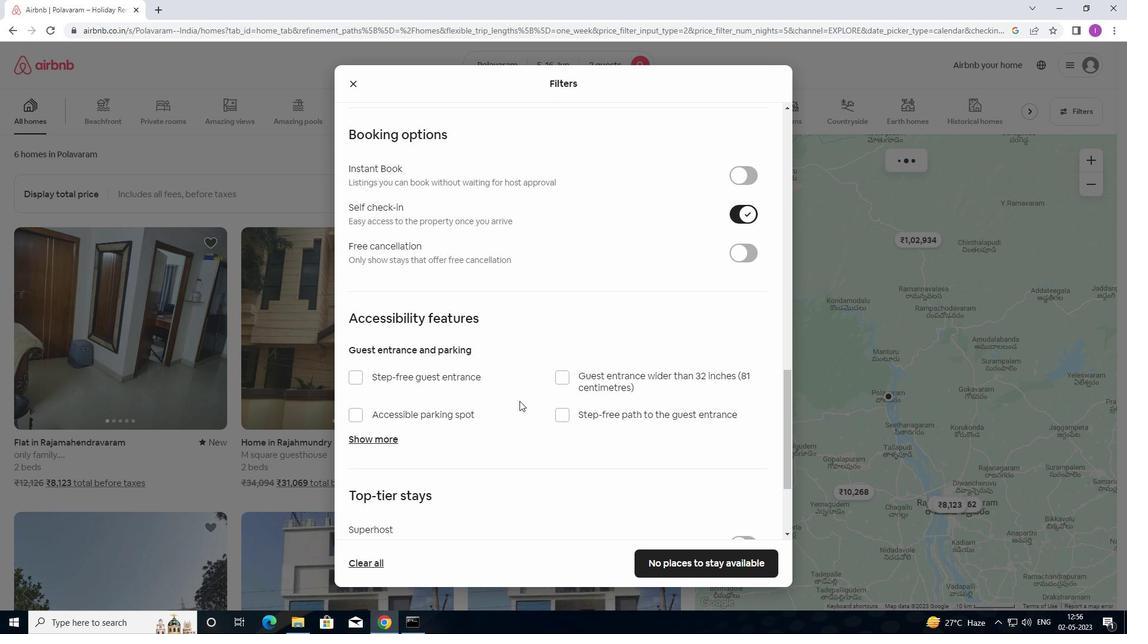 
Action: Mouse scrolled (496, 431) with delta (0, 0)
Screenshot: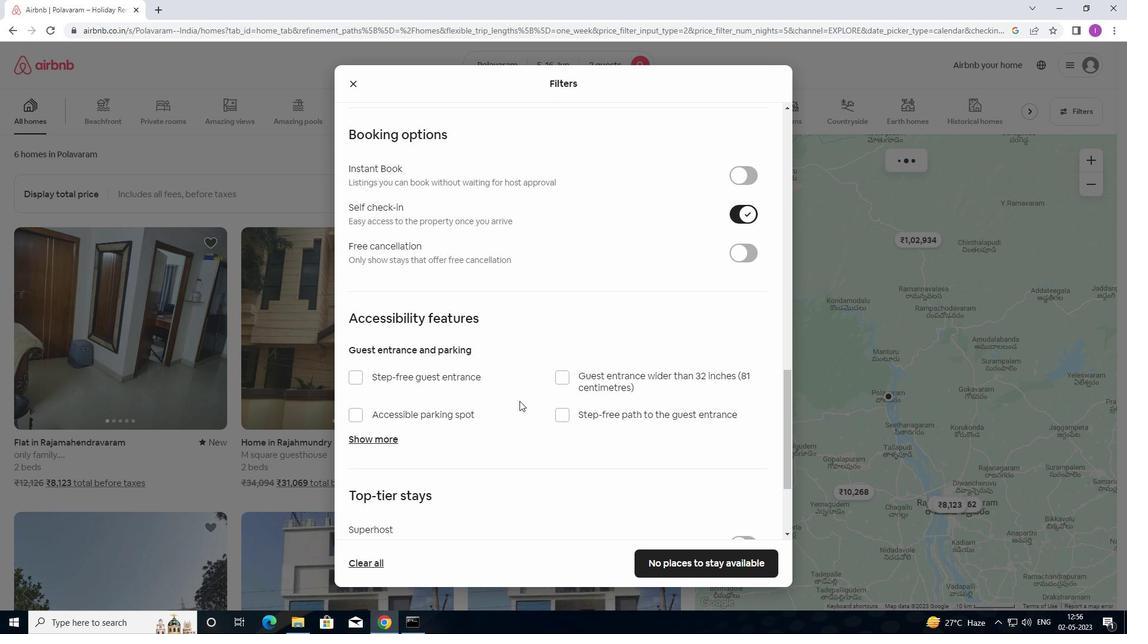 
Action: Mouse moved to (477, 448)
Screenshot: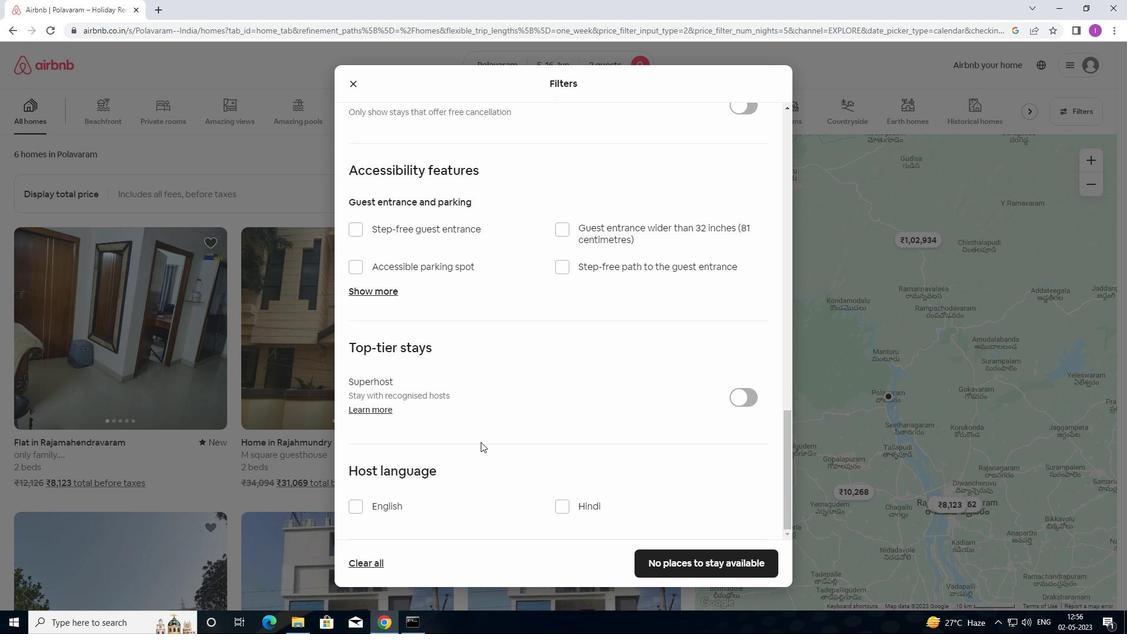 
Action: Mouse scrolled (477, 447) with delta (0, 0)
Screenshot: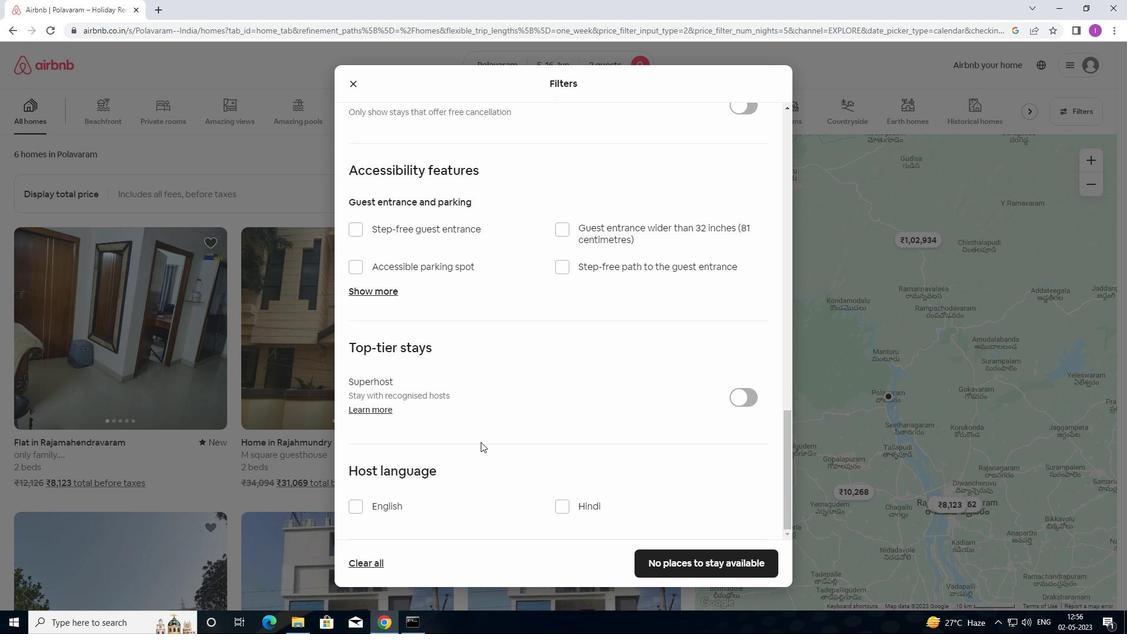 
Action: Mouse moved to (477, 449)
Screenshot: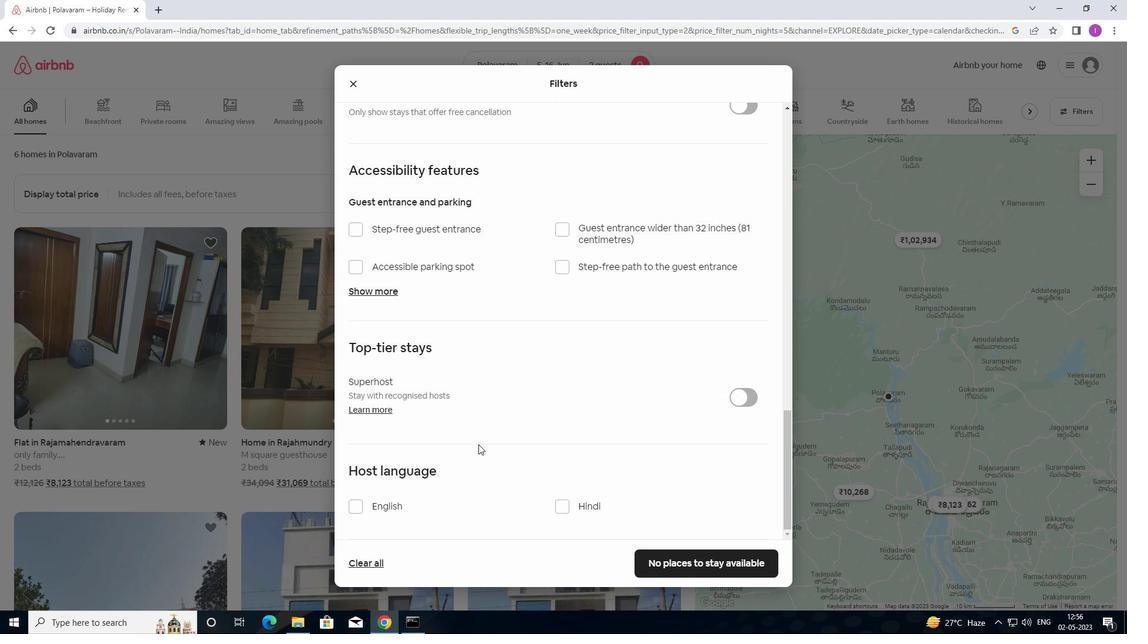 
Action: Mouse scrolled (477, 448) with delta (0, 0)
Screenshot: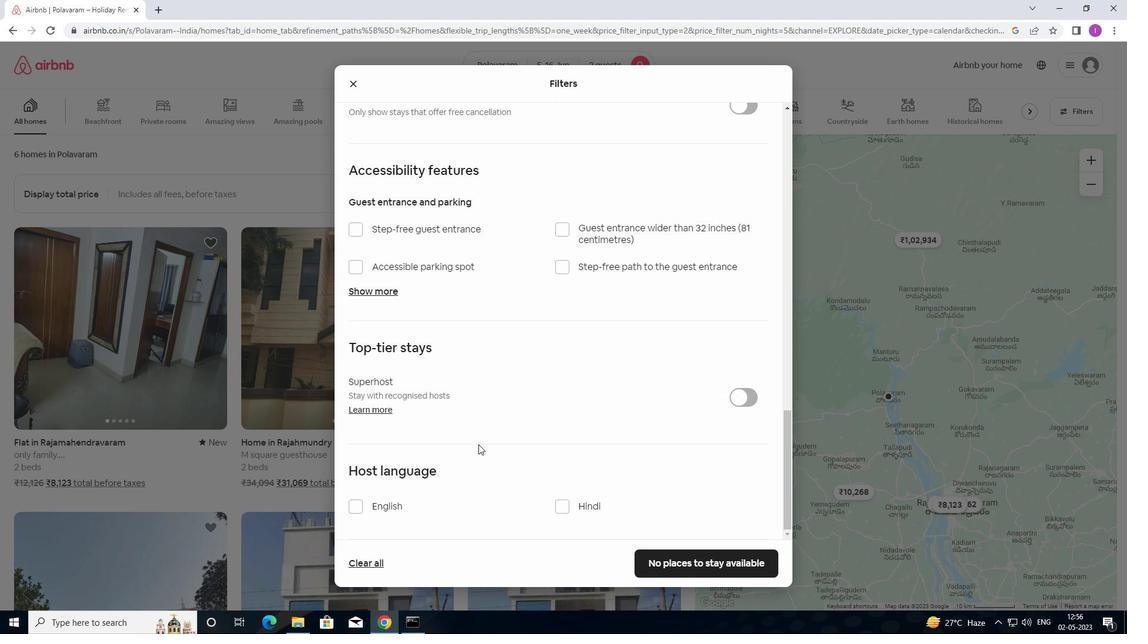 
Action: Mouse moved to (477, 451)
Screenshot: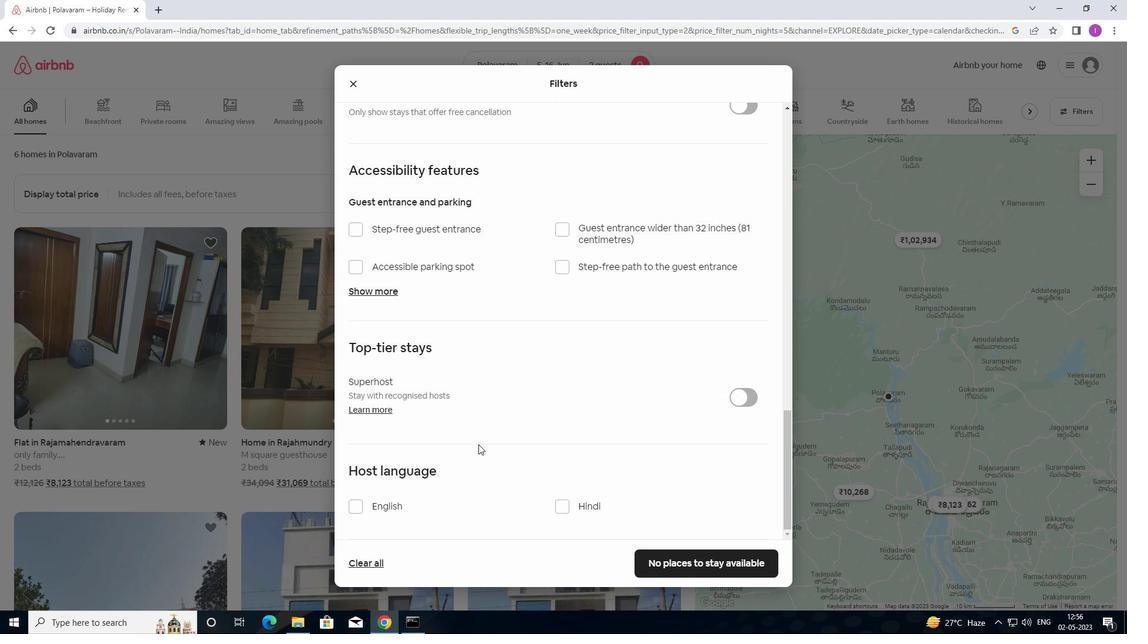 
Action: Mouse scrolled (477, 451) with delta (0, 0)
Screenshot: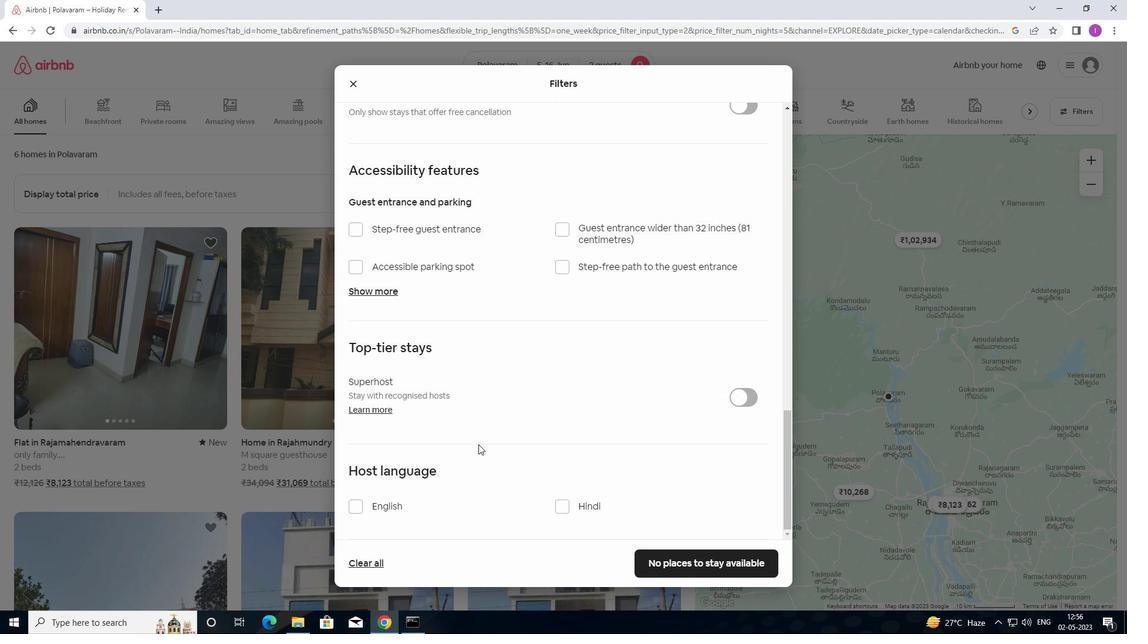 
Action: Mouse moved to (477, 452)
Screenshot: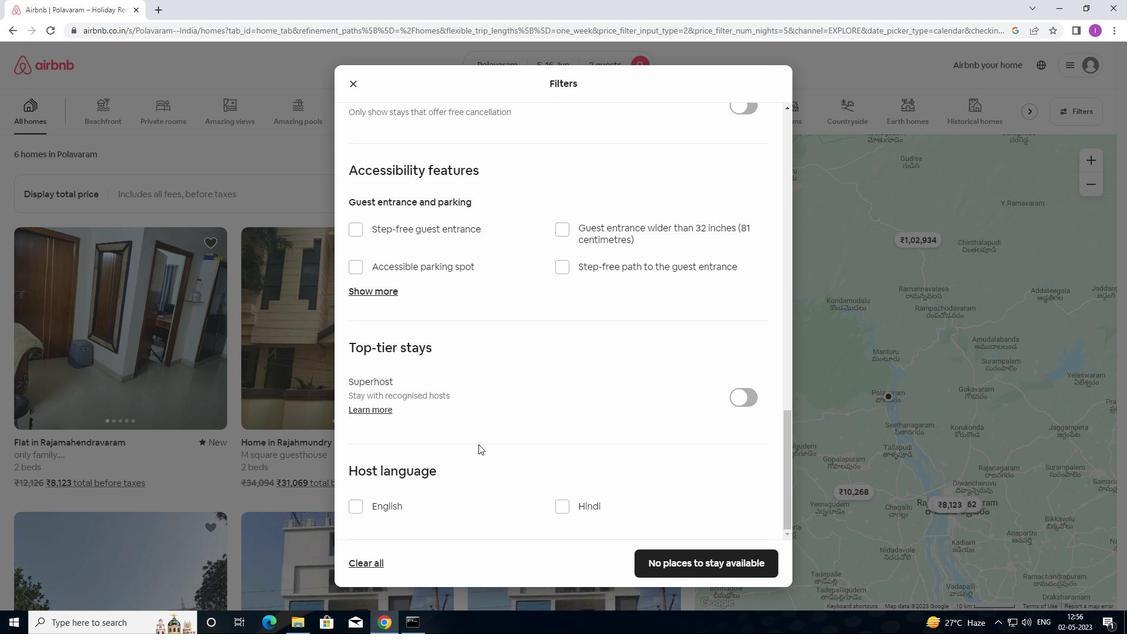 
Action: Mouse scrolled (477, 451) with delta (0, 0)
Screenshot: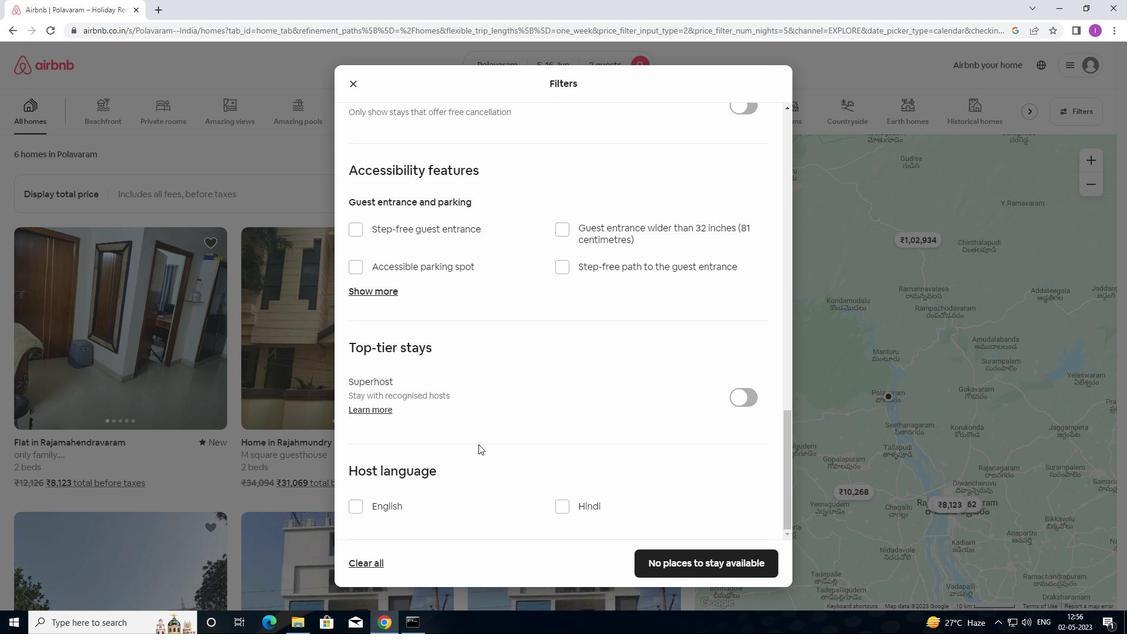 
Action: Mouse moved to (350, 505)
Screenshot: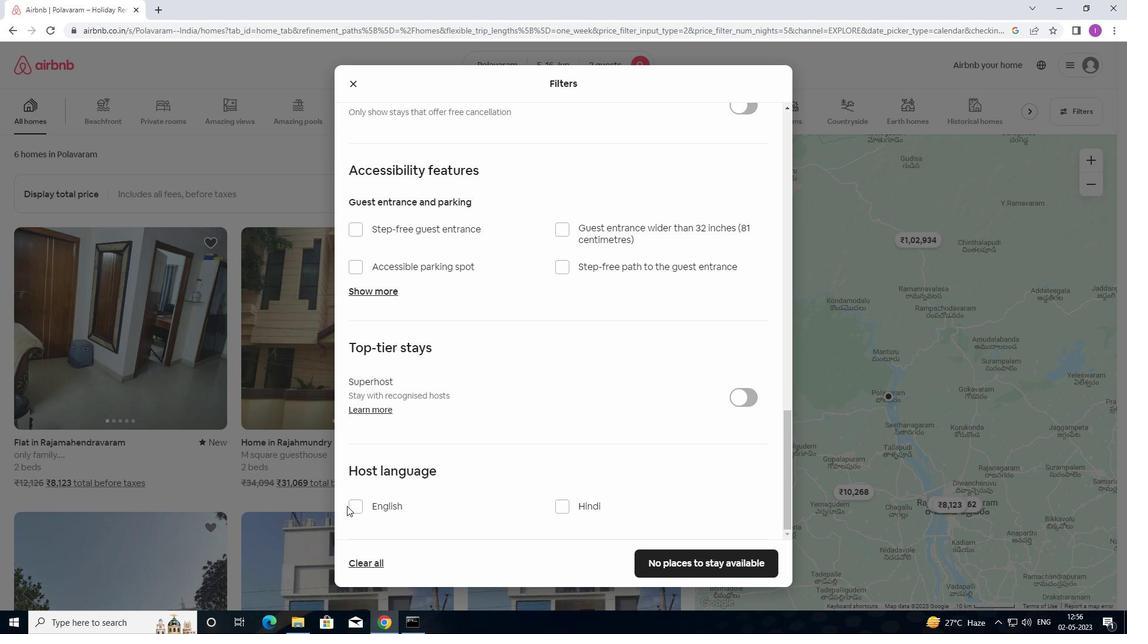 
Action: Mouse pressed left at (350, 505)
Screenshot: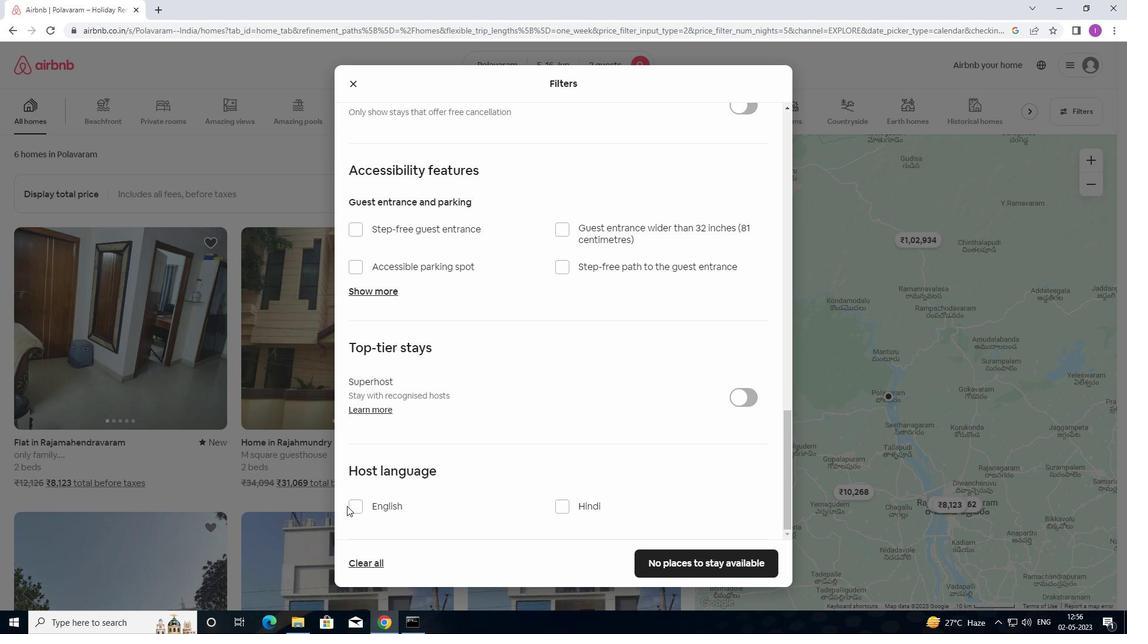 
Action: Mouse moved to (657, 567)
Screenshot: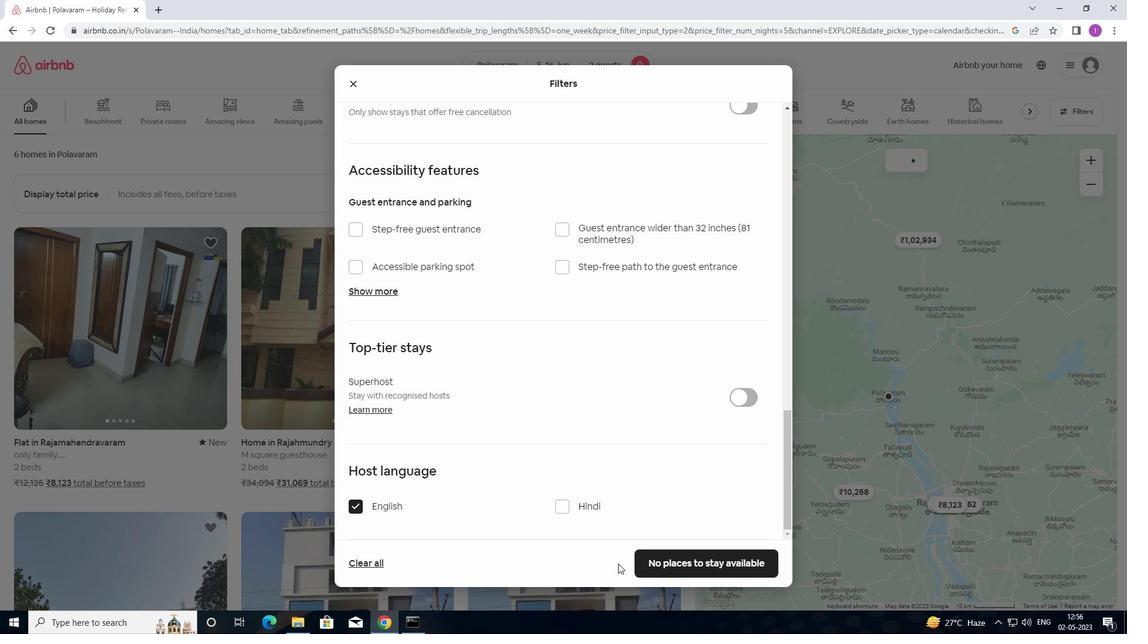 
Action: Mouse pressed left at (657, 567)
Screenshot: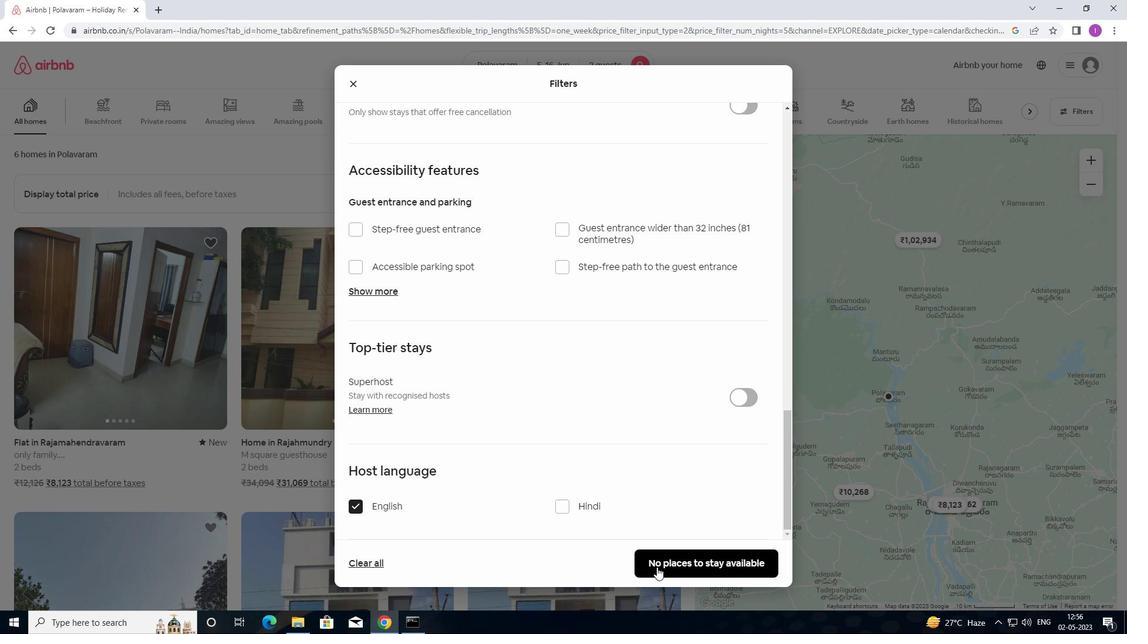 
Action: Mouse moved to (653, 561)
Screenshot: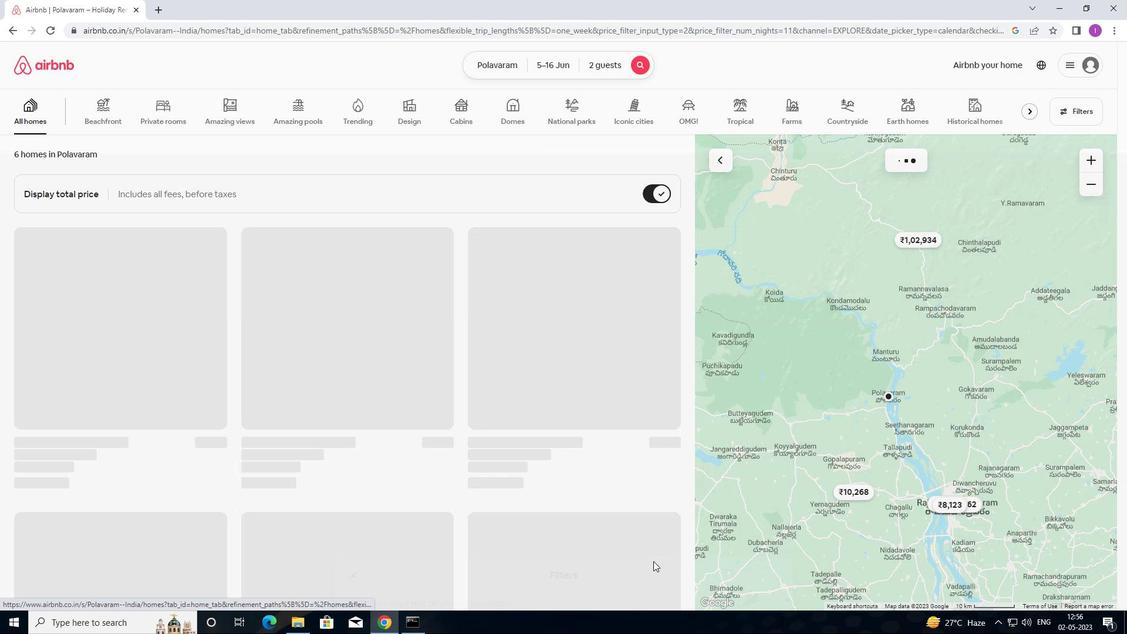 
